 Task: Check the percentage active listings of 3 bathrooms in the last 1 year.
Action: Mouse moved to (1045, 236)
Screenshot: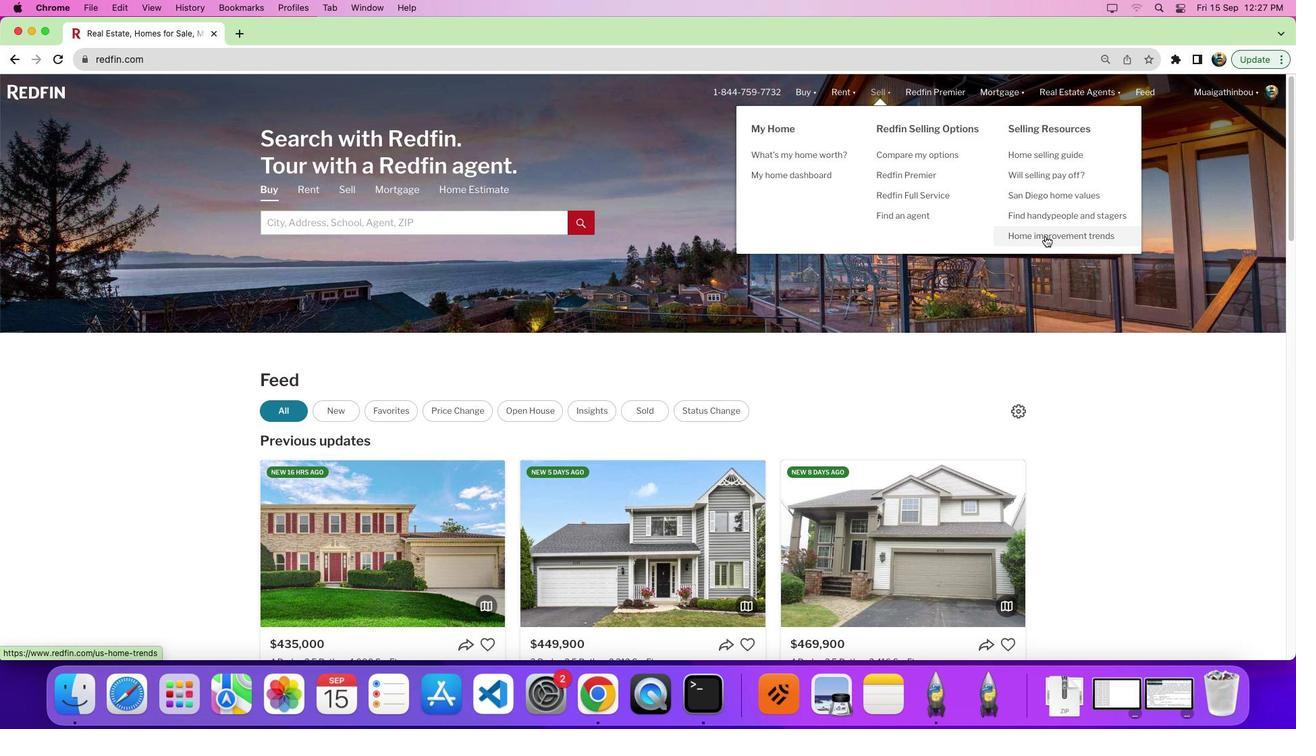 
Action: Mouse pressed left at (1045, 236)
Screenshot: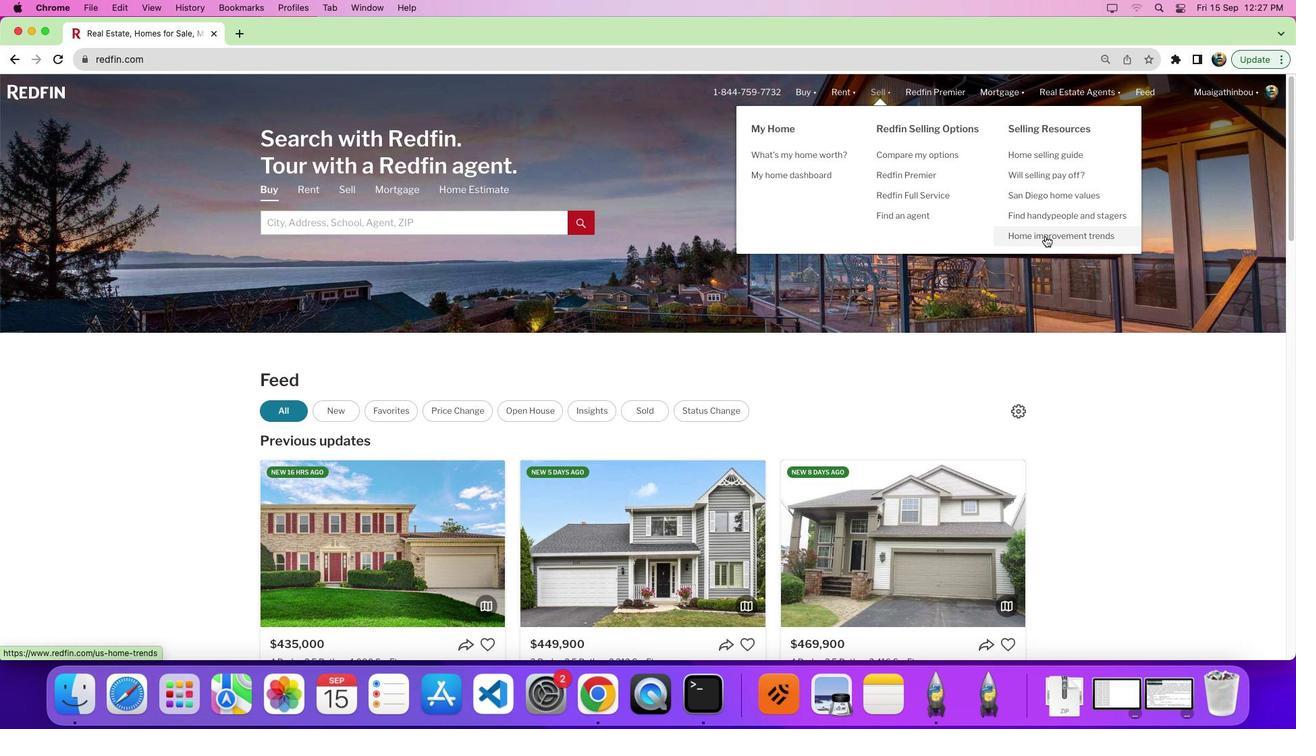 
Action: Mouse moved to (366, 252)
Screenshot: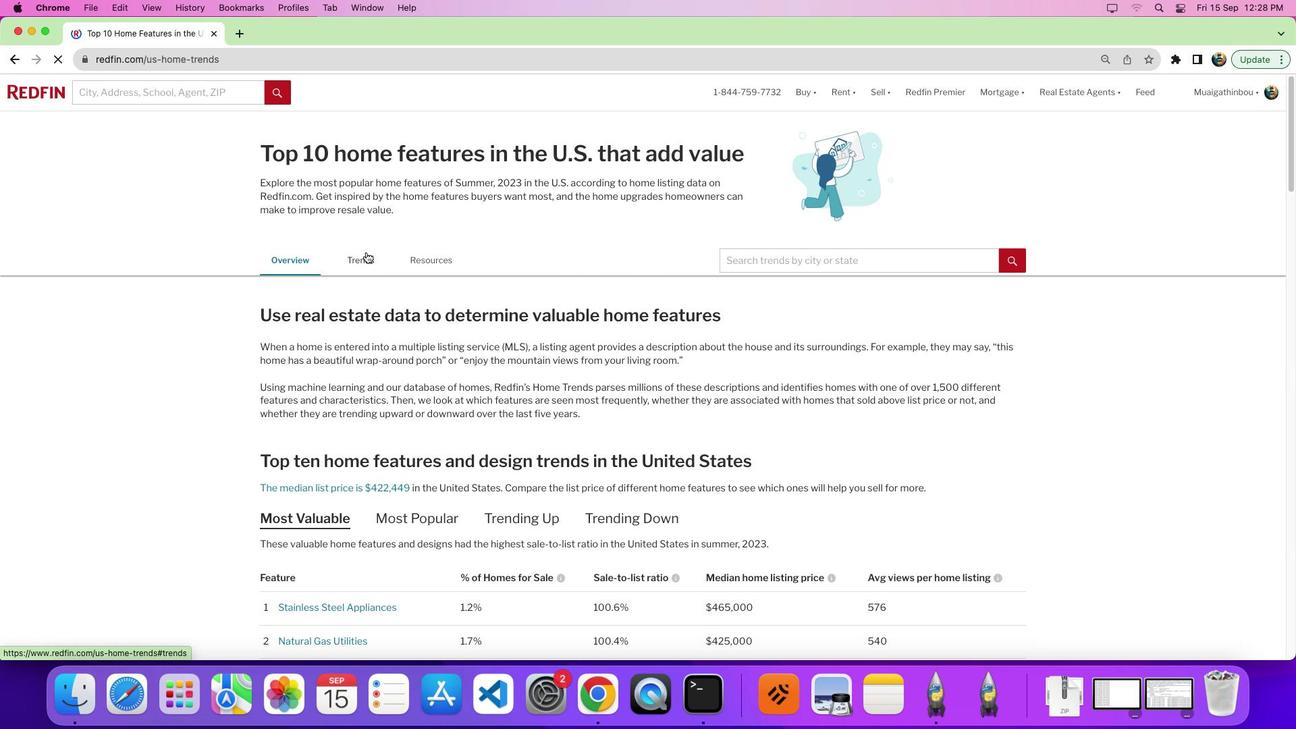 
Action: Mouse pressed left at (366, 252)
Screenshot: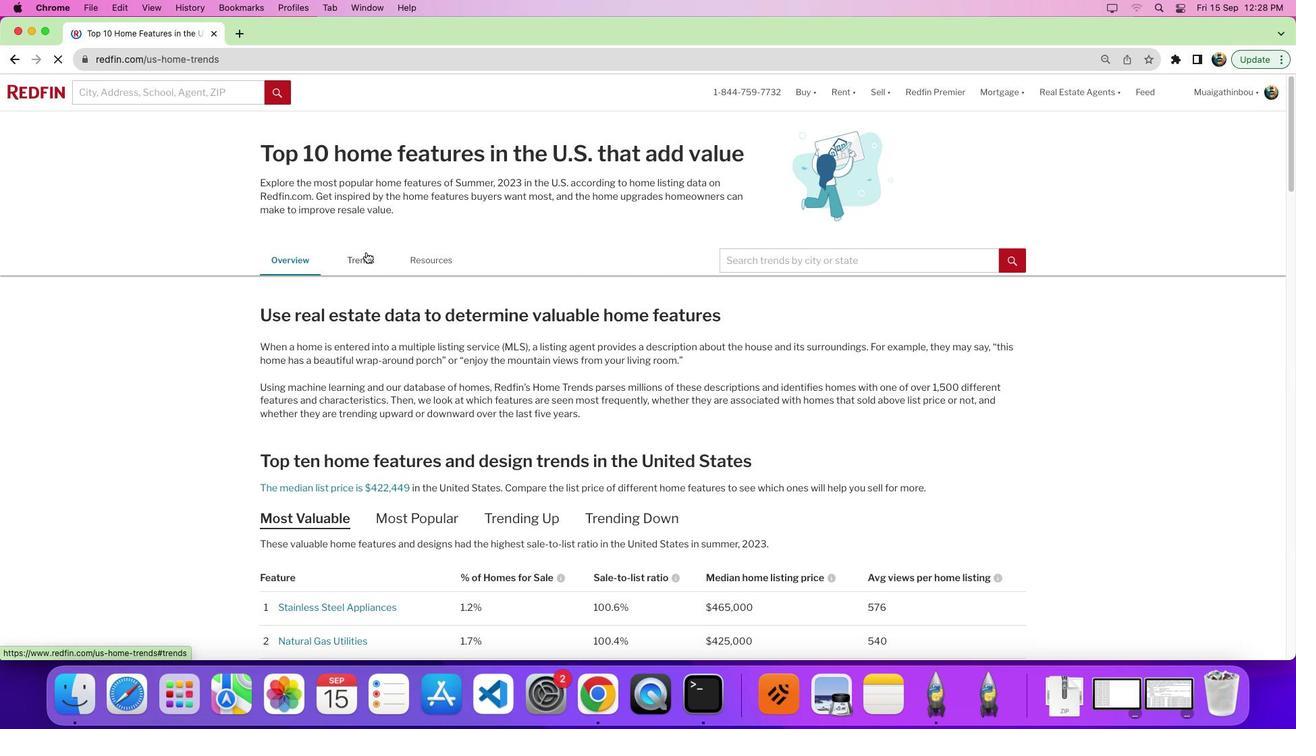 
Action: Mouse moved to (365, 252)
Screenshot: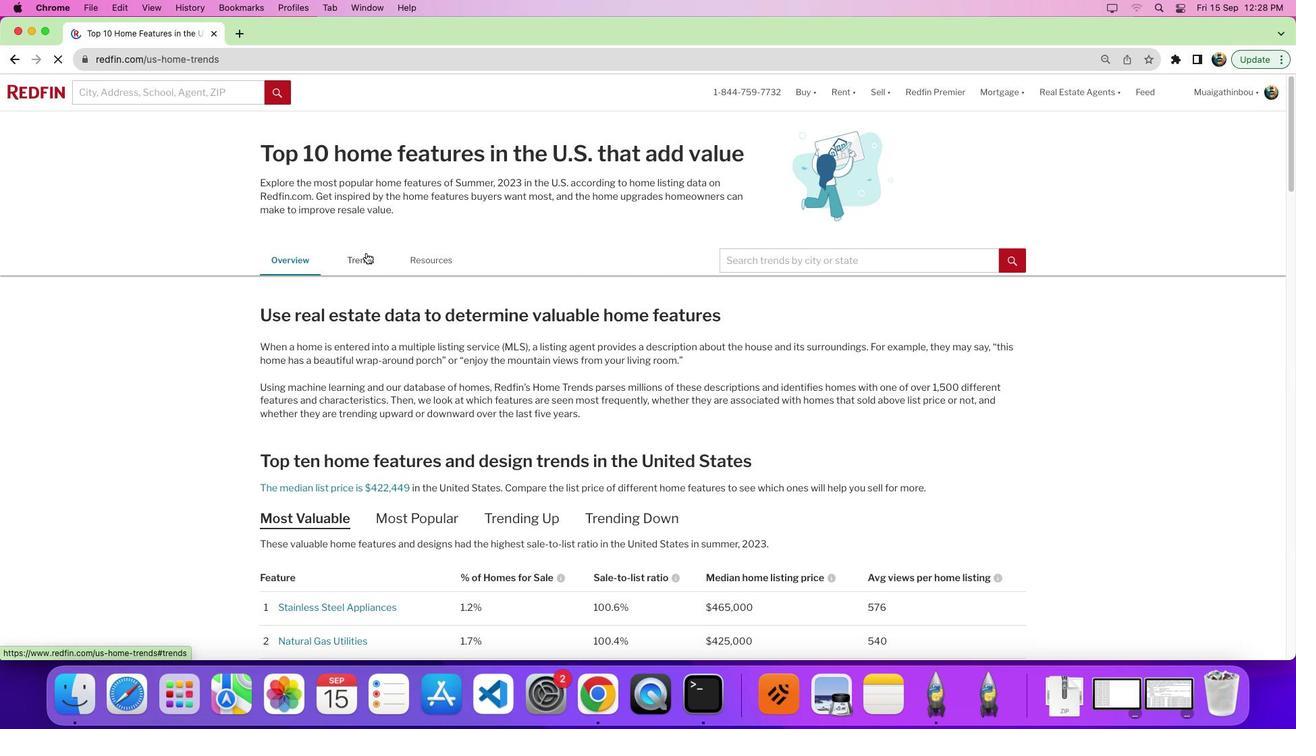 
Action: Mouse pressed left at (365, 252)
Screenshot: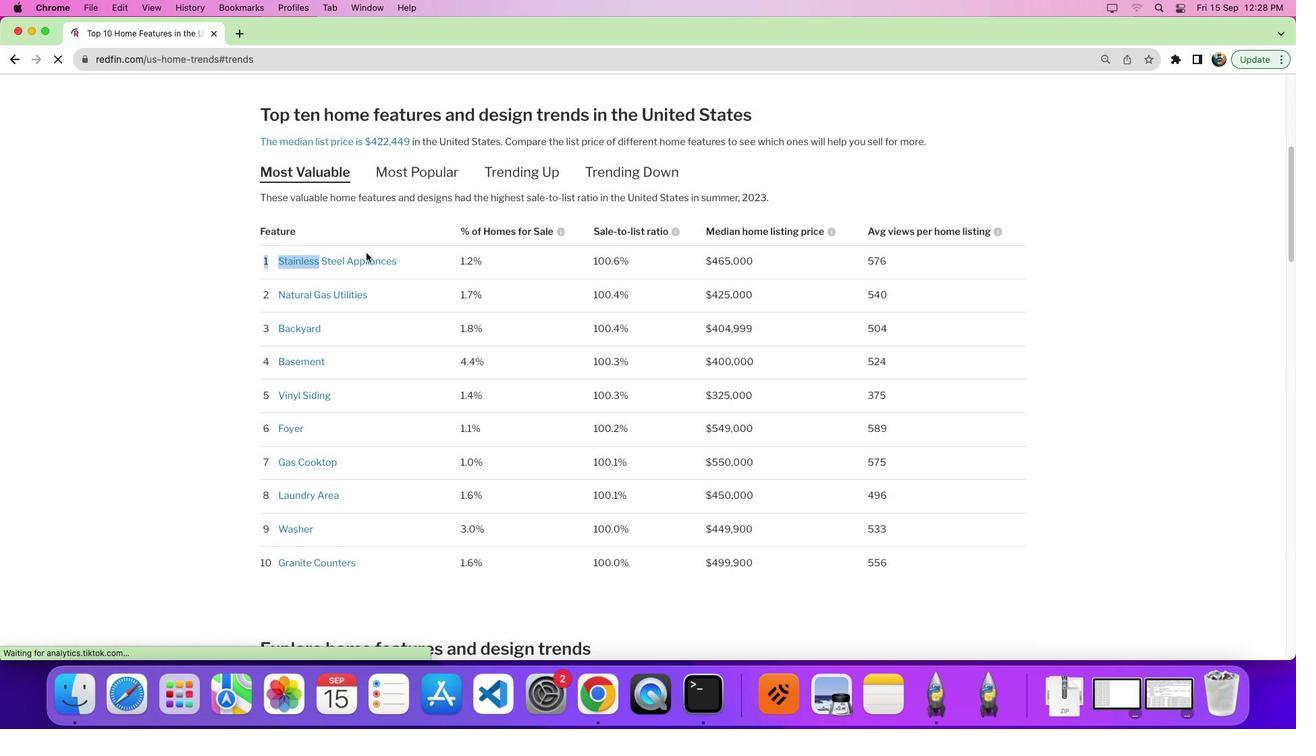 
Action: Mouse moved to (423, 214)
Screenshot: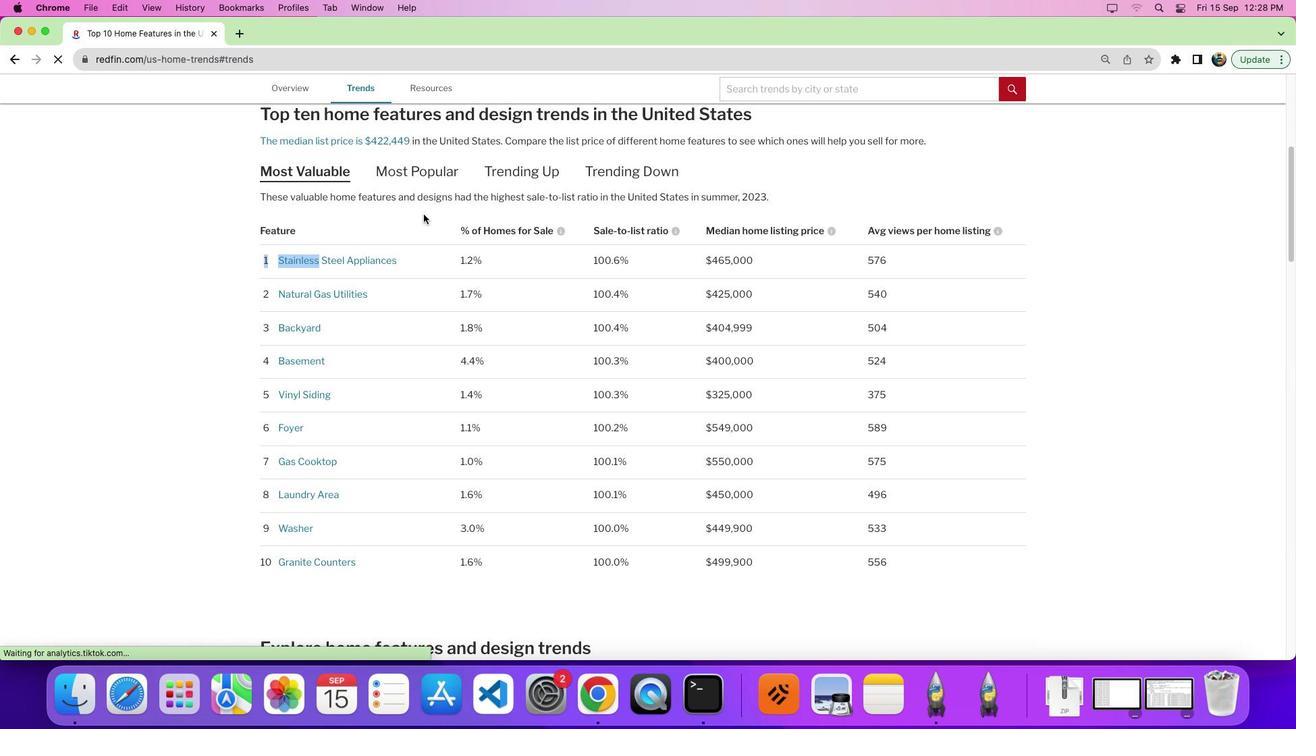 
Action: Mouse scrolled (423, 214) with delta (0, 0)
Screenshot: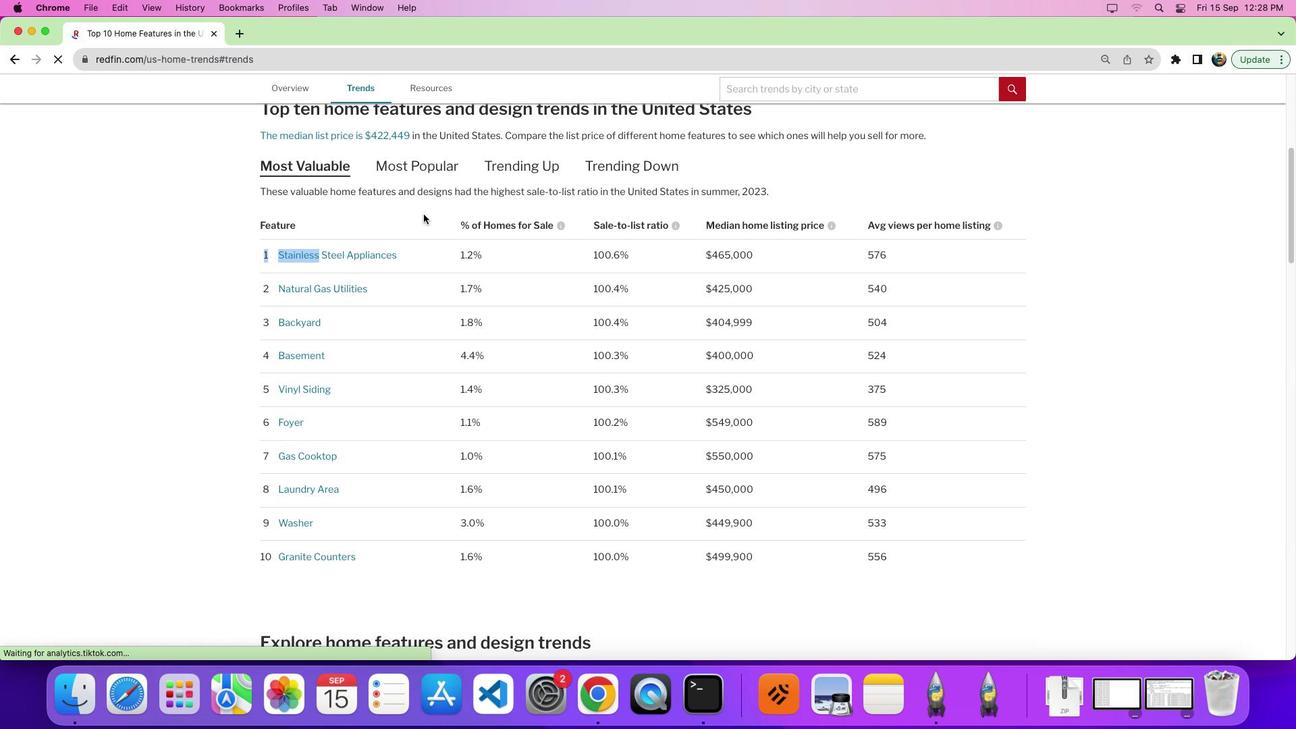 
Action: Mouse scrolled (423, 214) with delta (0, -1)
Screenshot: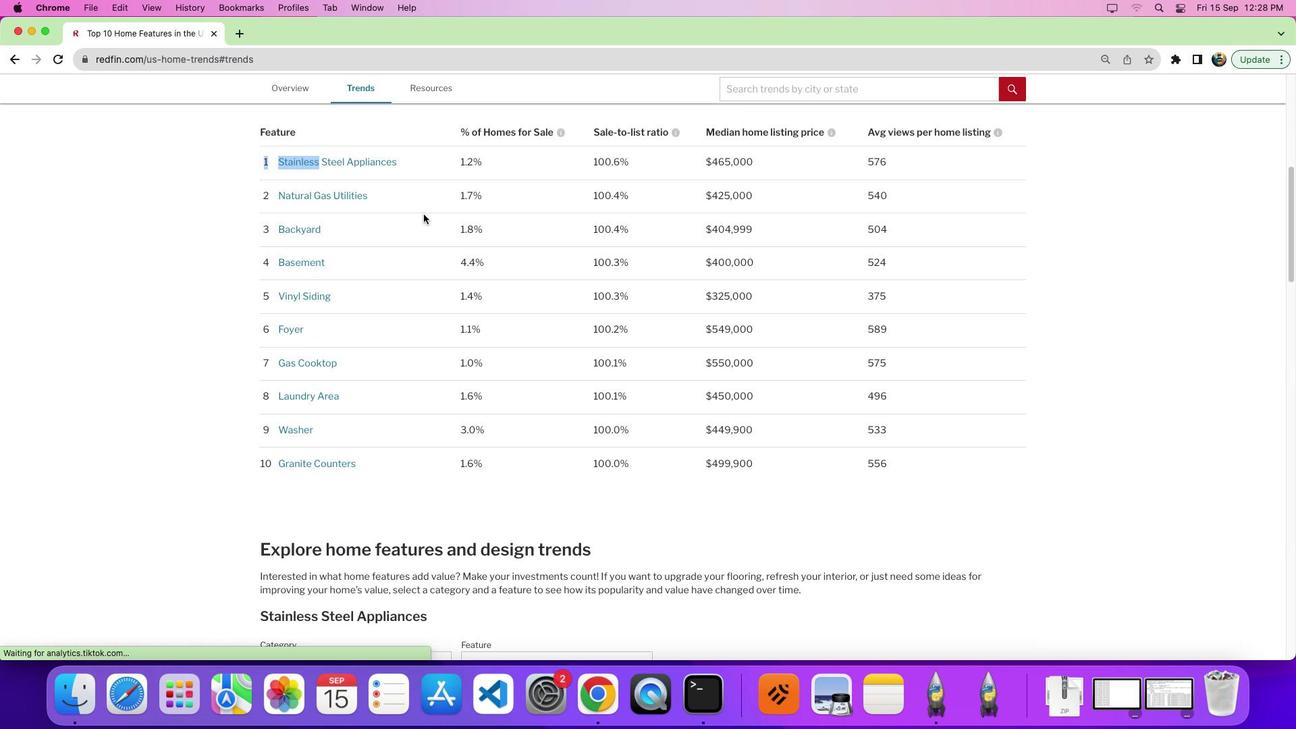 
Action: Mouse scrolled (423, 214) with delta (0, -5)
Screenshot: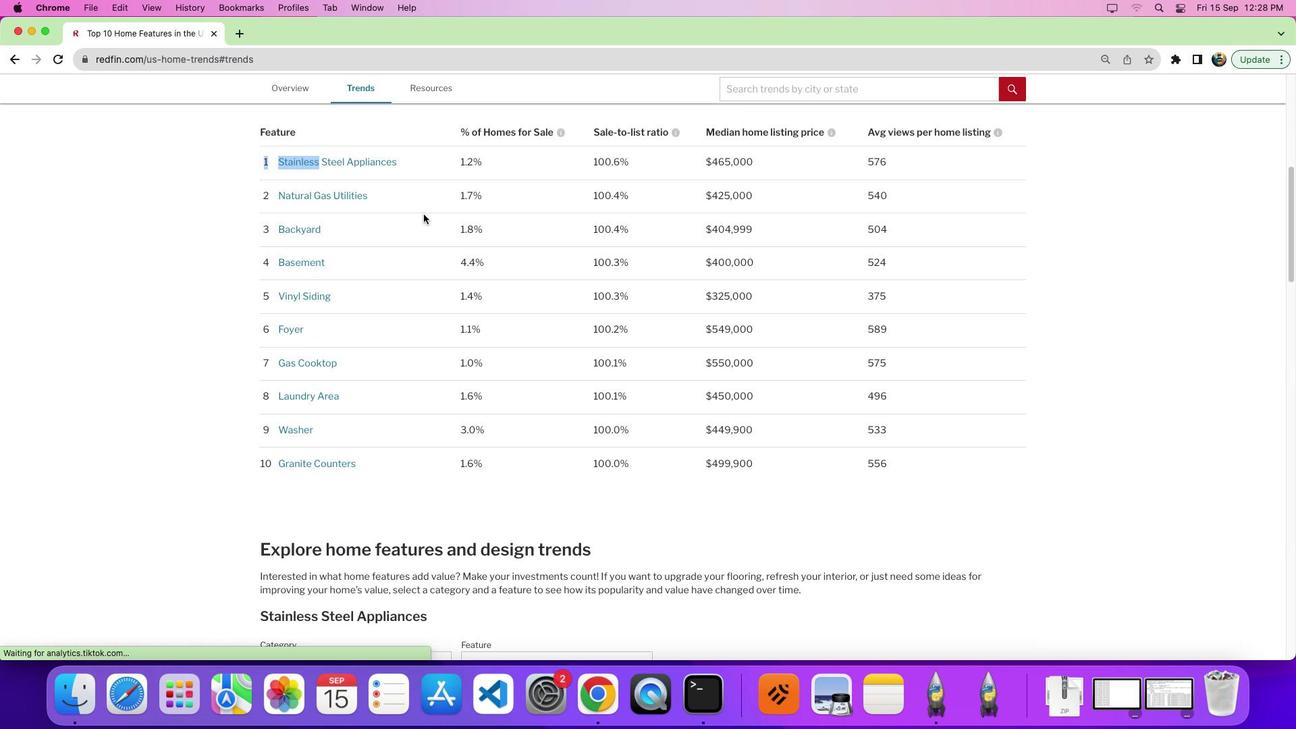 
Action: Mouse moved to (436, 218)
Screenshot: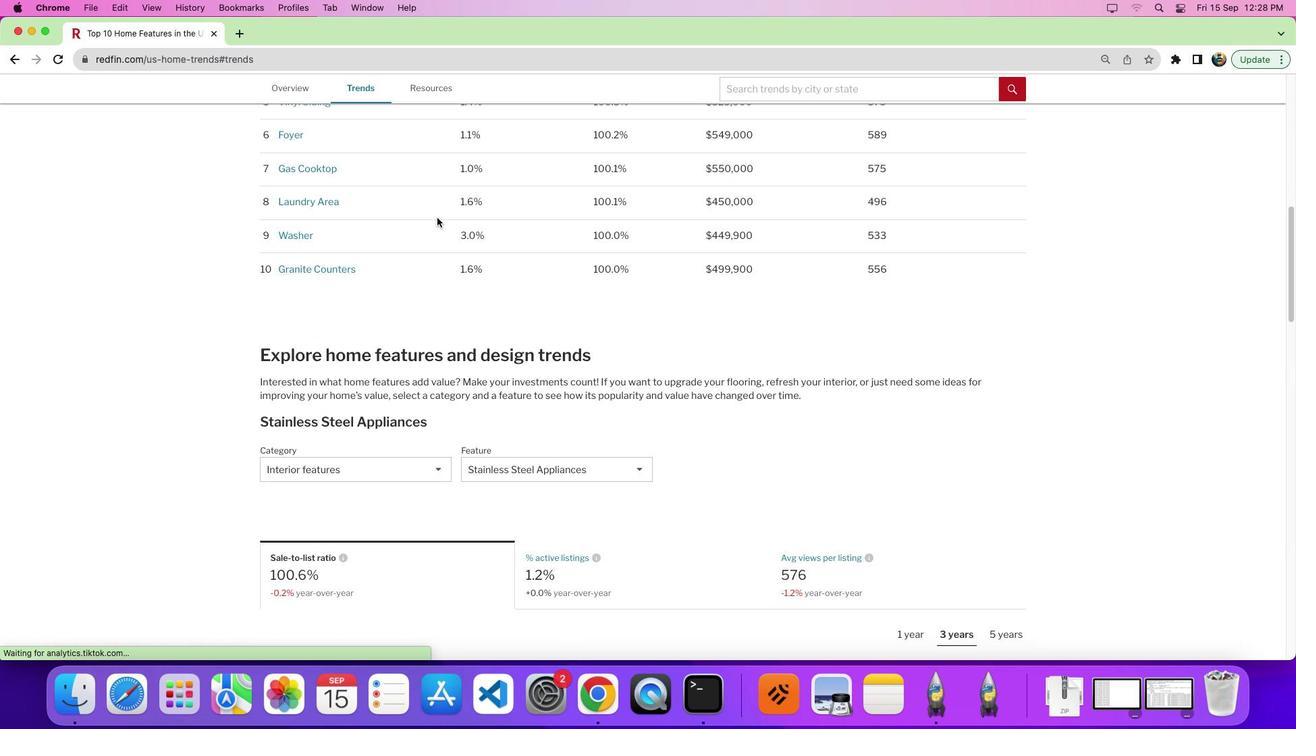 
Action: Mouse scrolled (436, 218) with delta (0, 0)
Screenshot: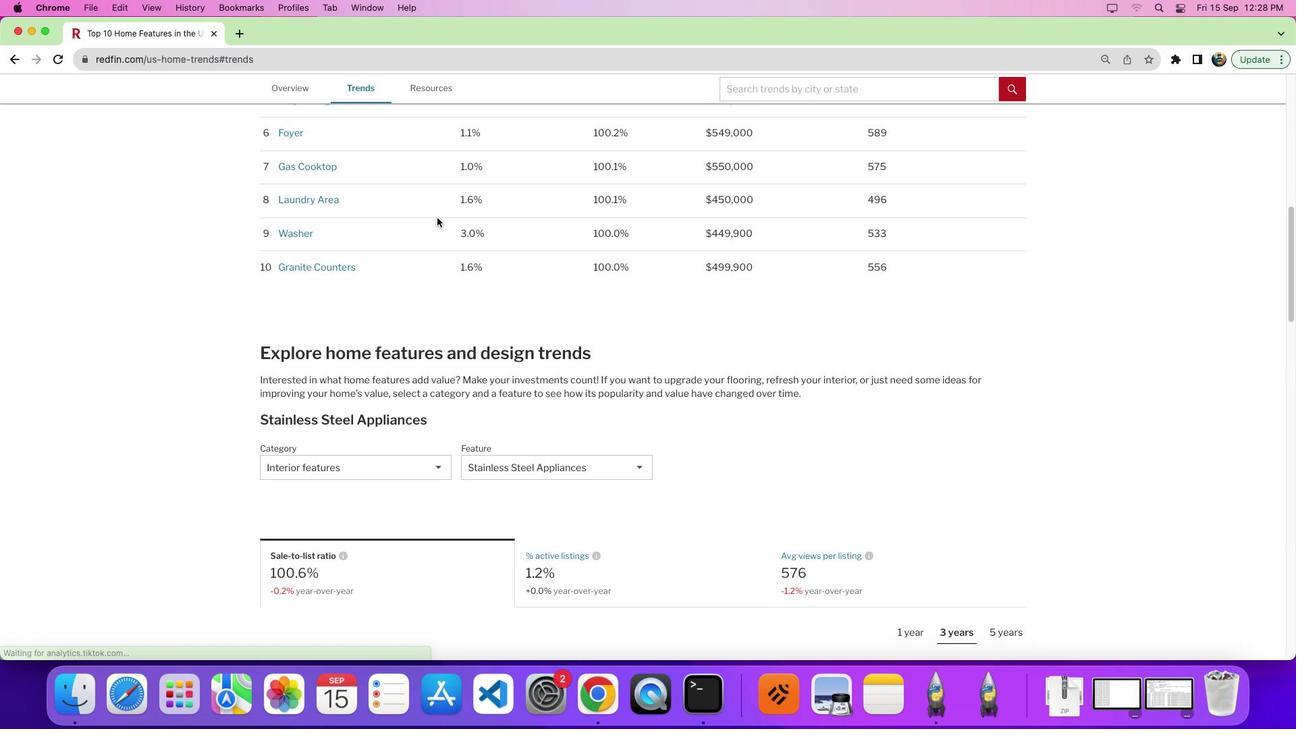 
Action: Mouse scrolled (436, 218) with delta (0, 0)
Screenshot: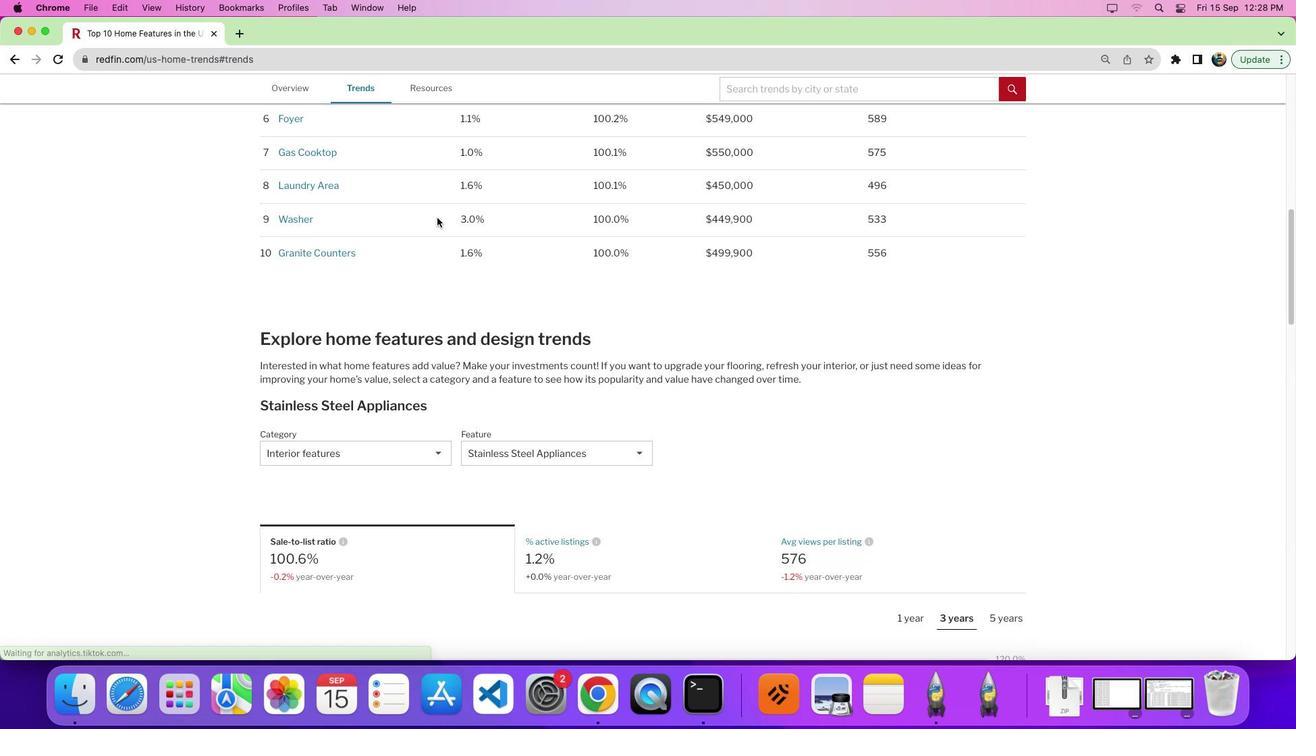 
Action: Mouse scrolled (436, 218) with delta (0, -4)
Screenshot: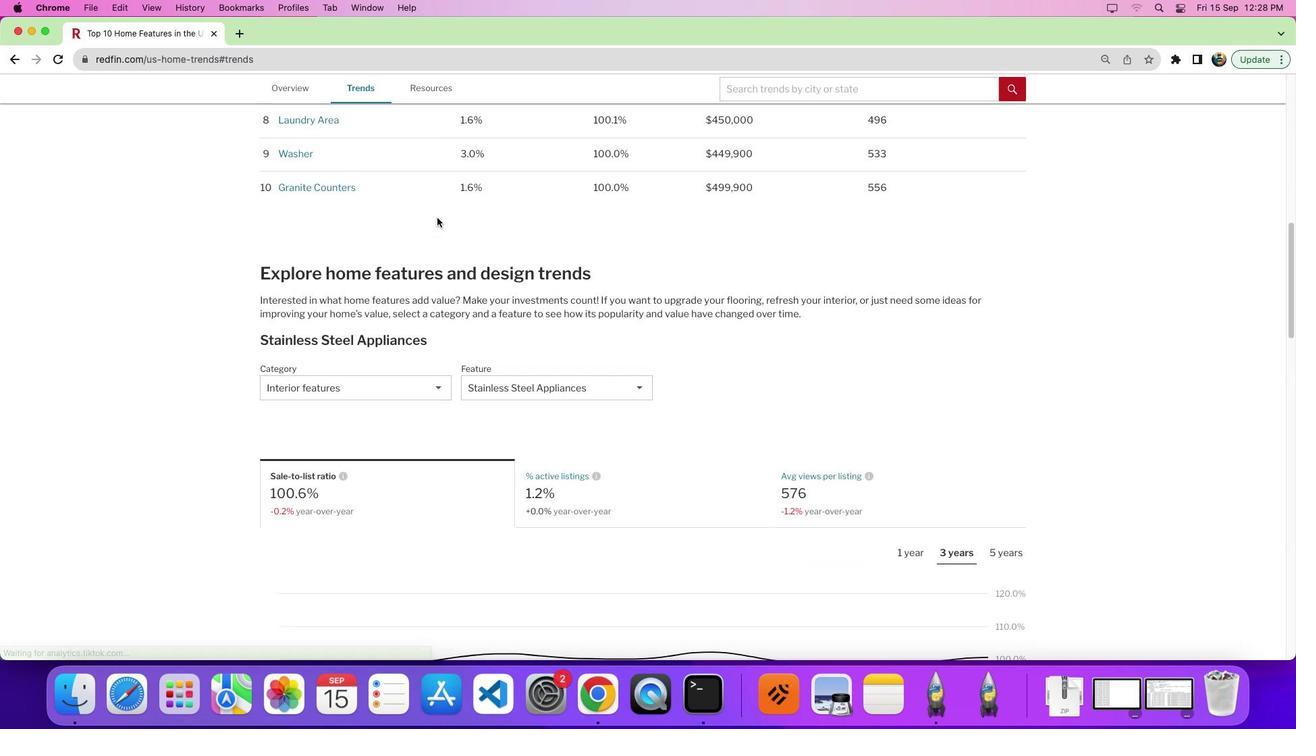 
Action: Mouse moved to (396, 226)
Screenshot: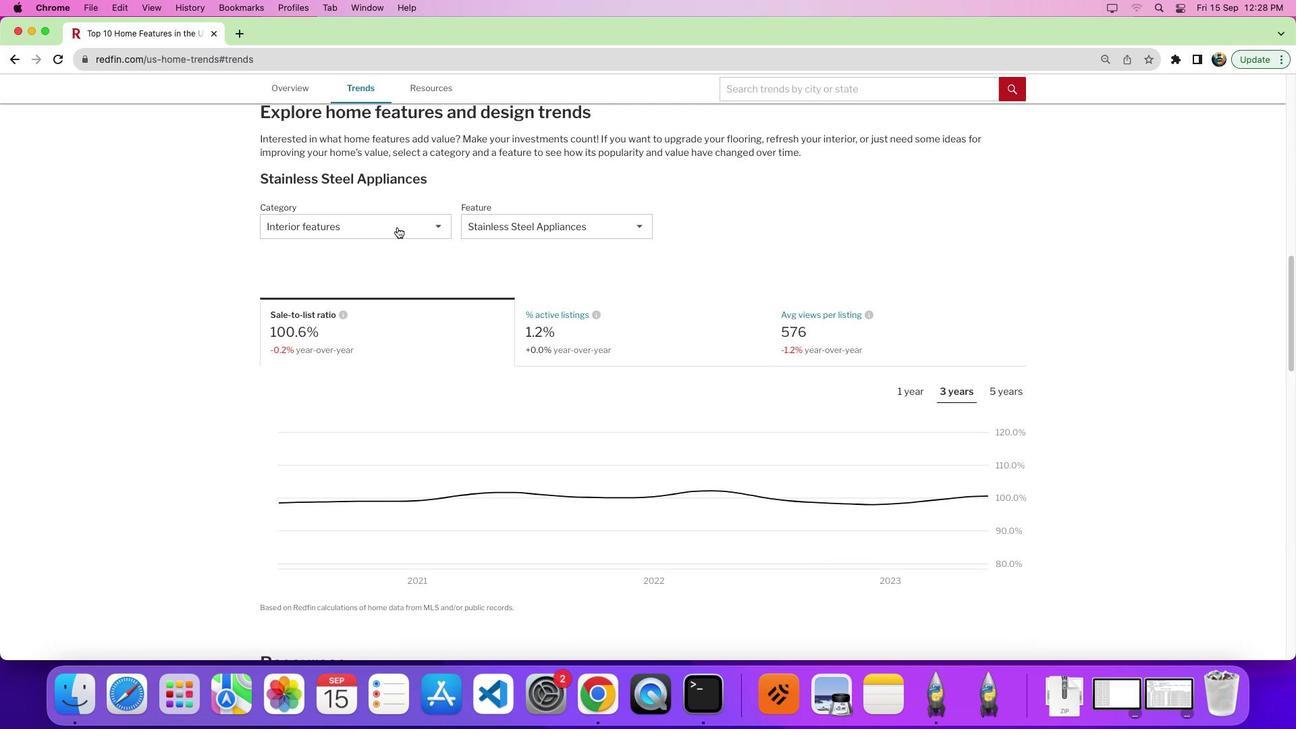
Action: Mouse pressed left at (396, 226)
Screenshot: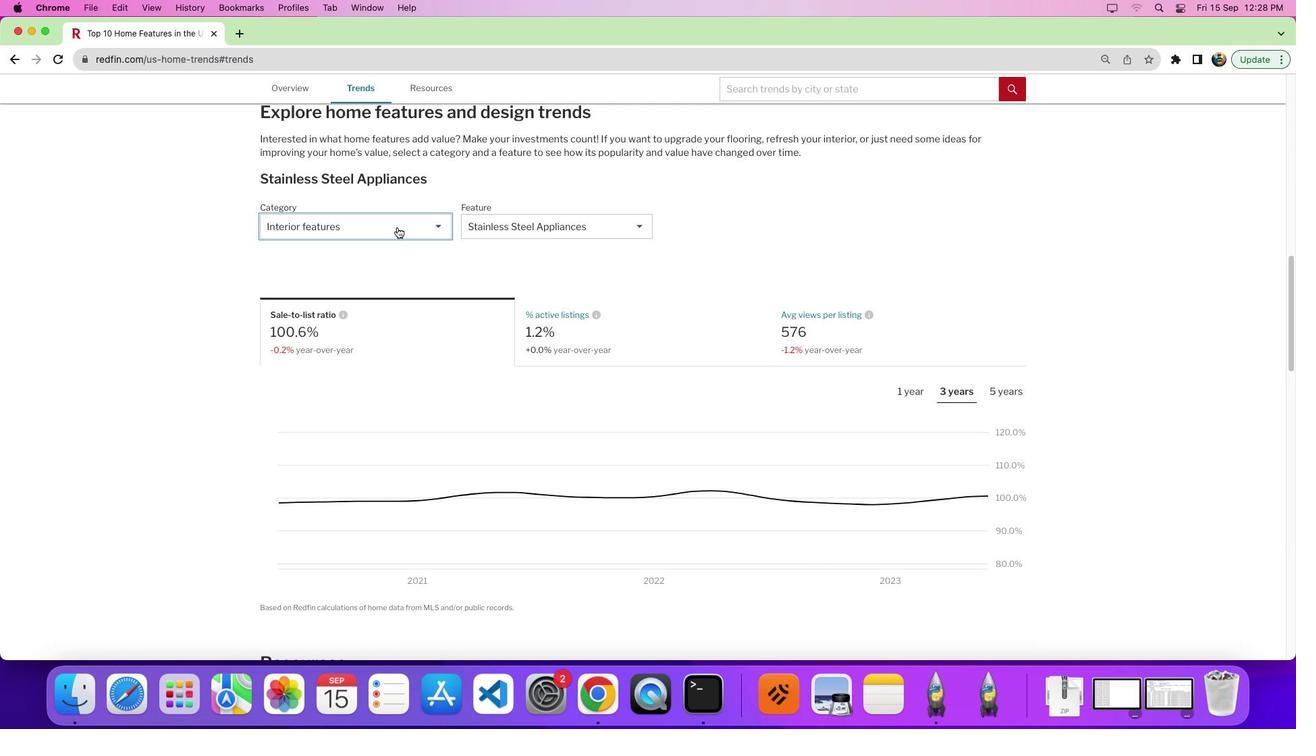 
Action: Mouse moved to (383, 276)
Screenshot: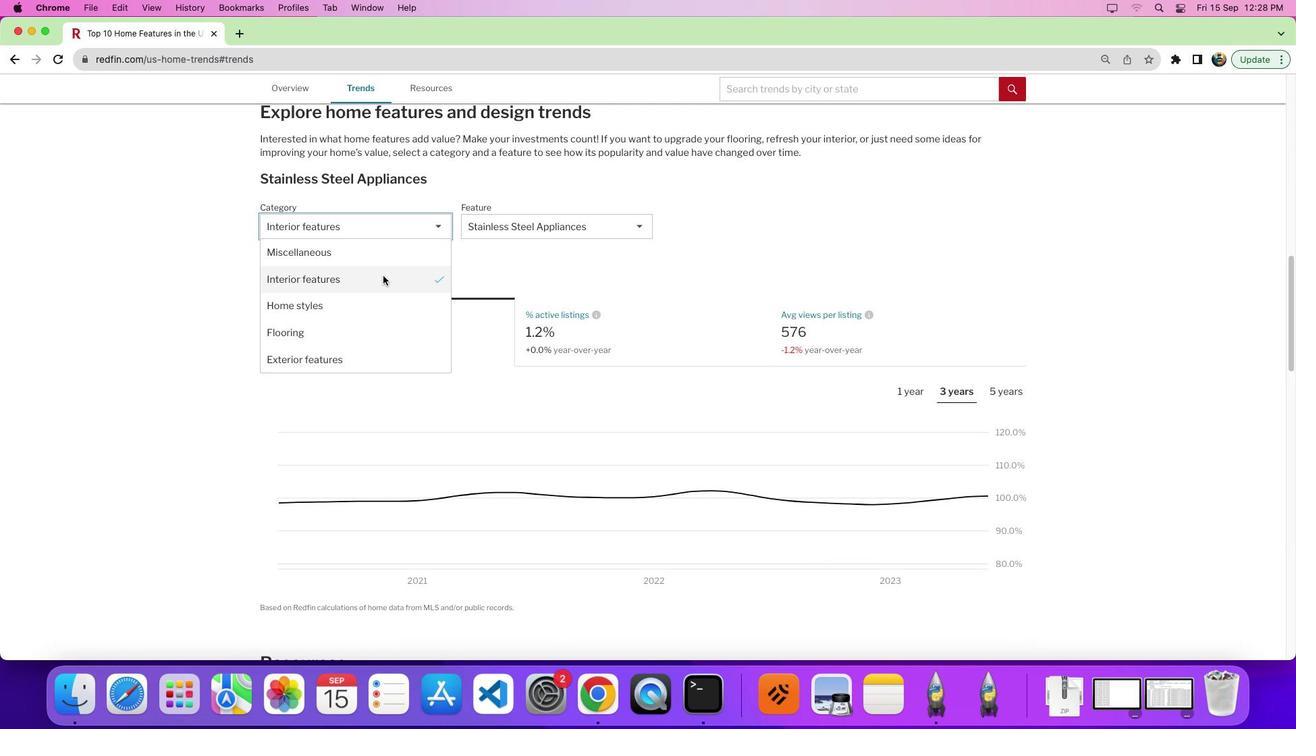 
Action: Mouse pressed left at (383, 276)
Screenshot: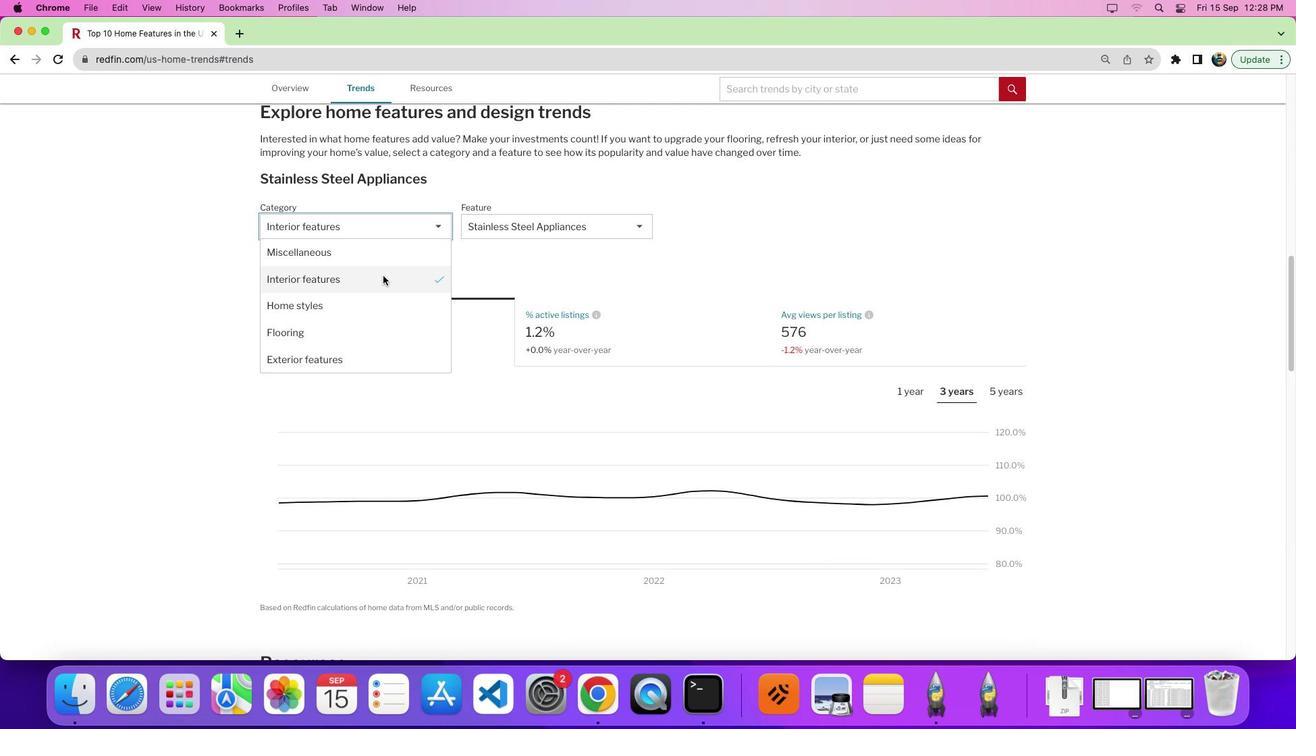
Action: Mouse moved to (531, 235)
Screenshot: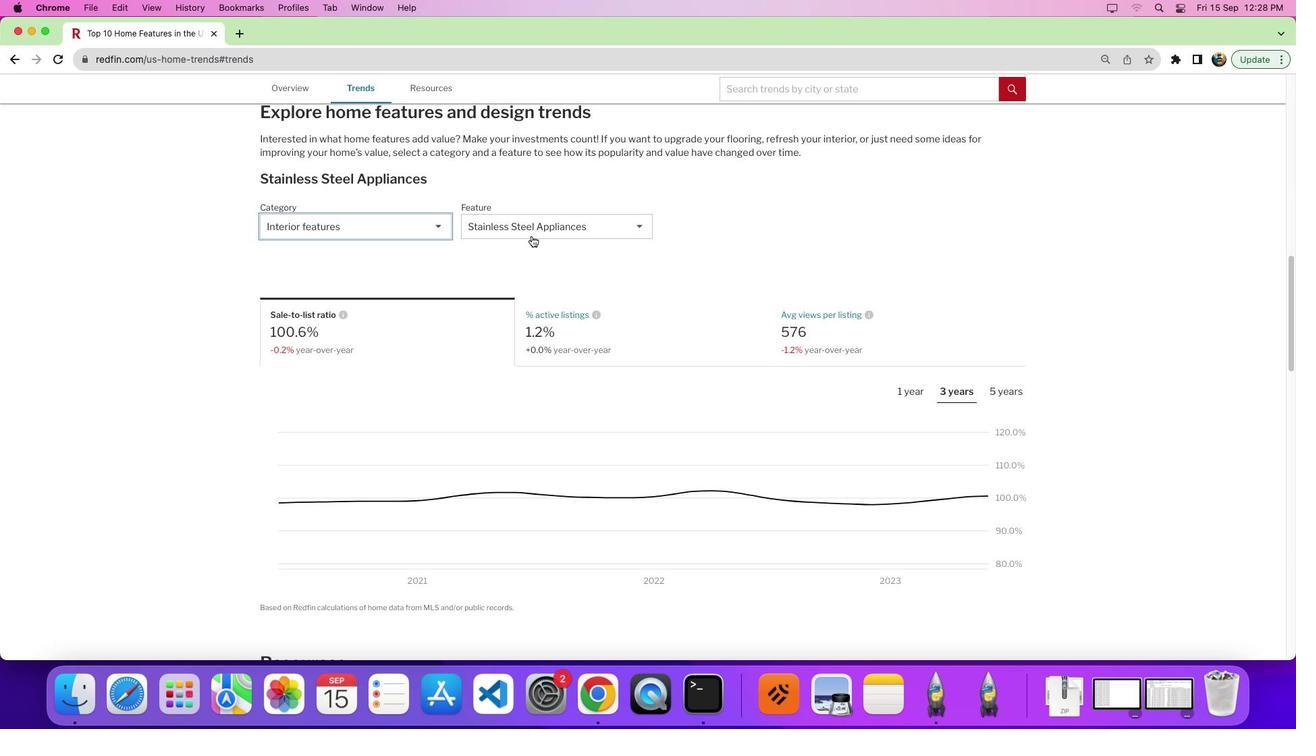
Action: Mouse pressed left at (531, 235)
Screenshot: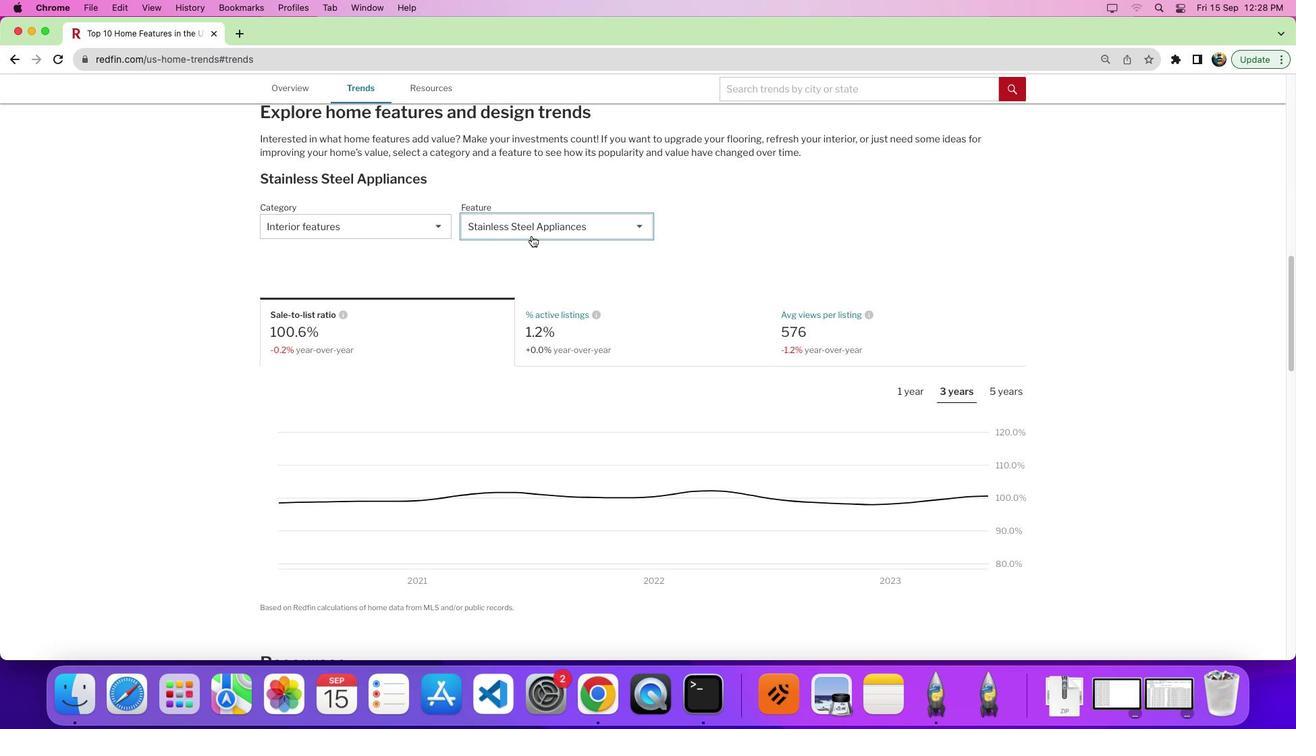 
Action: Mouse moved to (538, 297)
Screenshot: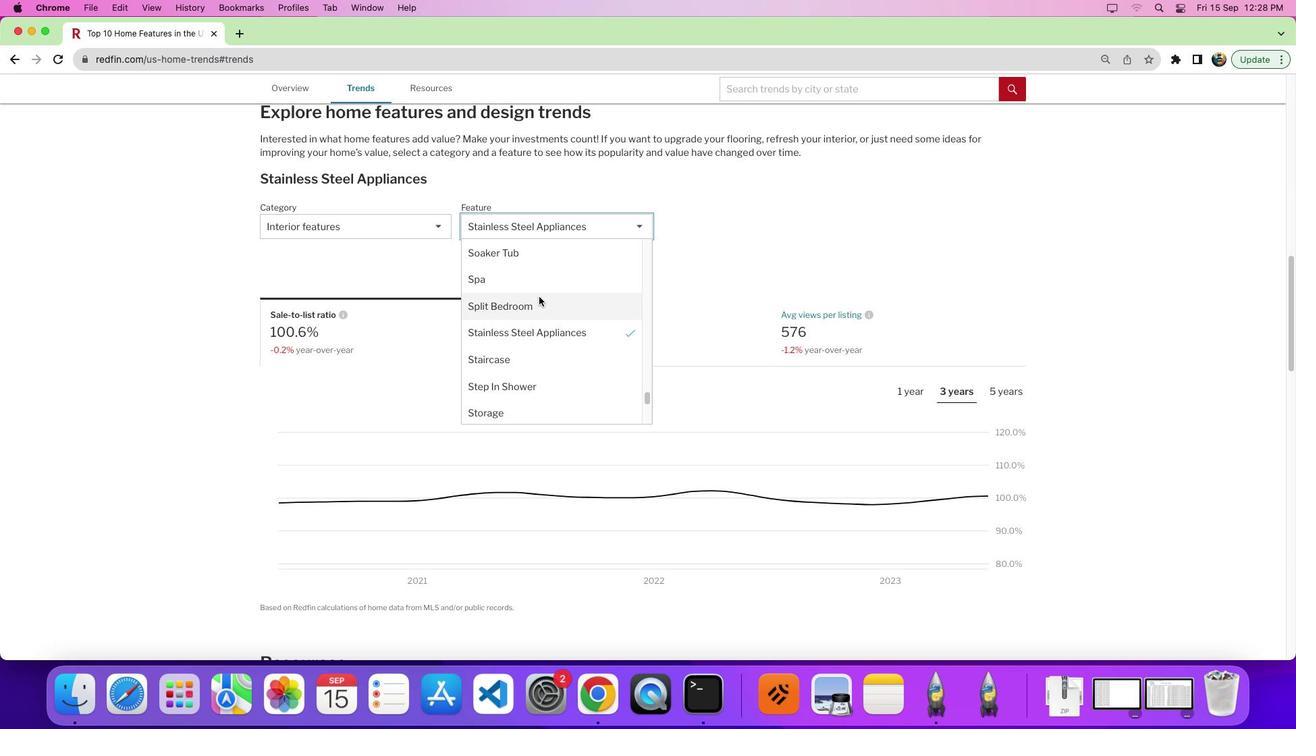 
Action: Mouse scrolled (538, 297) with delta (0, 0)
Screenshot: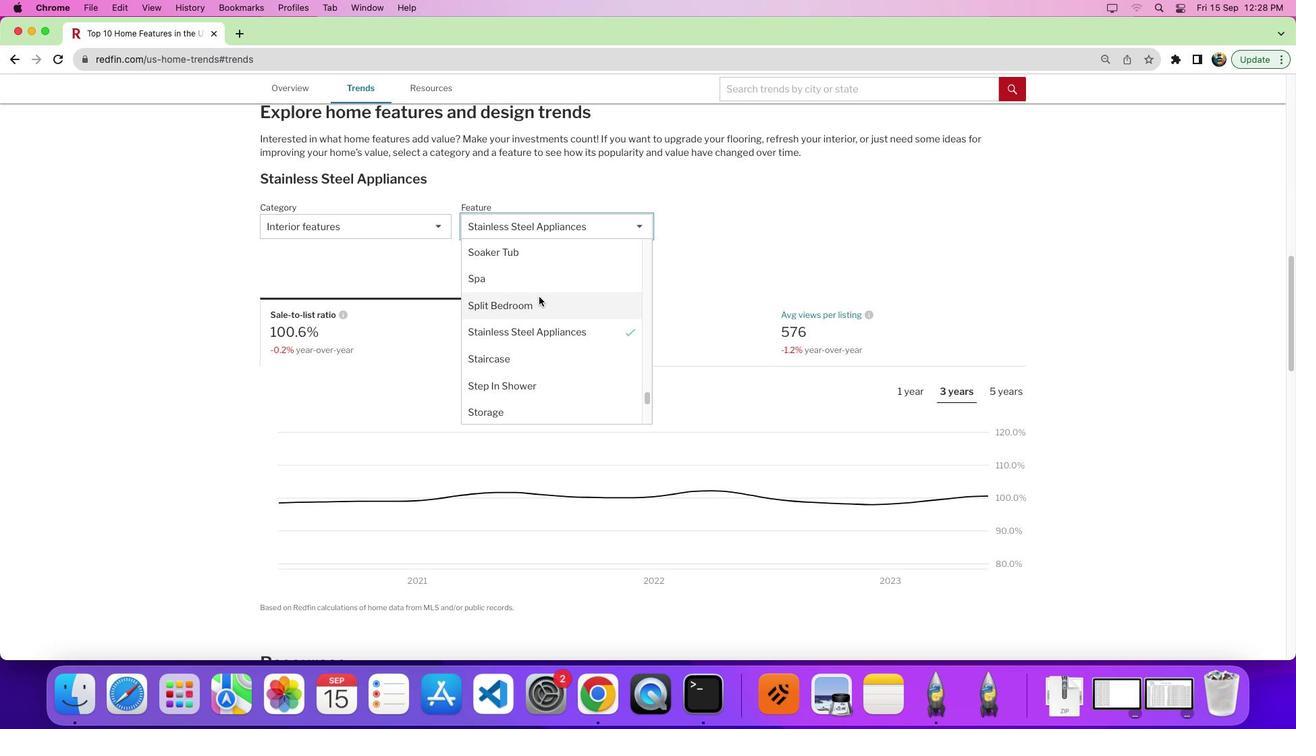 
Action: Mouse moved to (539, 297)
Screenshot: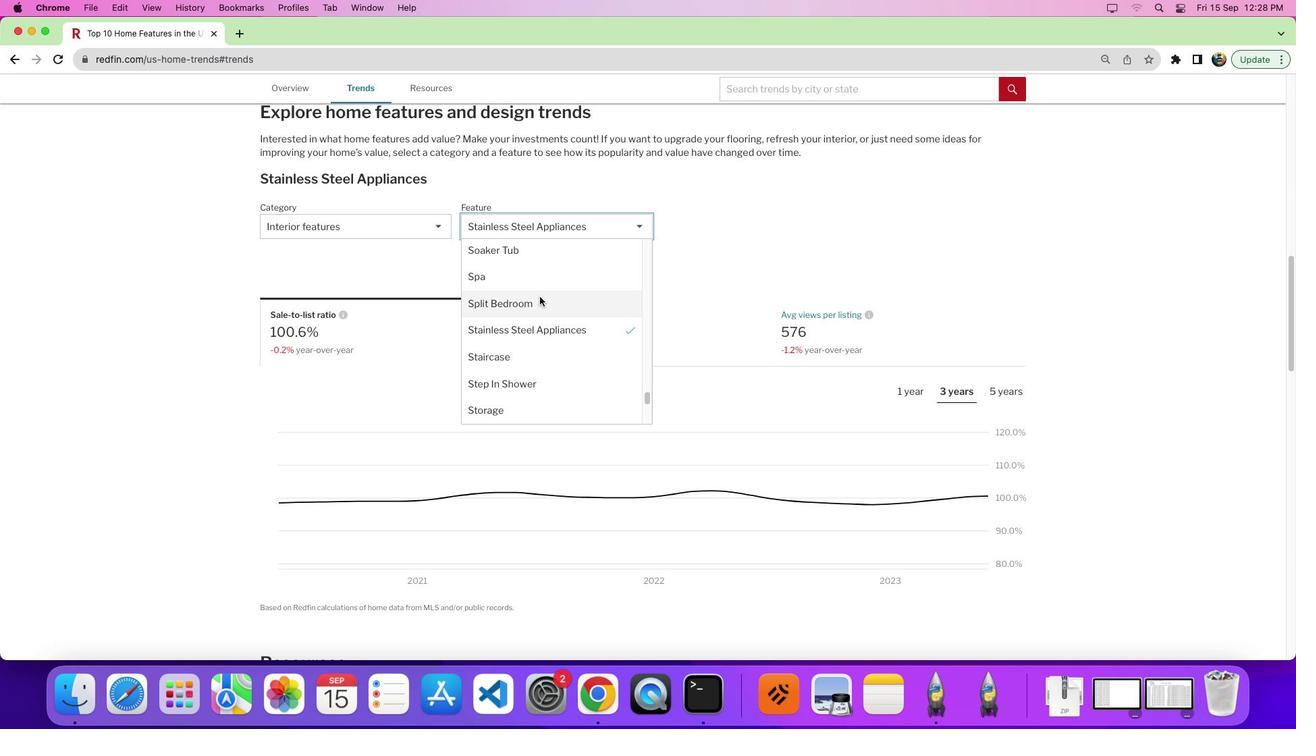 
Action: Mouse scrolled (539, 297) with delta (0, 0)
Screenshot: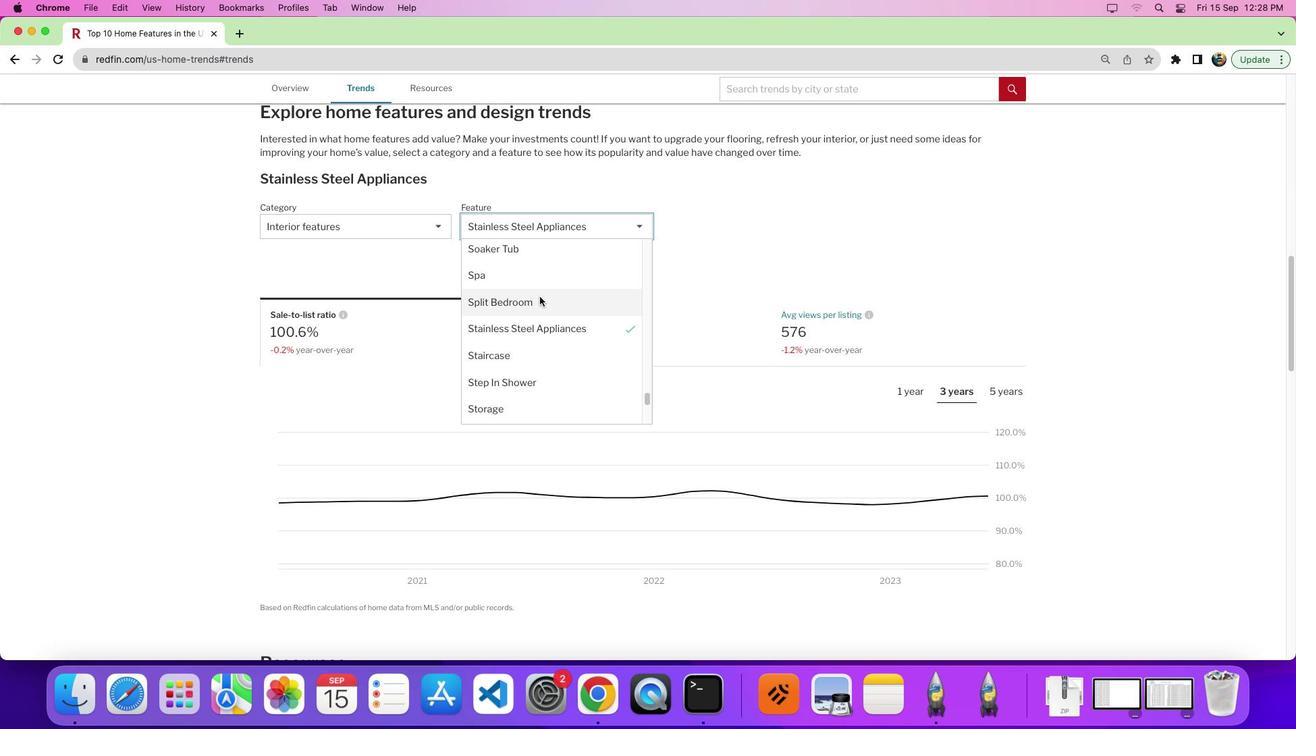 
Action: Mouse scrolled (539, 297) with delta (0, 0)
Screenshot: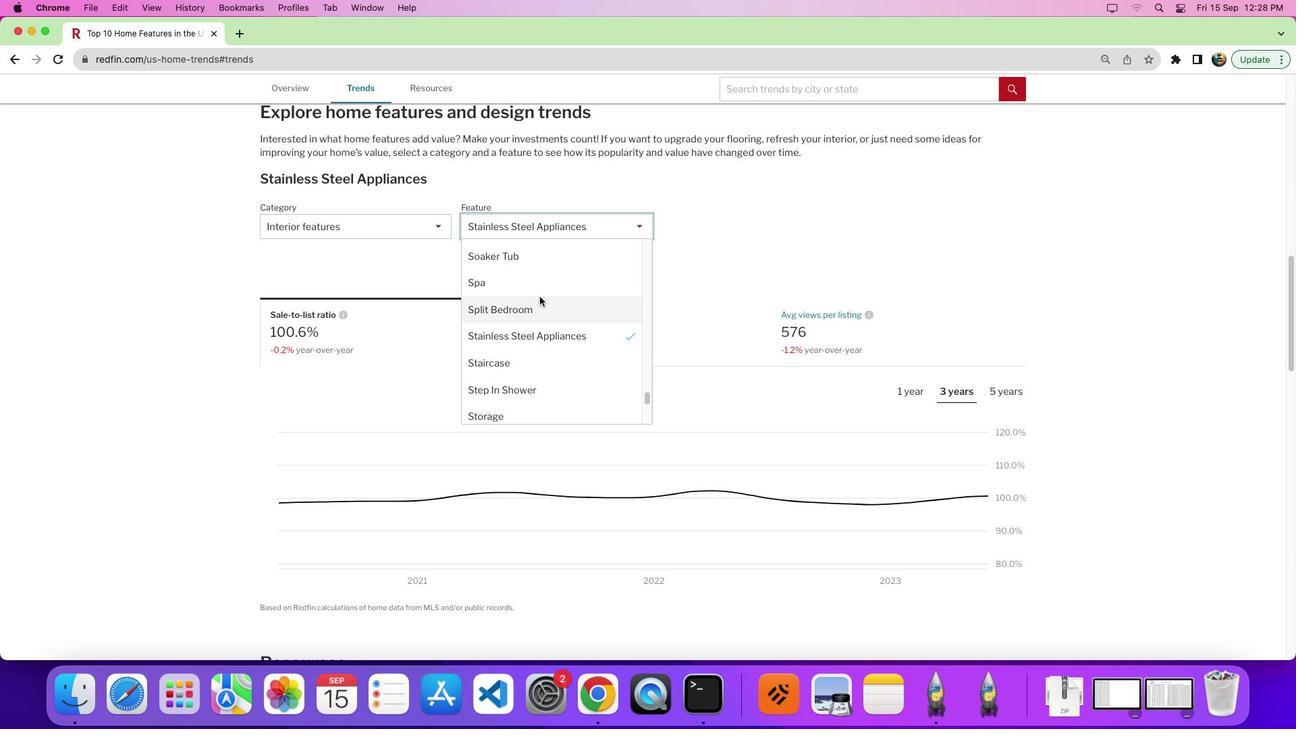 
Action: Mouse scrolled (539, 297) with delta (0, 0)
Screenshot: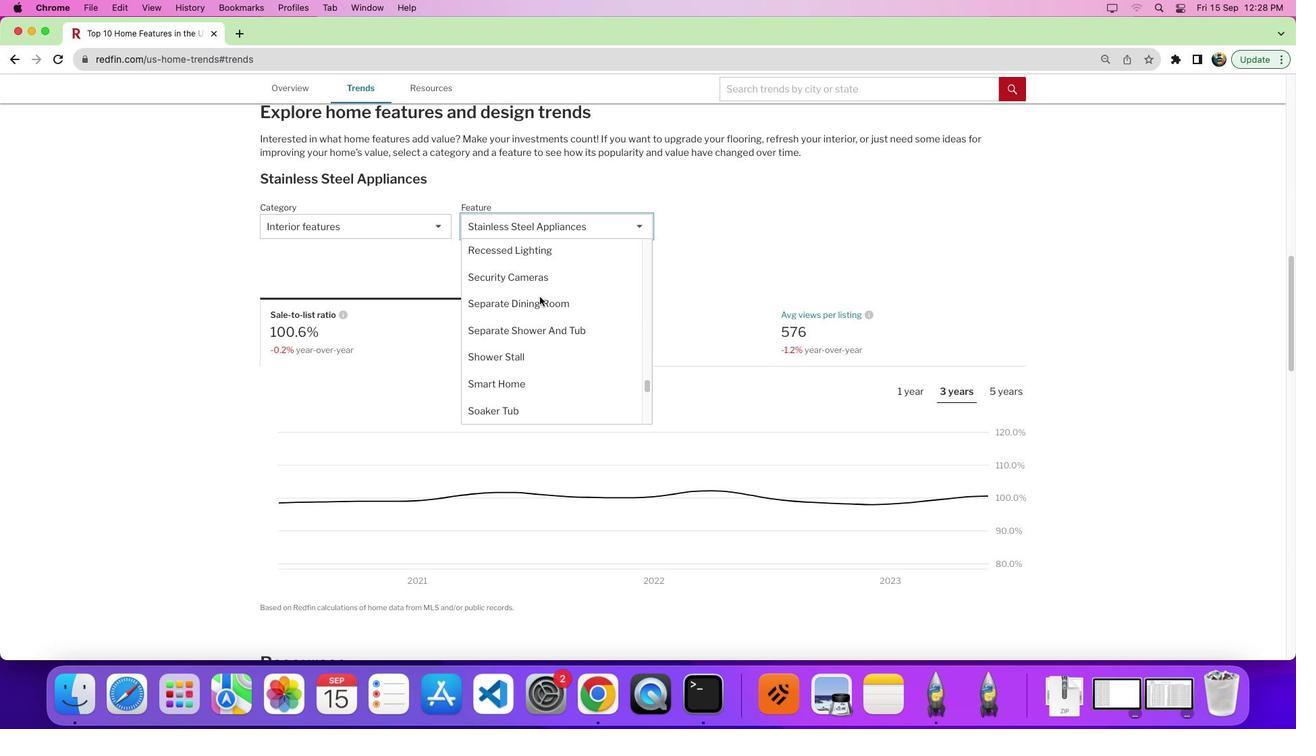 
Action: Mouse scrolled (539, 297) with delta (0, 5)
Screenshot: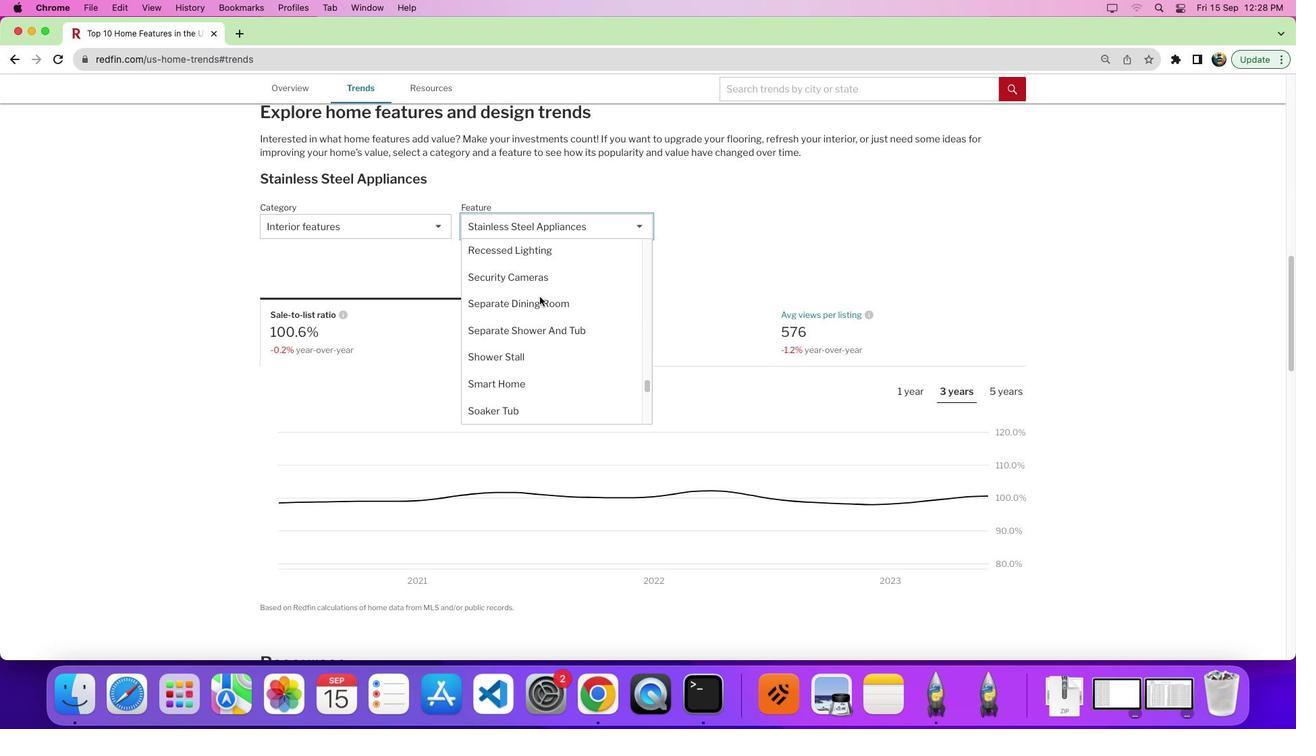 
Action: Mouse scrolled (539, 297) with delta (0, 0)
Screenshot: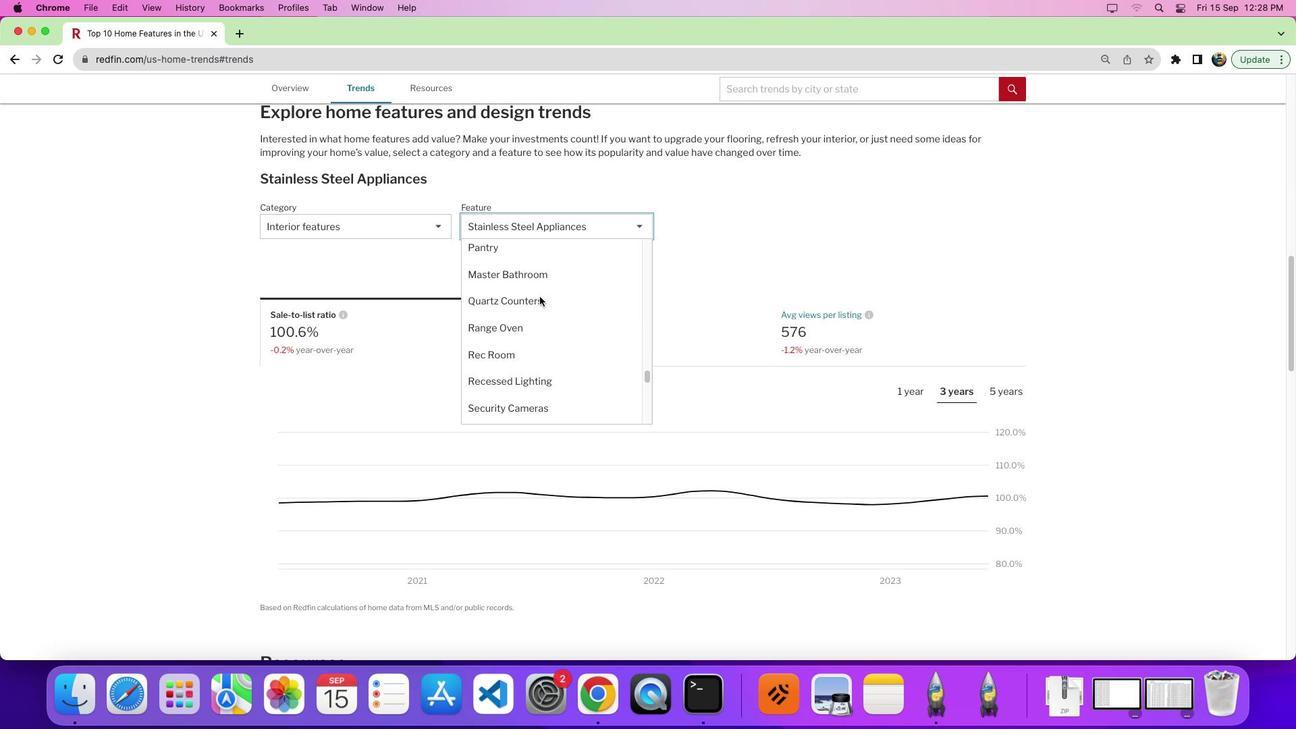 
Action: Mouse scrolled (539, 297) with delta (0, 0)
Screenshot: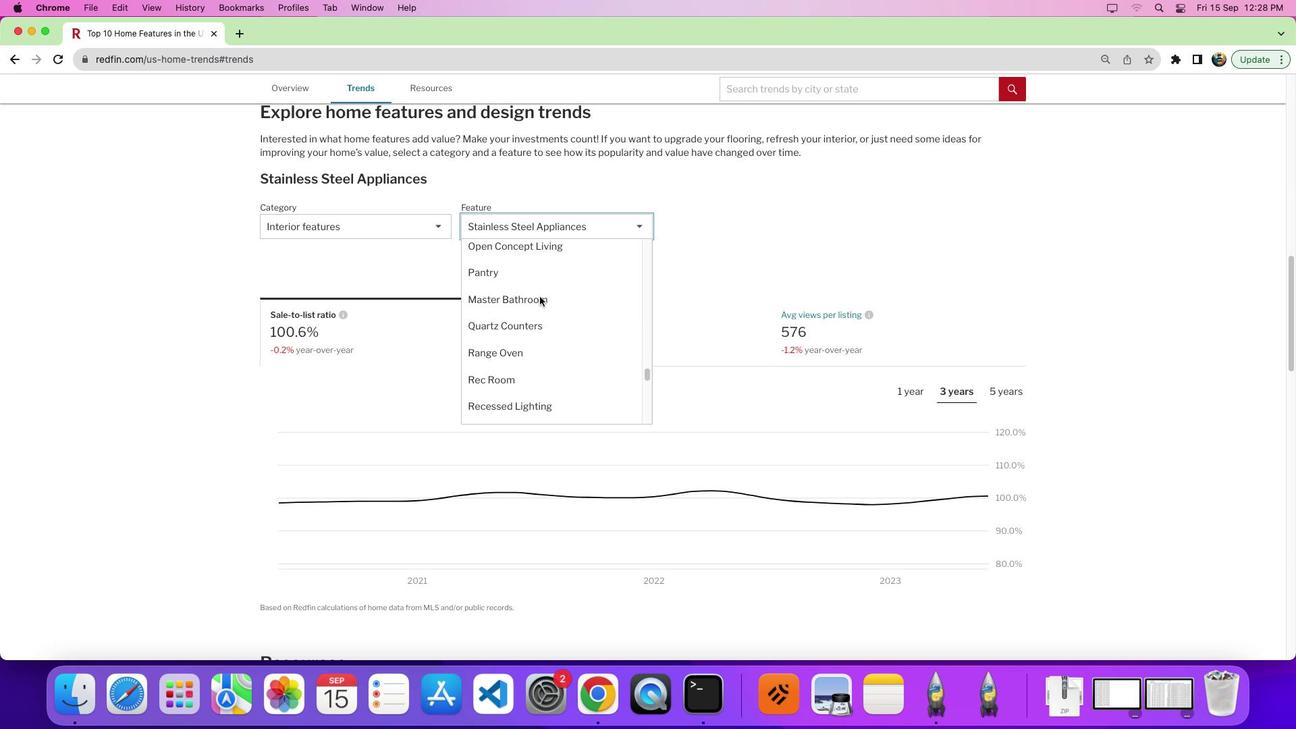 
Action: Mouse scrolled (539, 297) with delta (0, 5)
Screenshot: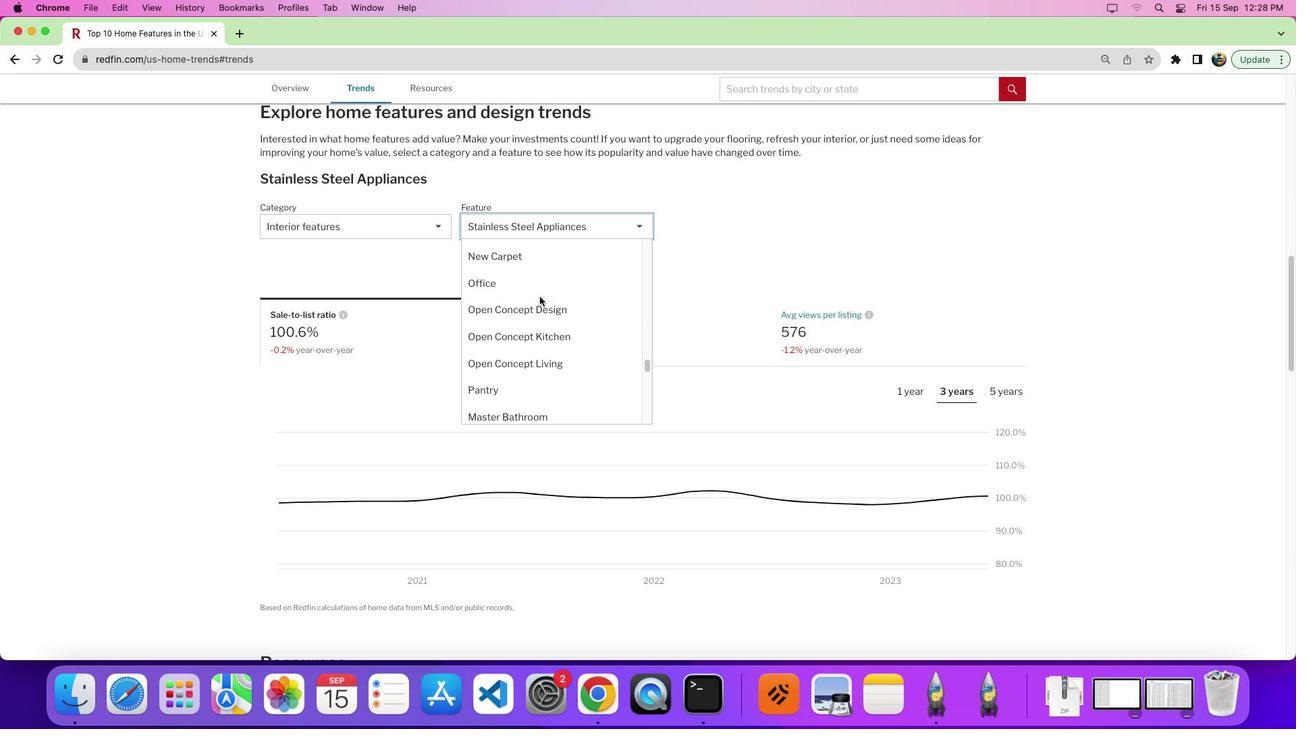 
Action: Mouse moved to (544, 292)
Screenshot: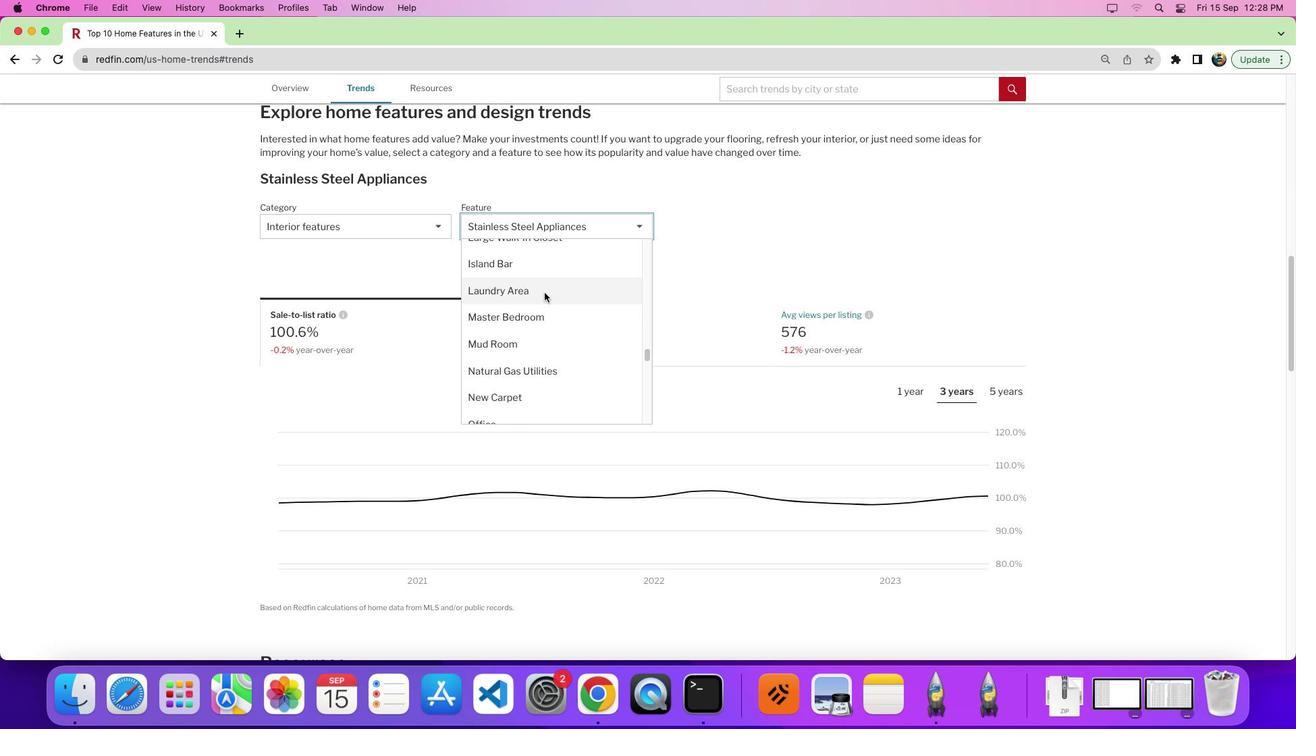 
Action: Mouse scrolled (544, 292) with delta (0, 0)
Screenshot: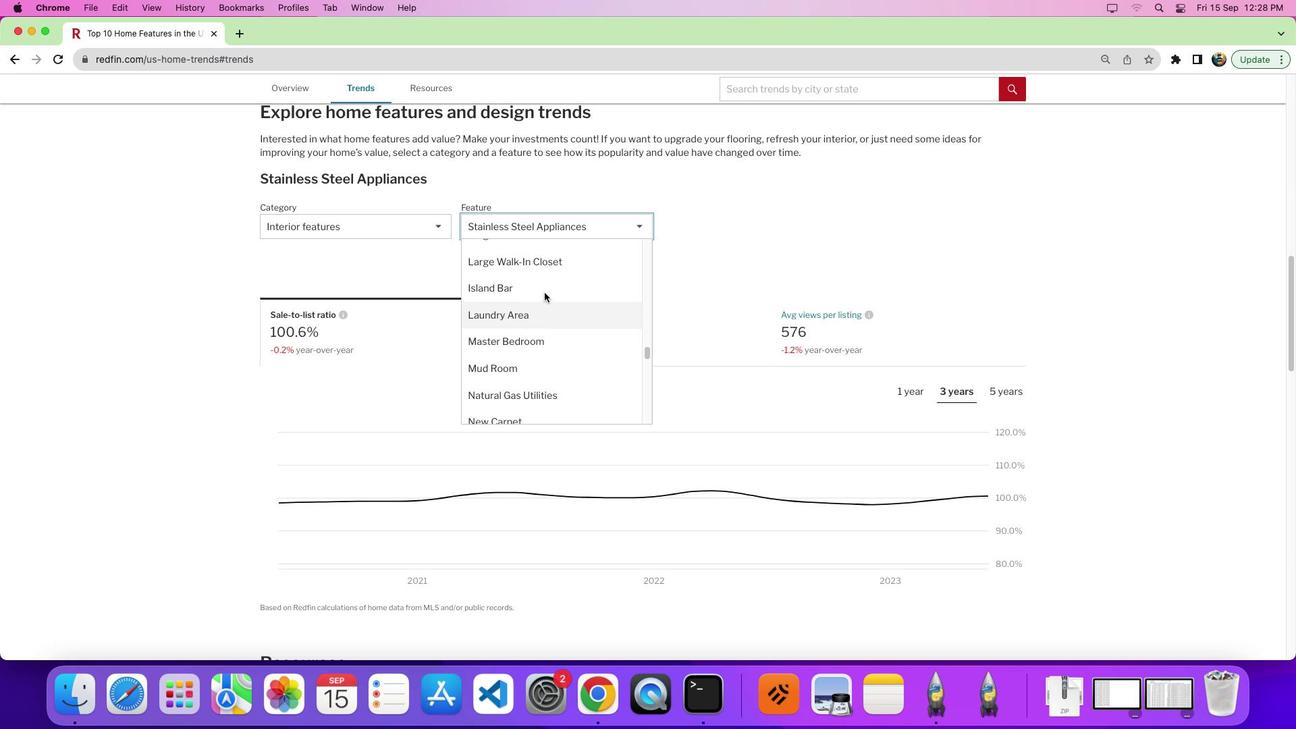 
Action: Mouse scrolled (544, 292) with delta (0, 0)
Screenshot: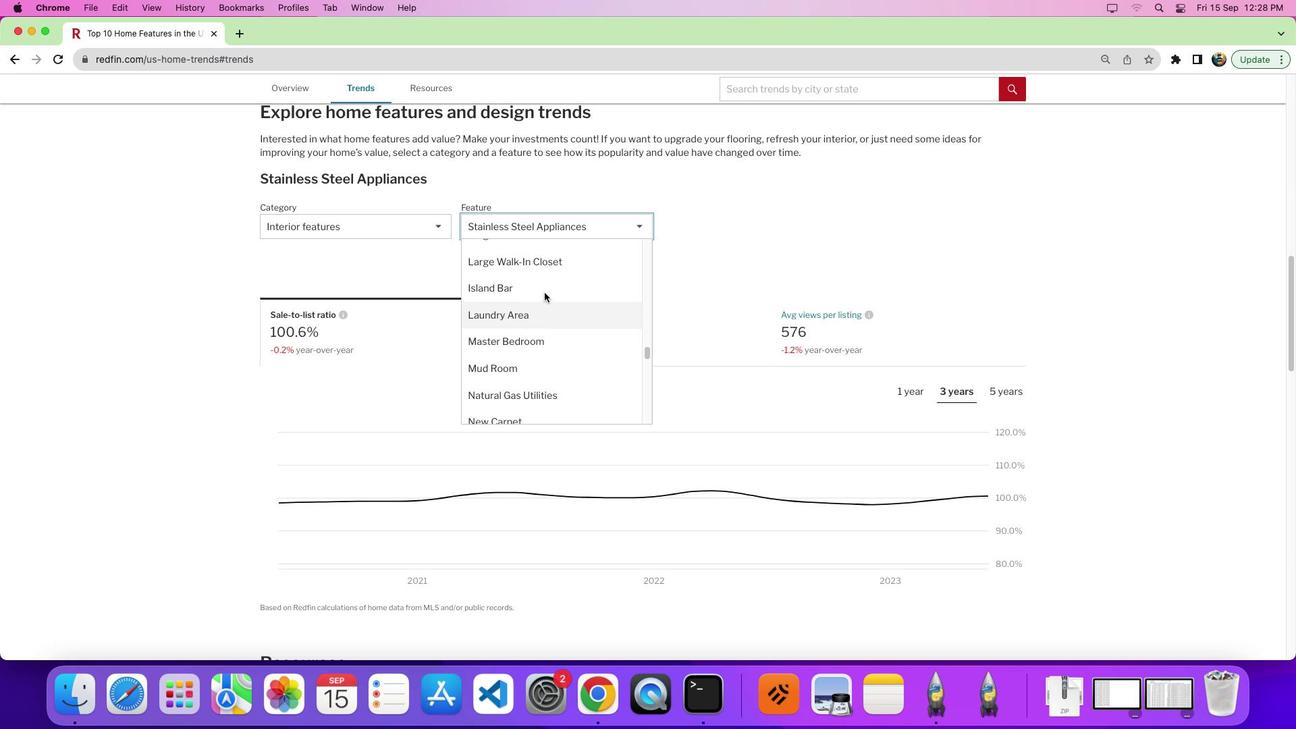 
Action: Mouse scrolled (544, 292) with delta (0, 5)
Screenshot: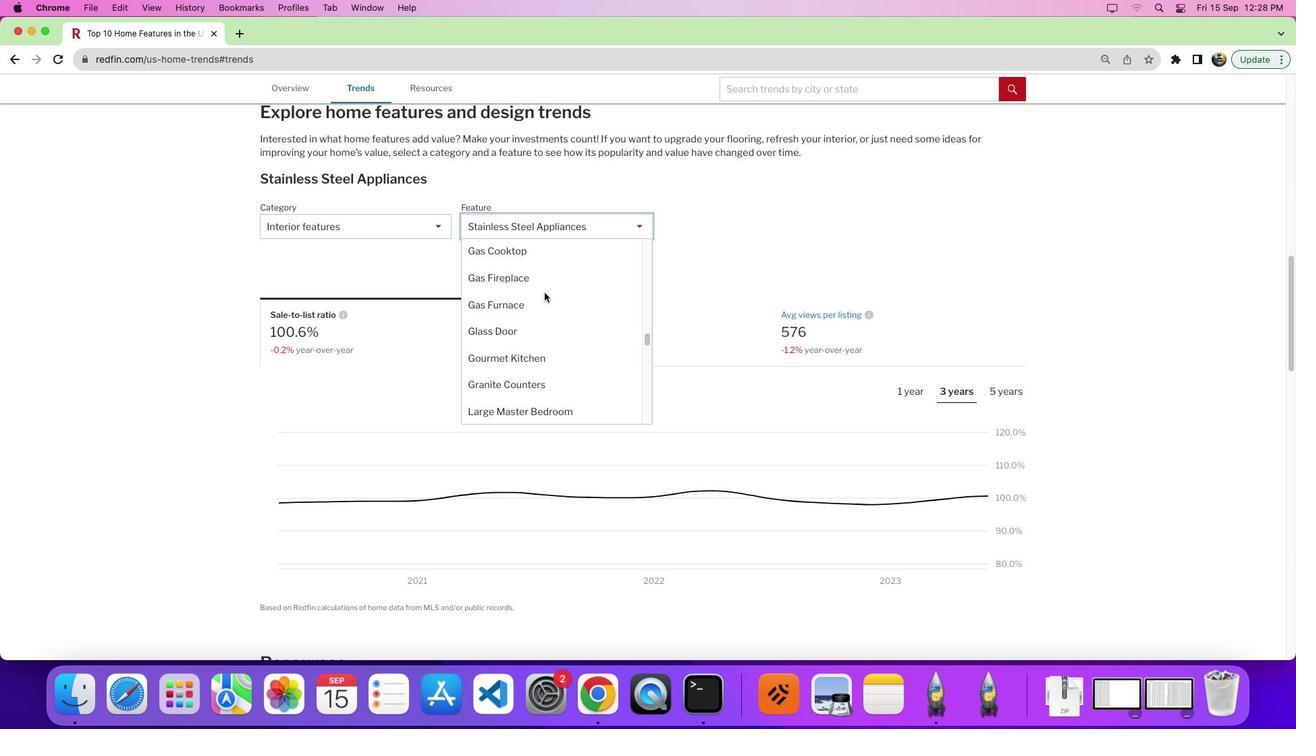 
Action: Mouse scrolled (544, 292) with delta (0, 8)
Screenshot: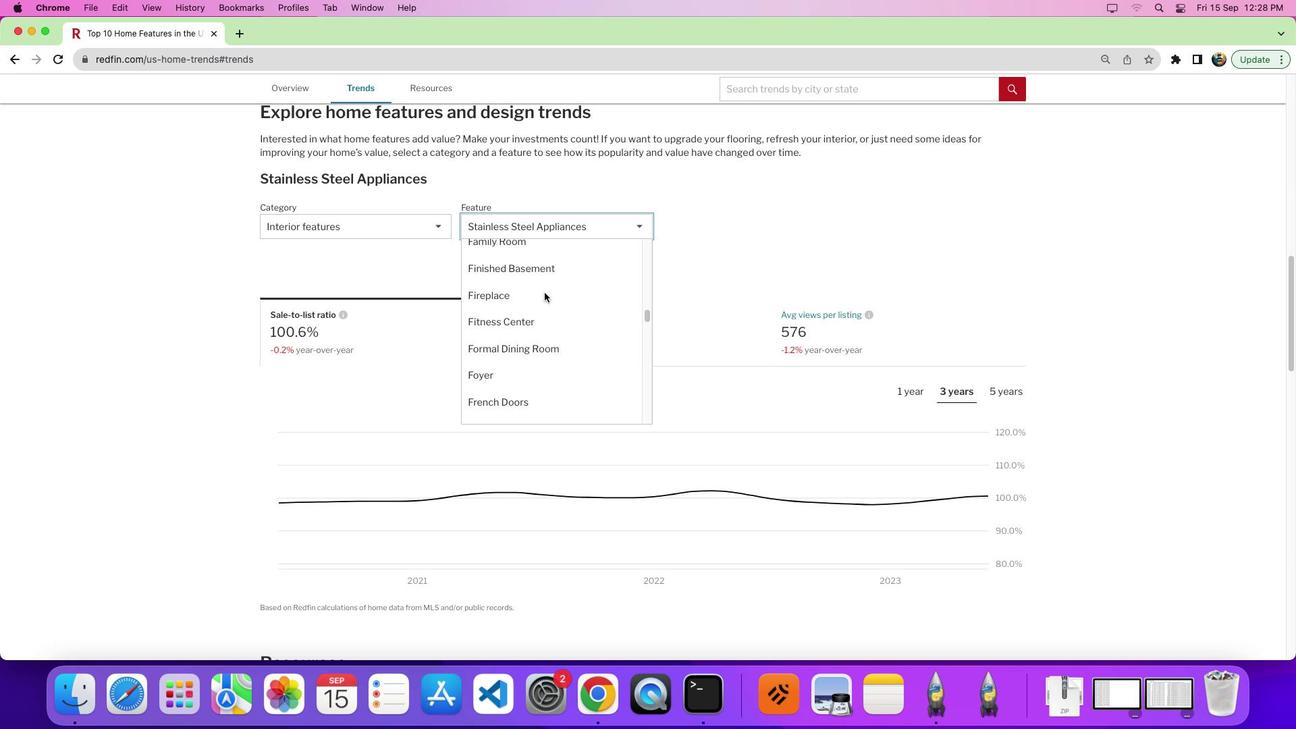 
Action: Mouse moved to (544, 292)
Screenshot: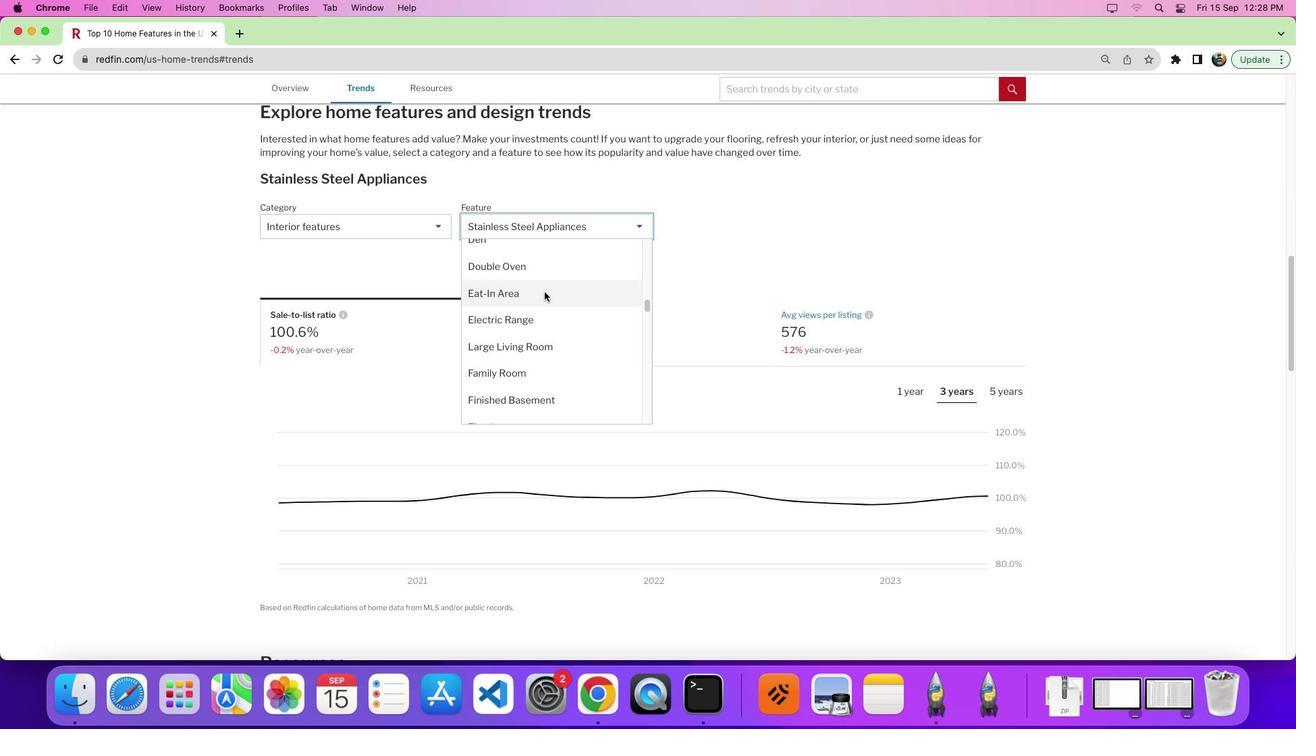 
Action: Mouse scrolled (544, 292) with delta (0, 0)
Screenshot: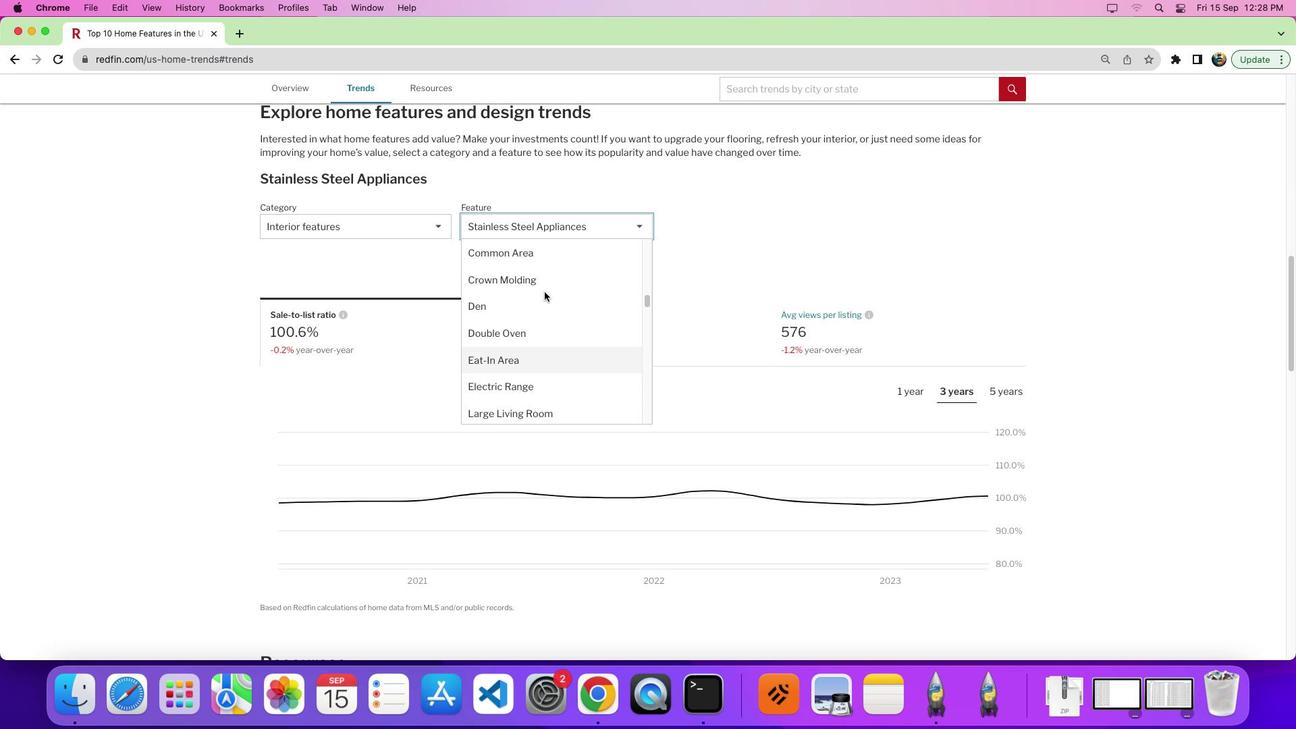 
Action: Mouse scrolled (544, 292) with delta (0, 1)
Screenshot: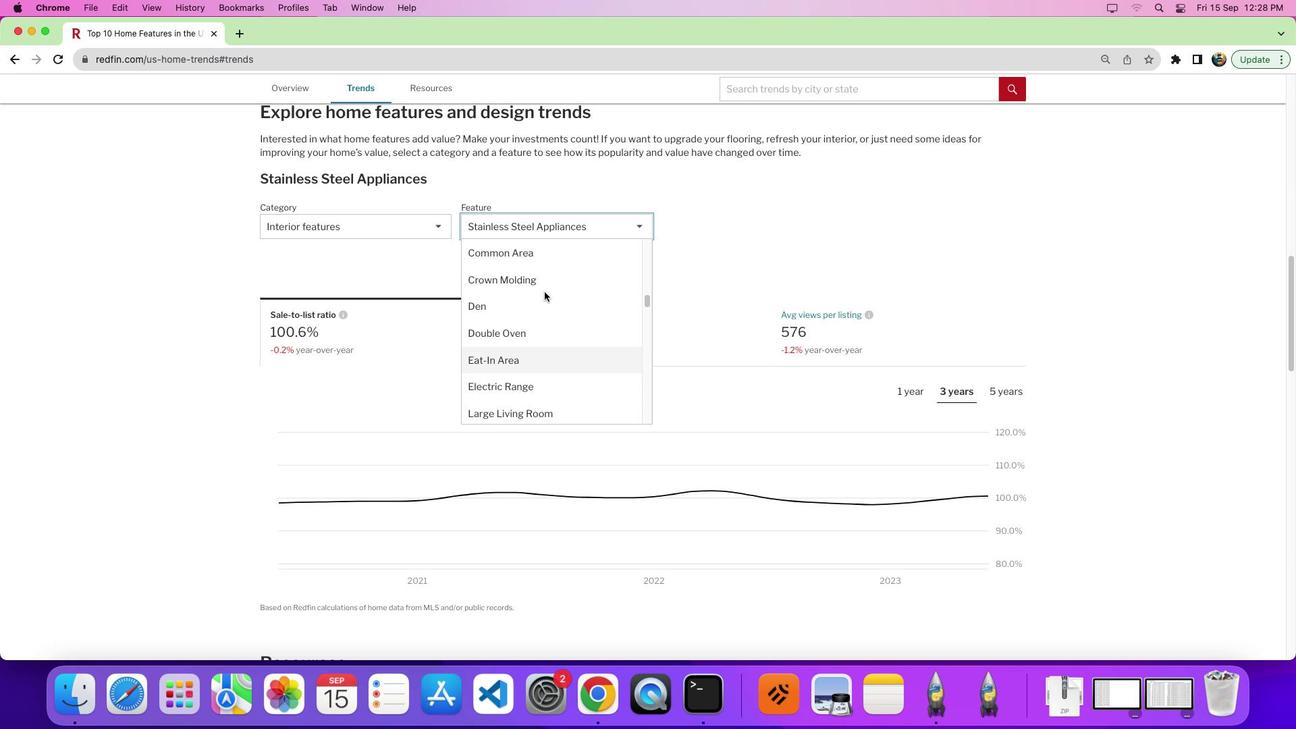 
Action: Mouse scrolled (544, 292) with delta (0, 5)
Screenshot: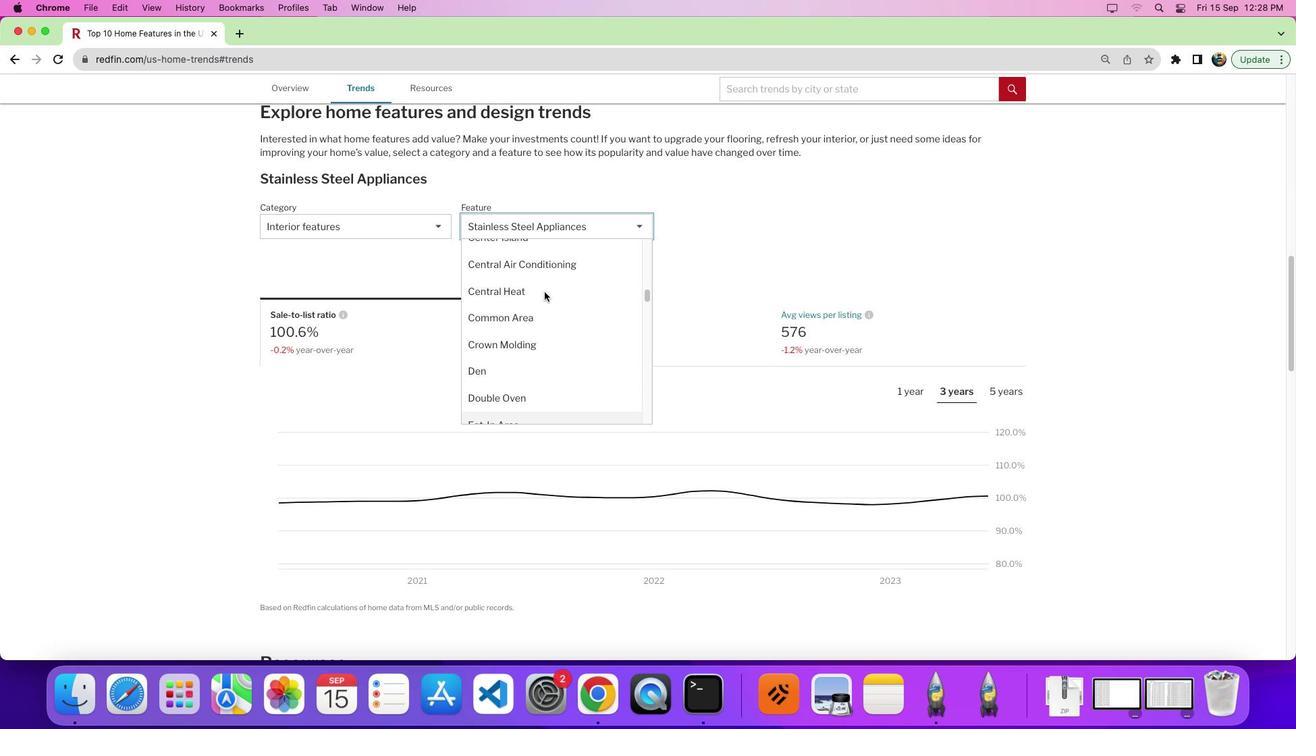 
Action: Mouse scrolled (544, 292) with delta (0, 0)
Screenshot: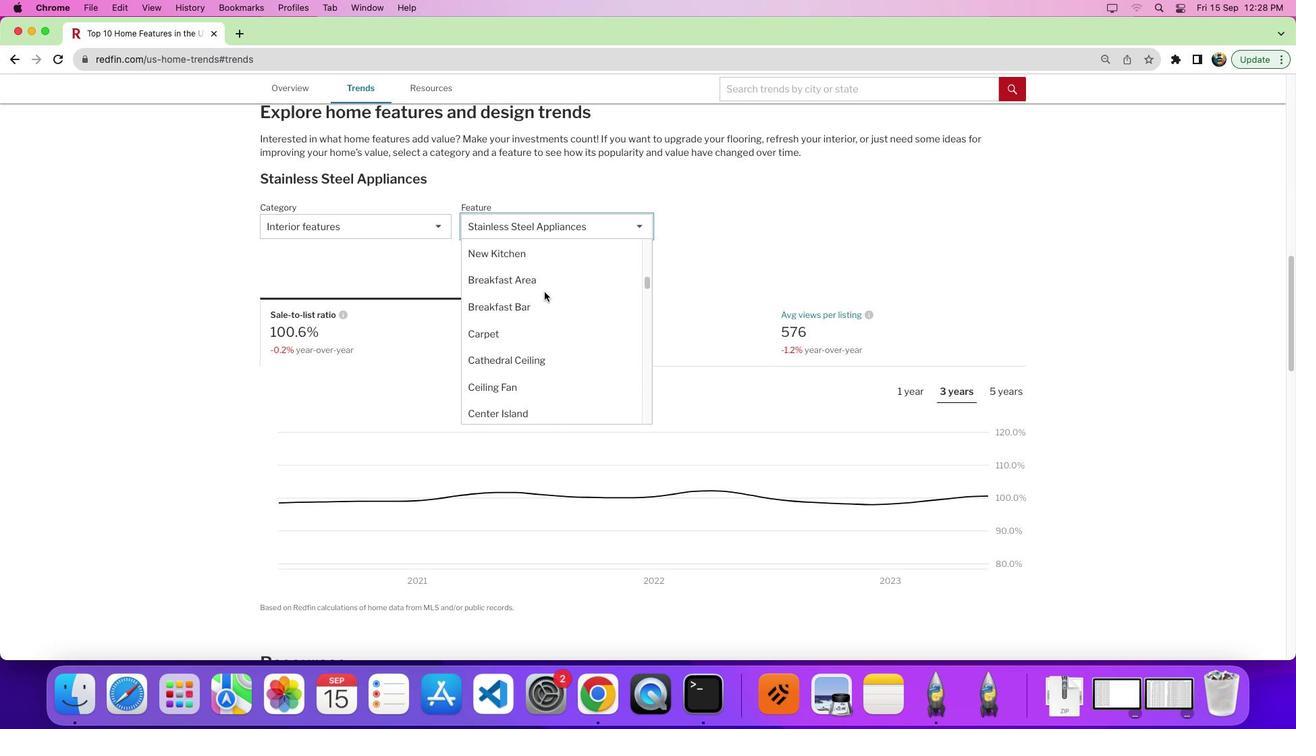 
Action: Mouse scrolled (544, 292) with delta (0, 0)
Screenshot: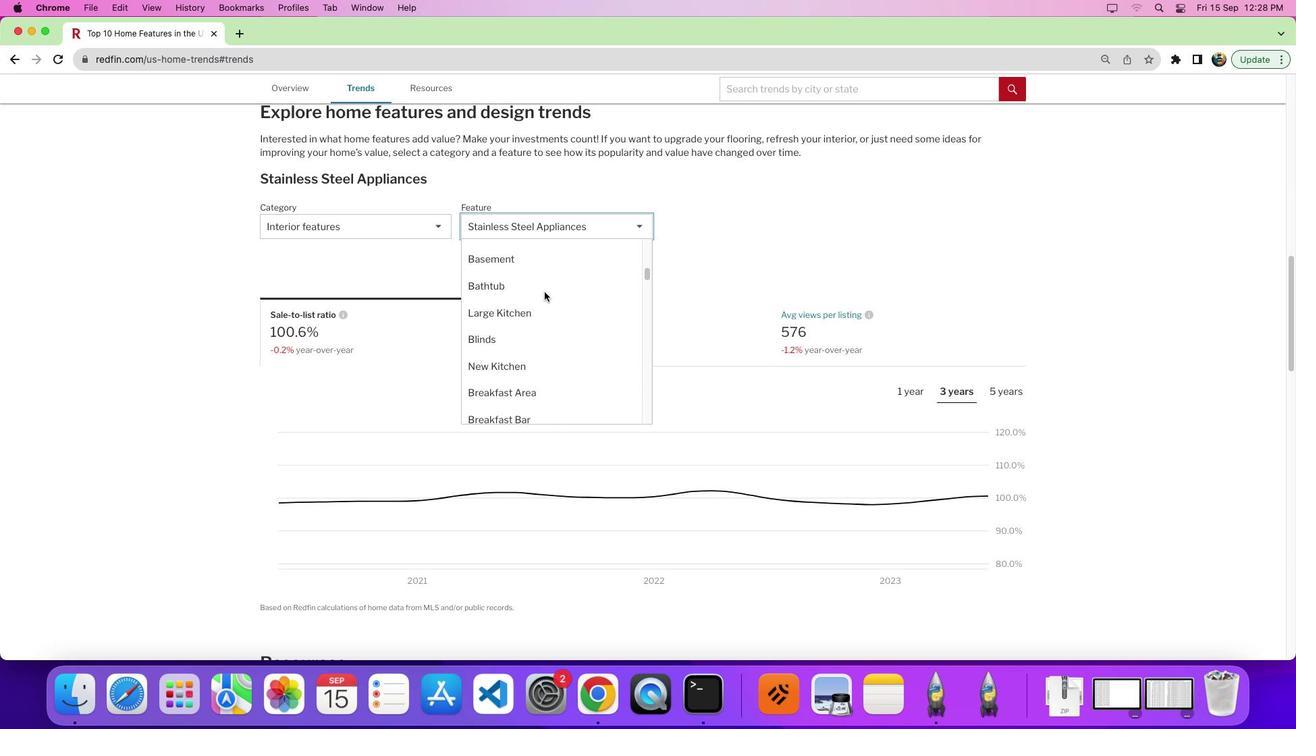 
Action: Mouse scrolled (544, 292) with delta (0, 6)
Screenshot: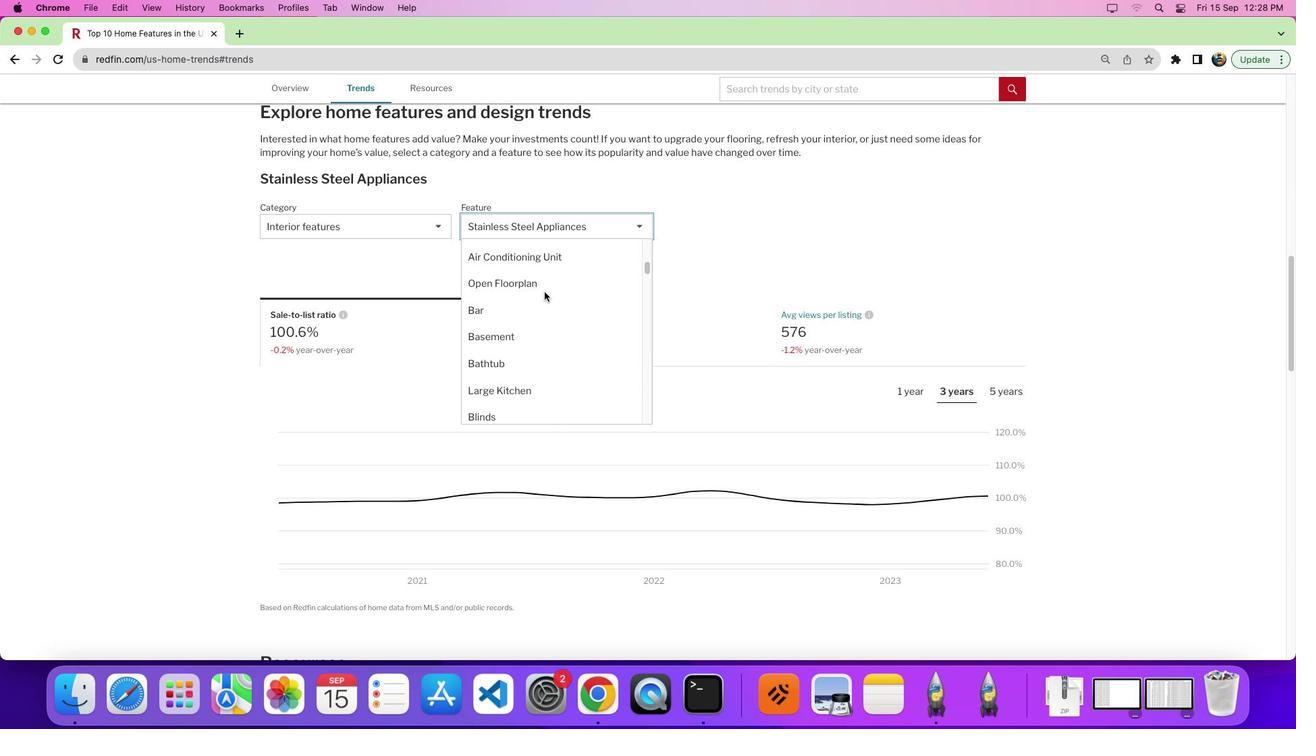 
Action: Mouse scrolled (544, 292) with delta (0, 0)
Screenshot: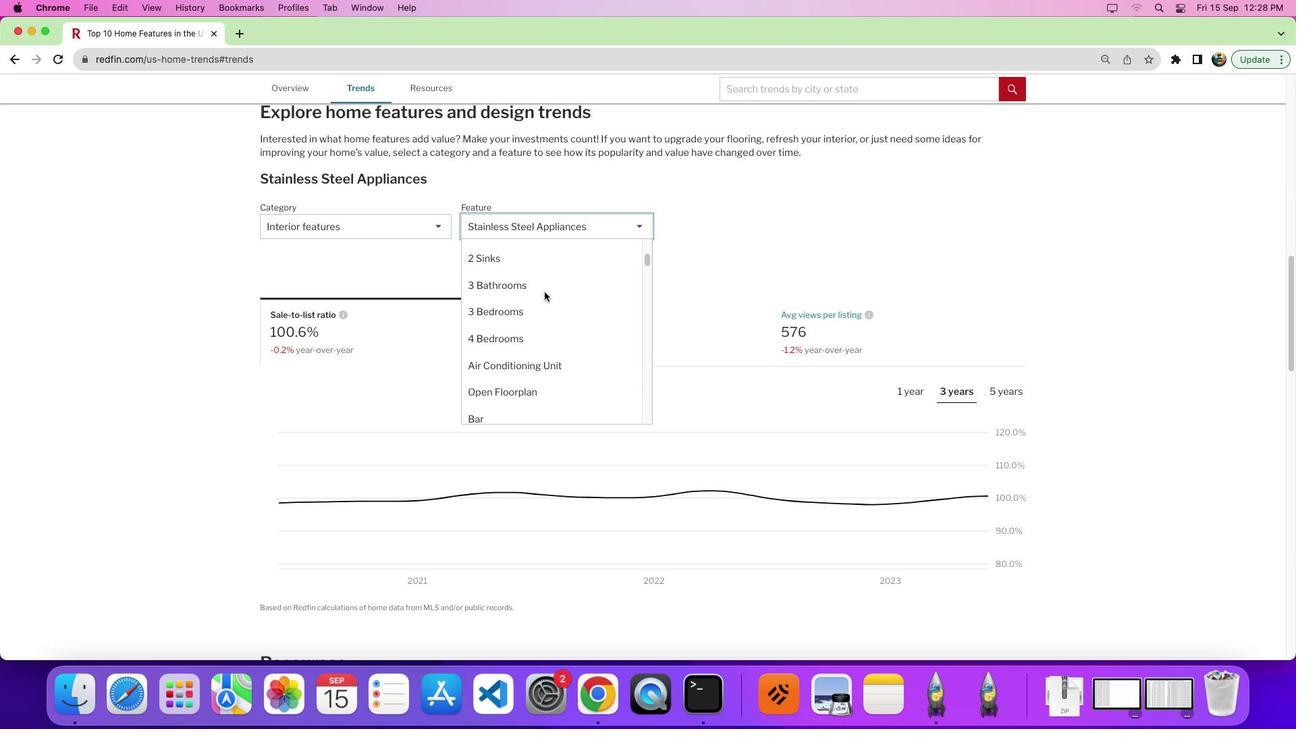 
Action: Mouse scrolled (544, 292) with delta (0, 0)
Screenshot: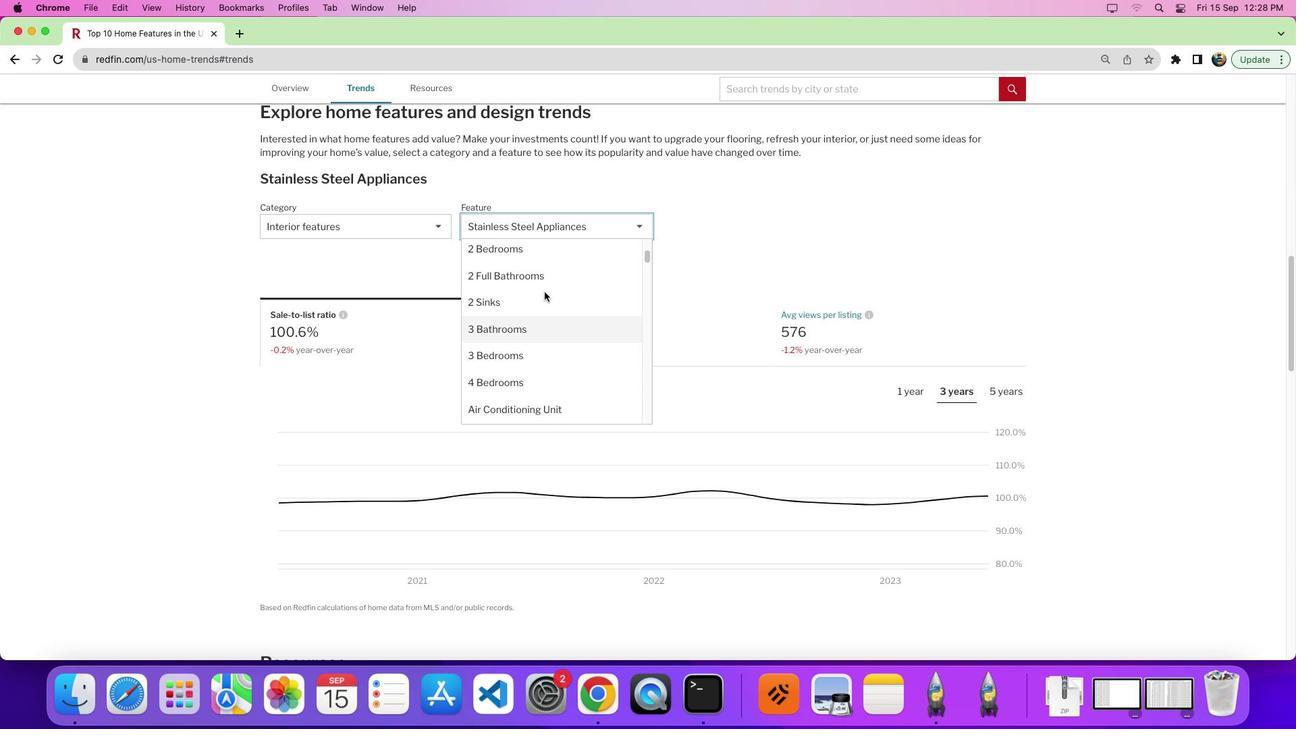 
Action: Mouse scrolled (544, 292) with delta (0, 6)
Screenshot: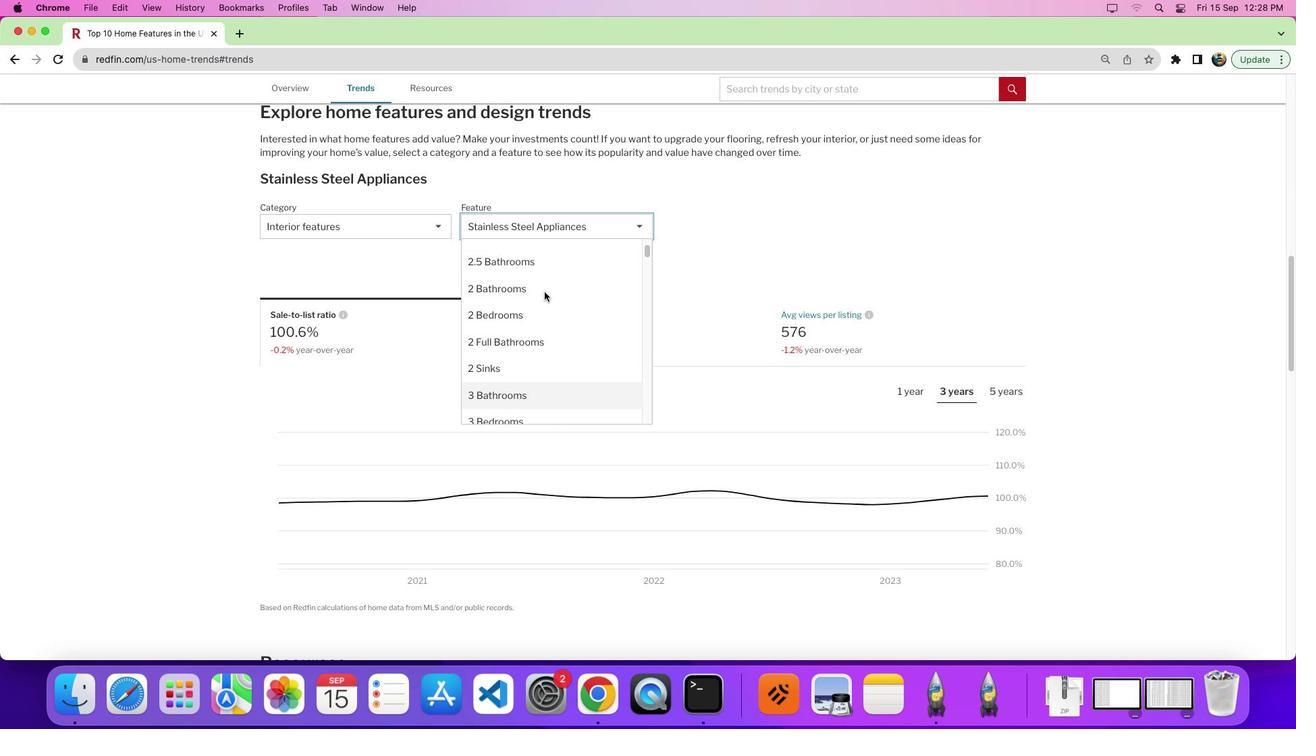 
Action: Mouse moved to (544, 291)
Screenshot: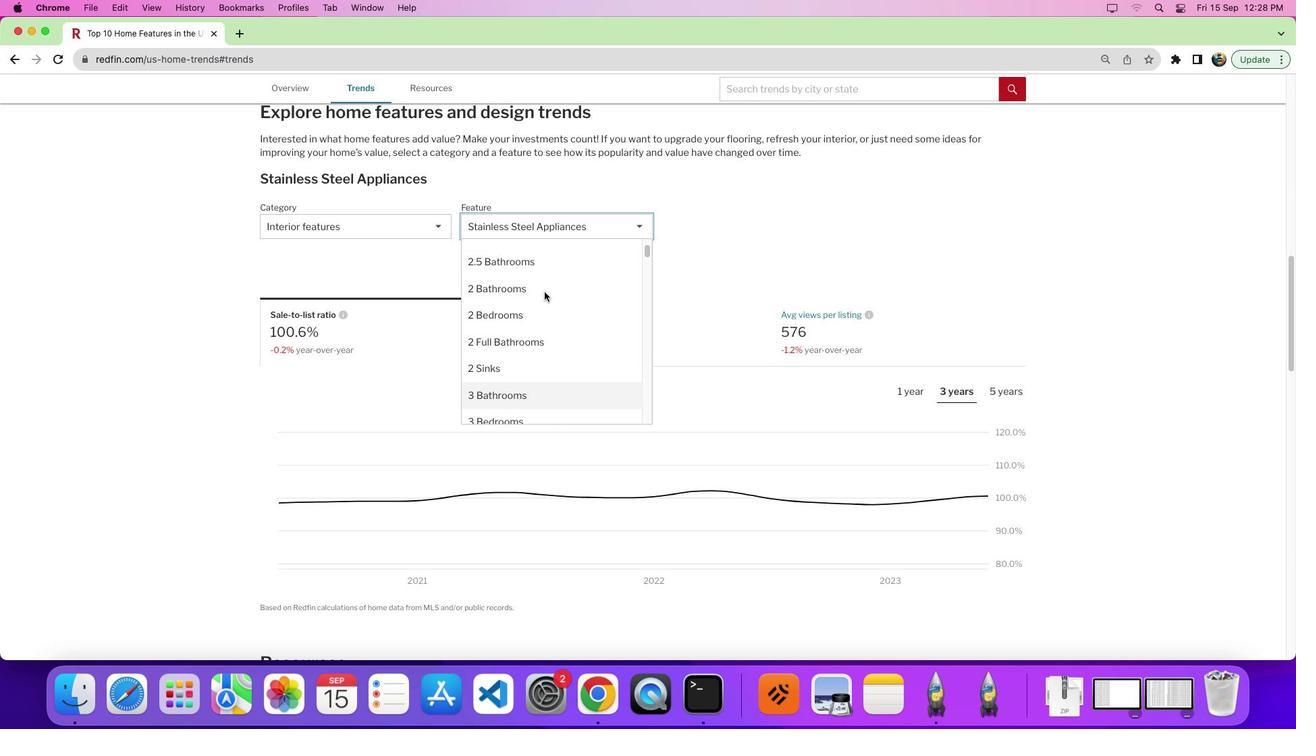 
Action: Mouse scrolled (544, 291) with delta (0, 8)
Screenshot: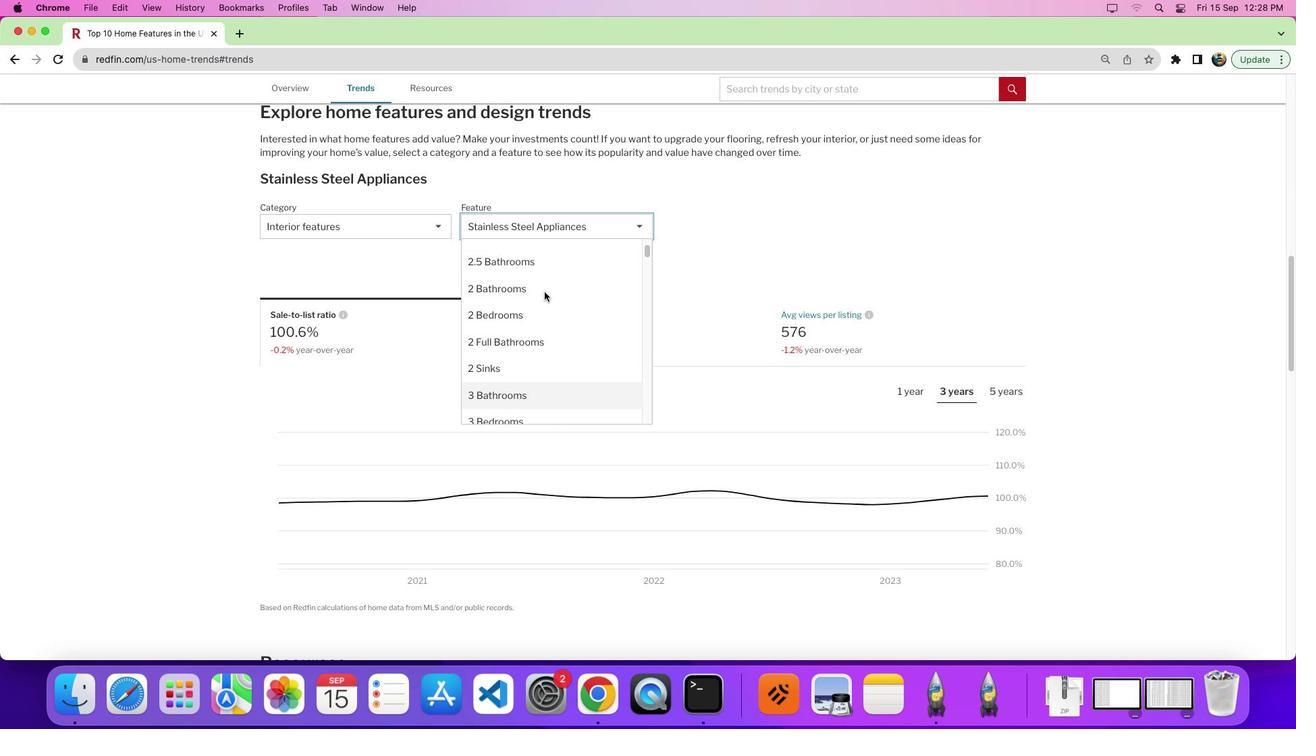 
Action: Mouse scrolled (544, 291) with delta (0, 0)
Screenshot: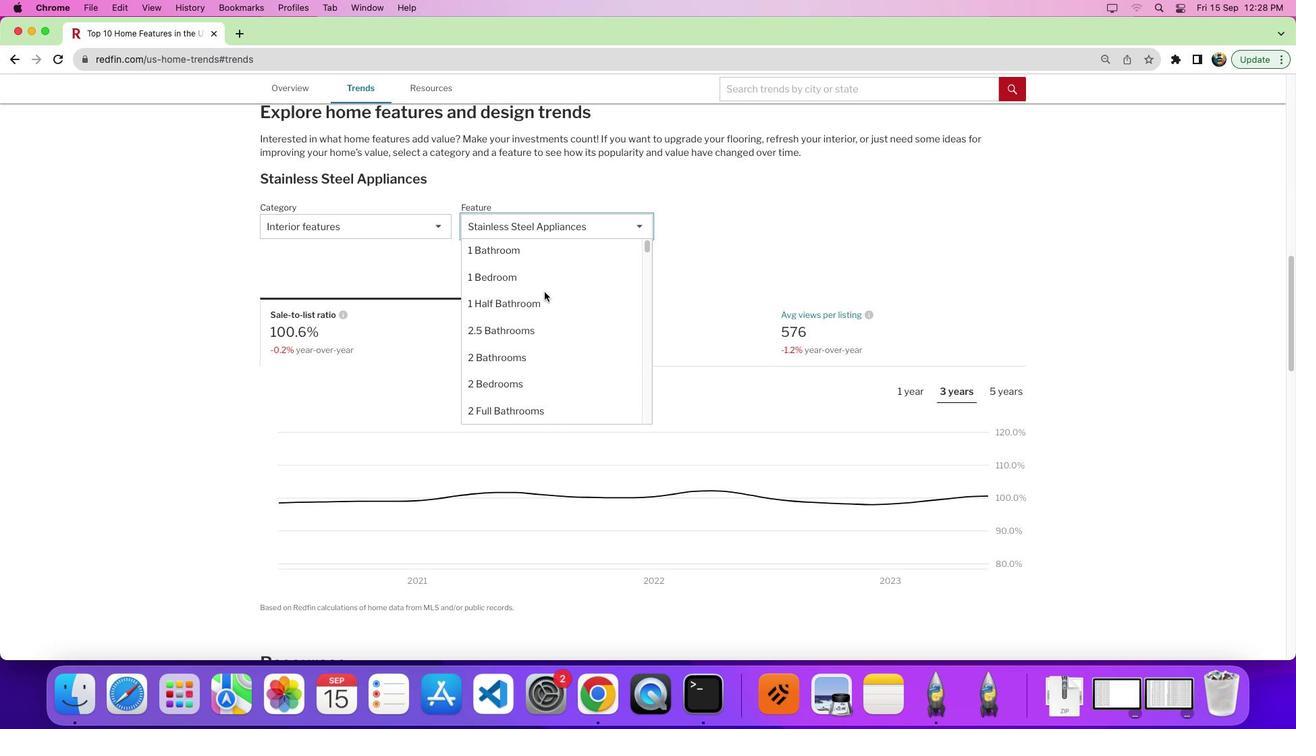 
Action: Mouse scrolled (544, 291) with delta (0, 0)
Screenshot: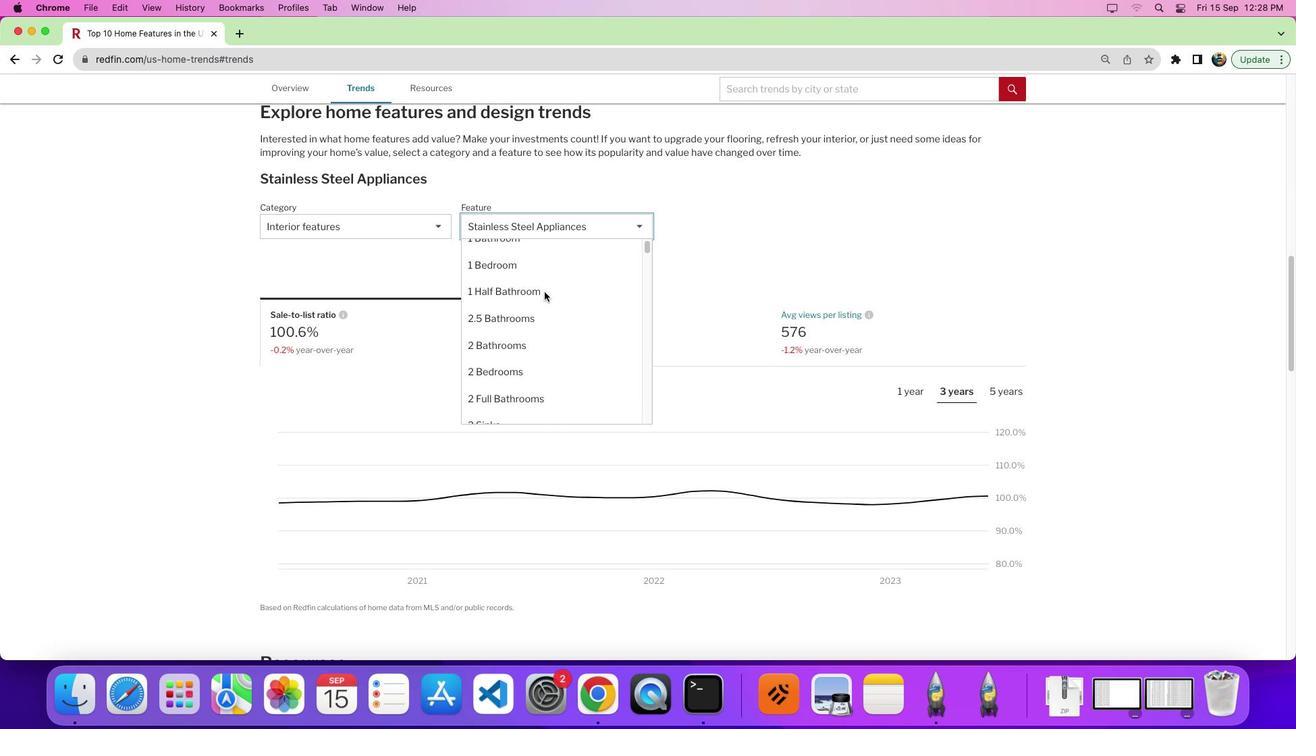 
Action: Mouse scrolled (544, 291) with delta (0, 0)
Screenshot: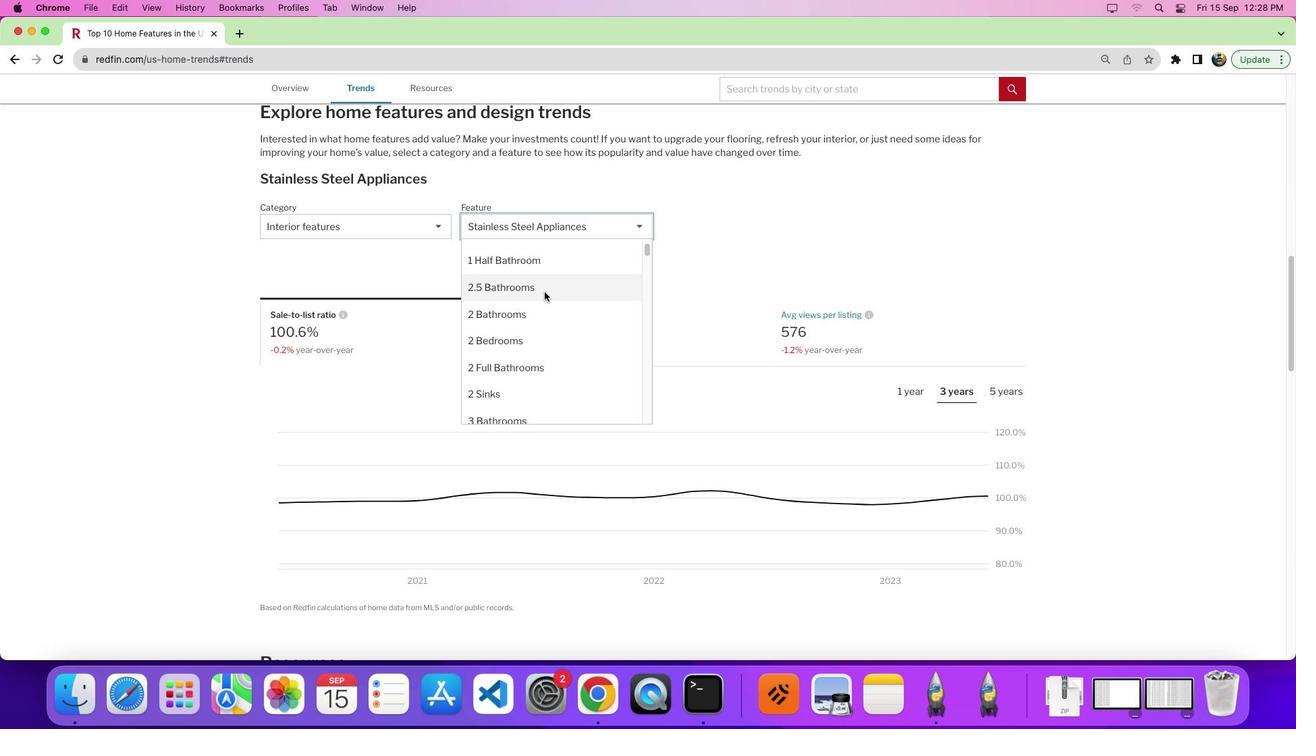 
Action: Mouse moved to (511, 395)
Screenshot: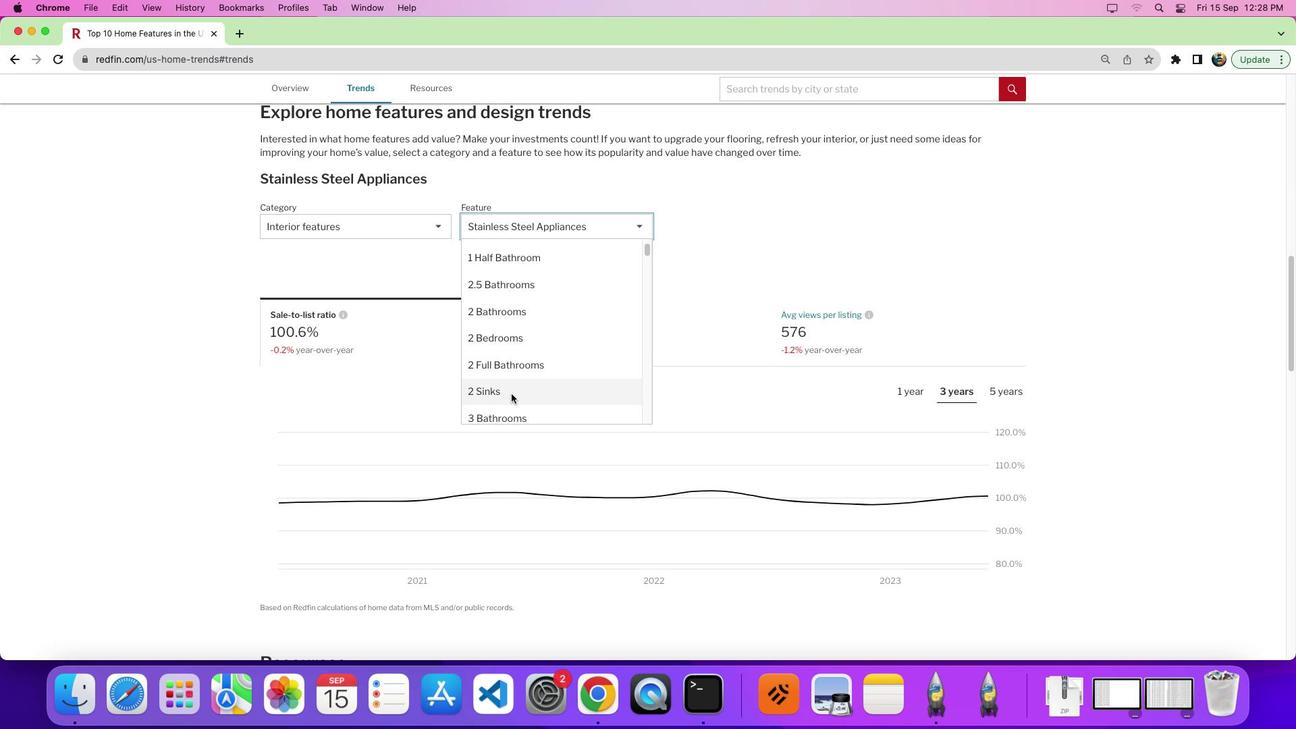 
Action: Mouse scrolled (511, 395) with delta (0, 0)
Screenshot: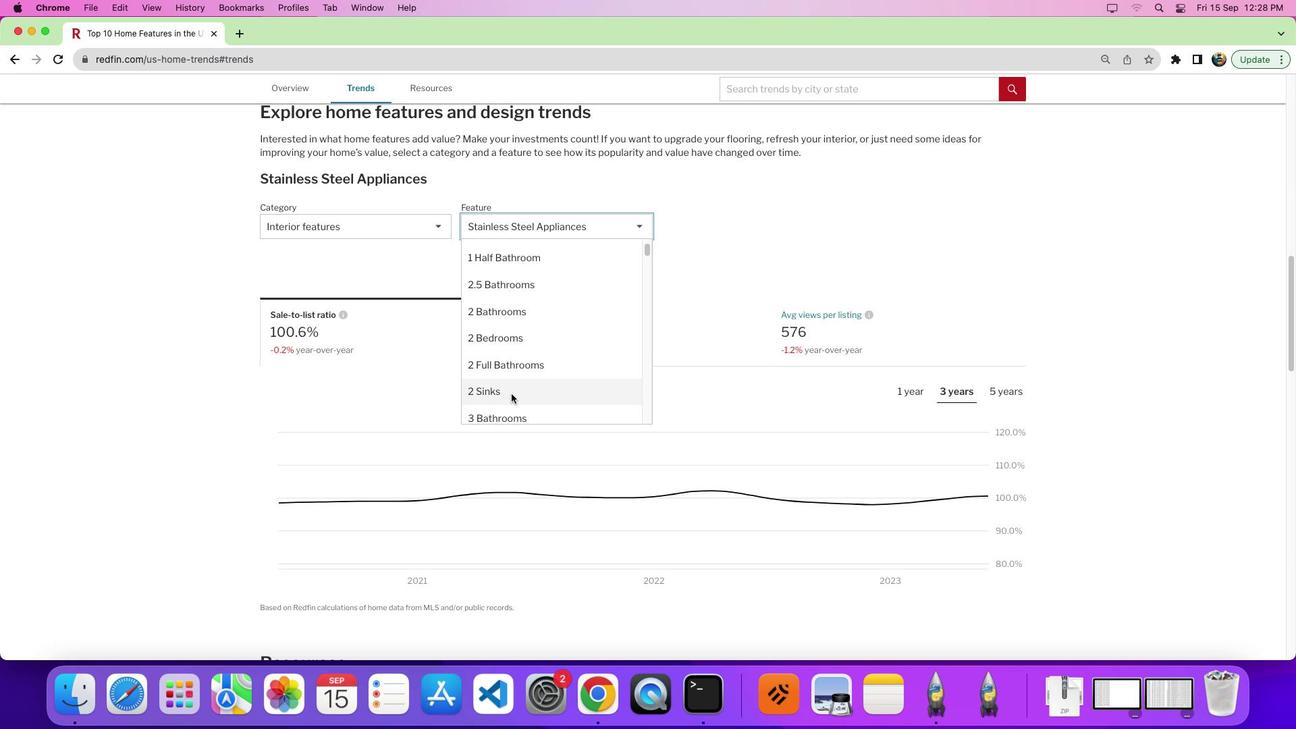 
Action: Mouse moved to (511, 393)
Screenshot: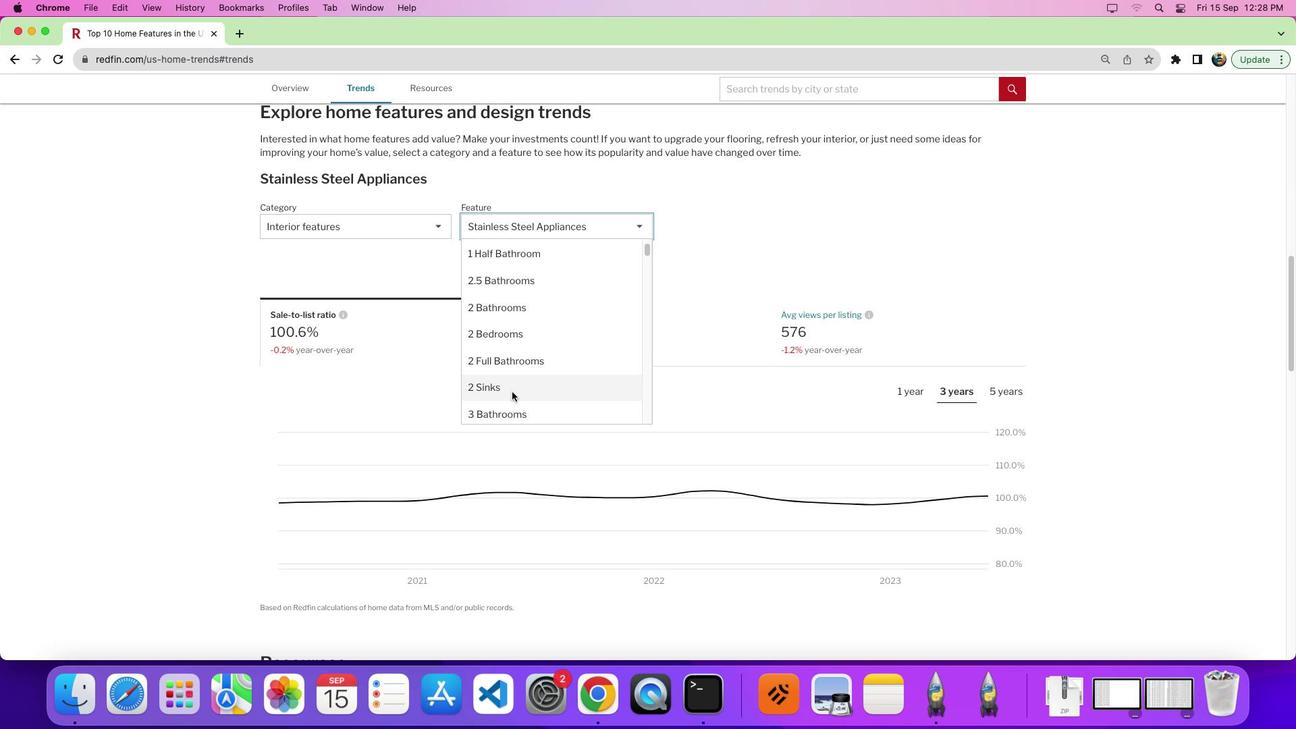 
Action: Mouse scrolled (511, 393) with delta (0, 0)
Screenshot: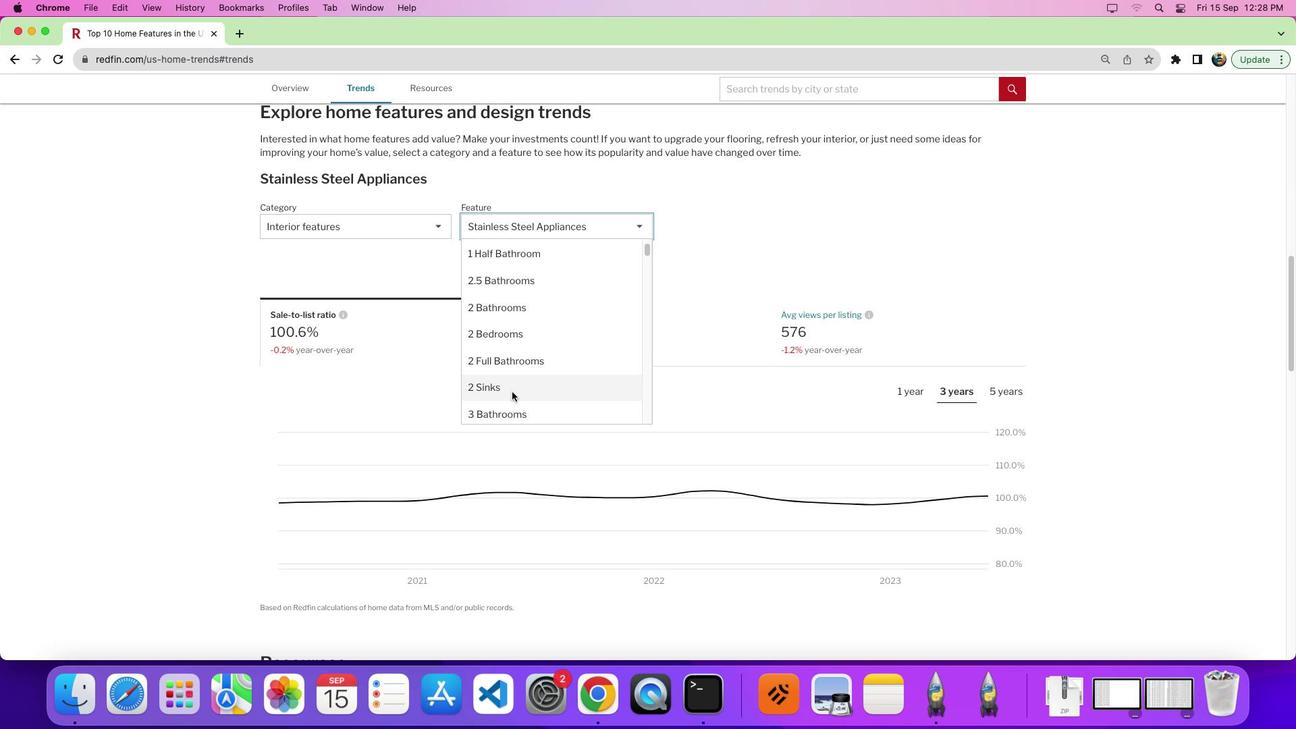 
Action: Mouse moved to (512, 396)
Screenshot: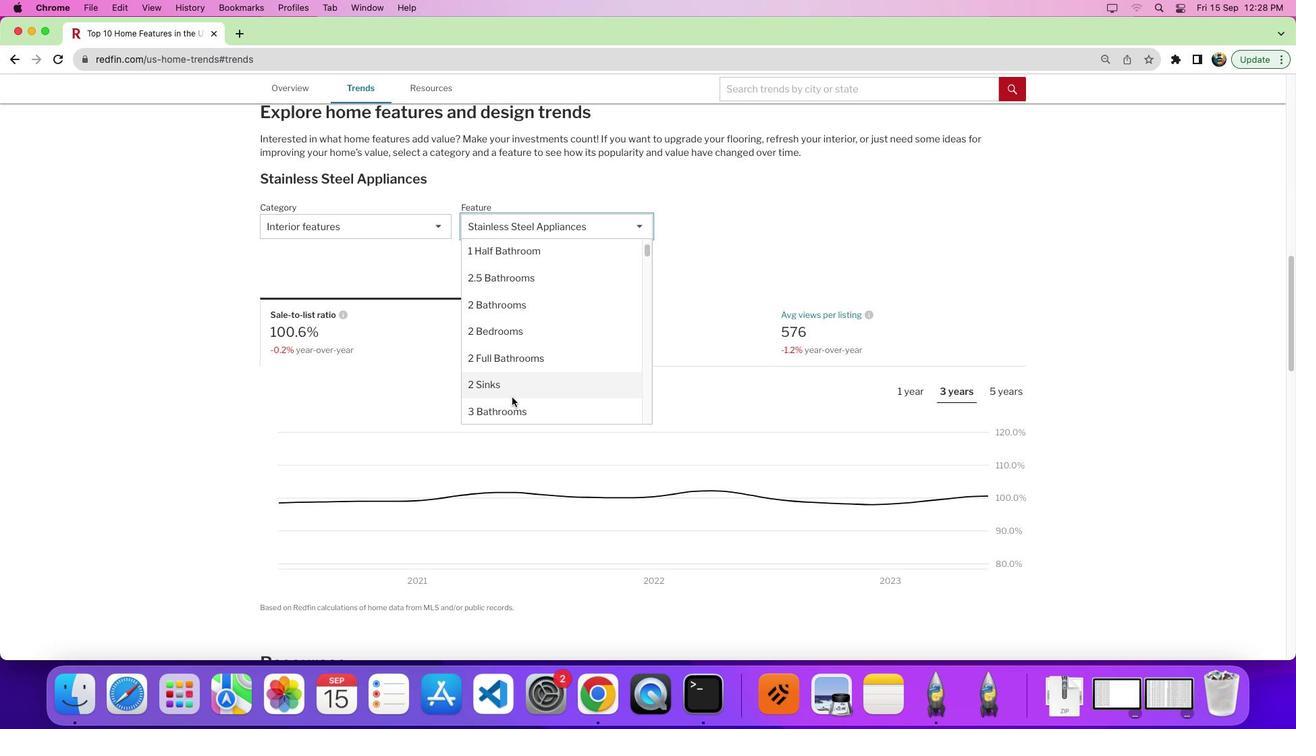 
Action: Mouse scrolled (512, 396) with delta (0, 0)
Screenshot: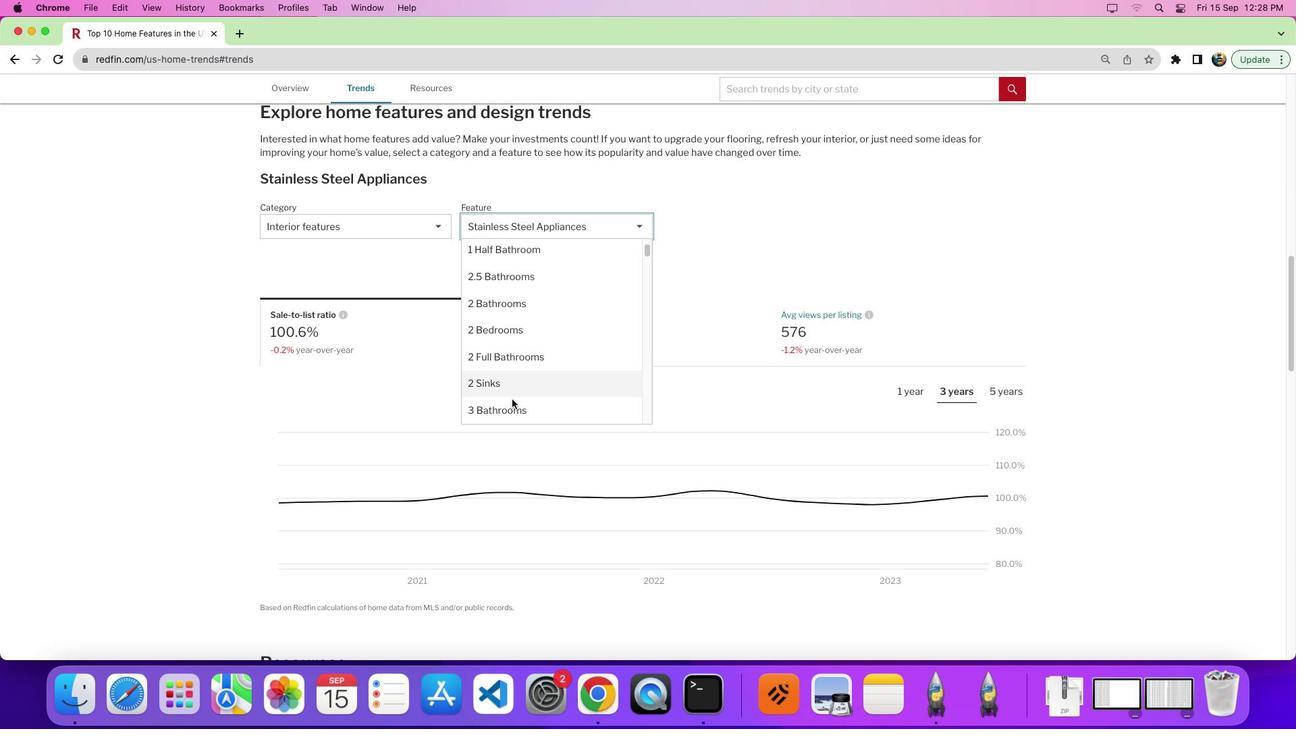 
Action: Mouse moved to (513, 407)
Screenshot: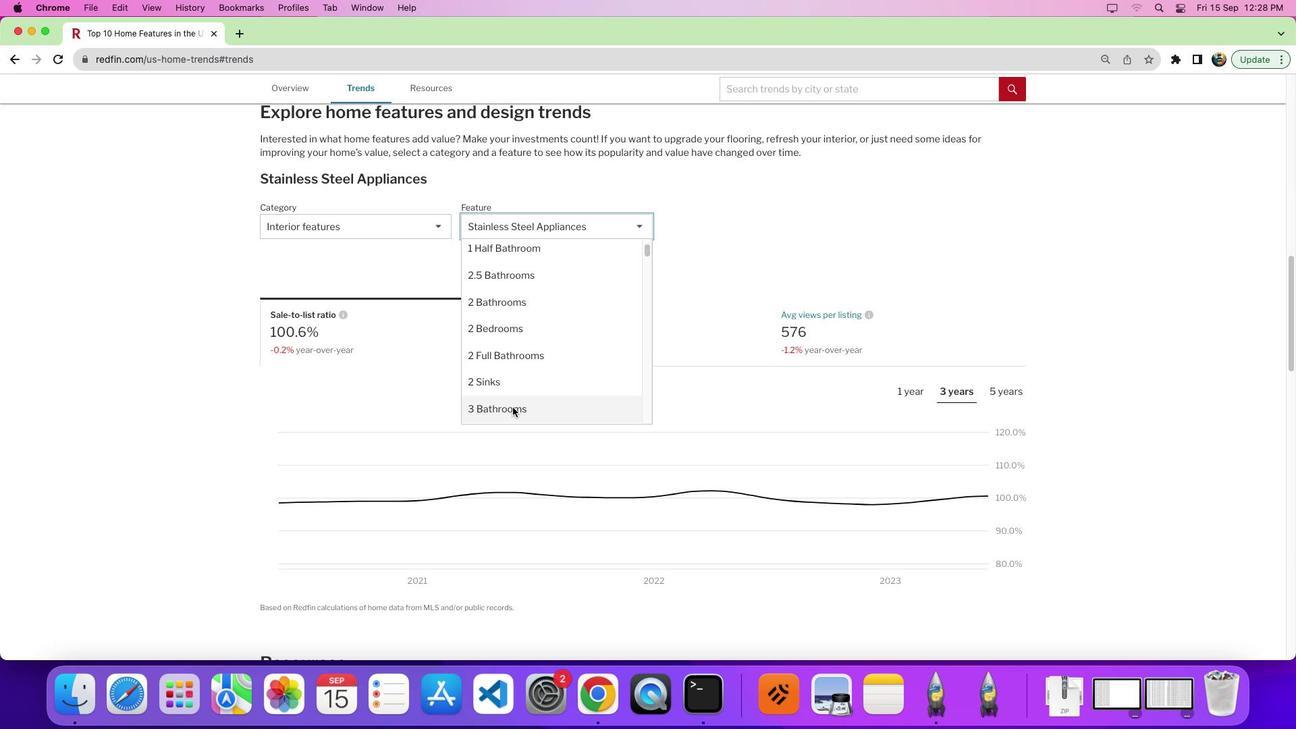 
Action: Mouse pressed left at (513, 407)
Screenshot: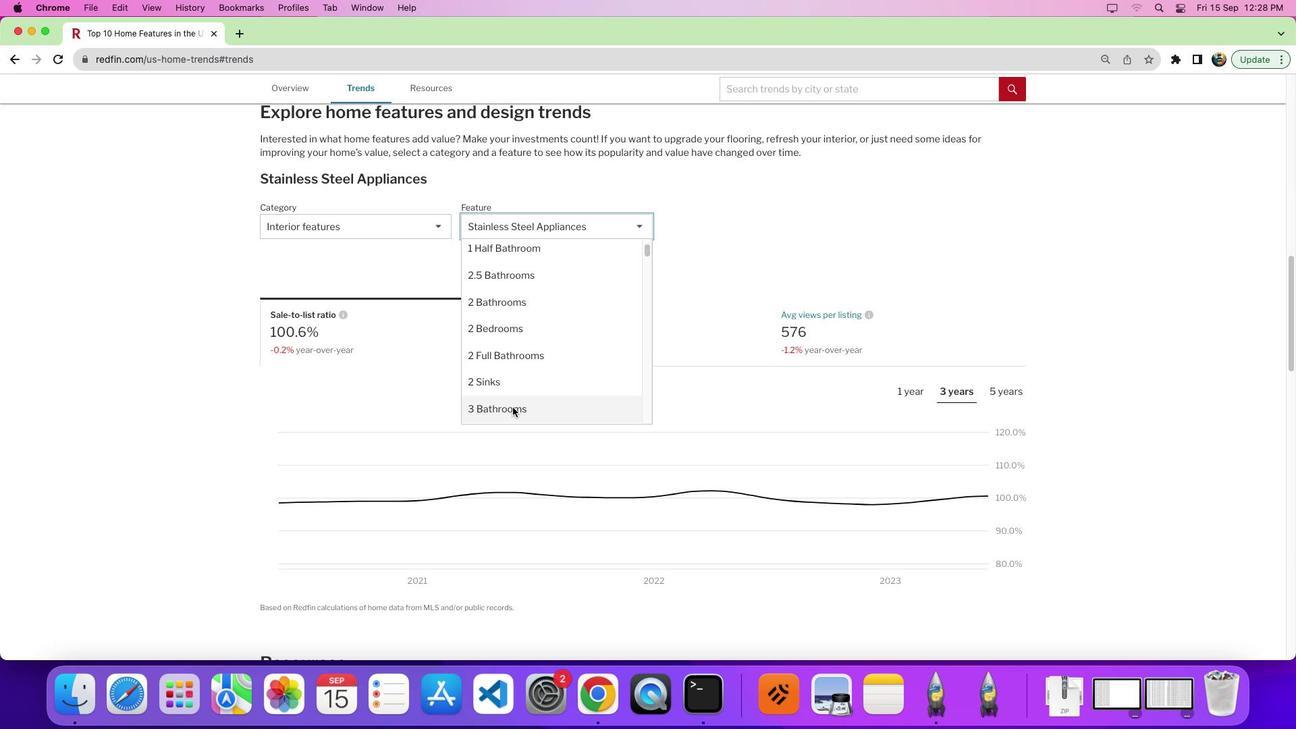 
Action: Mouse moved to (705, 340)
Screenshot: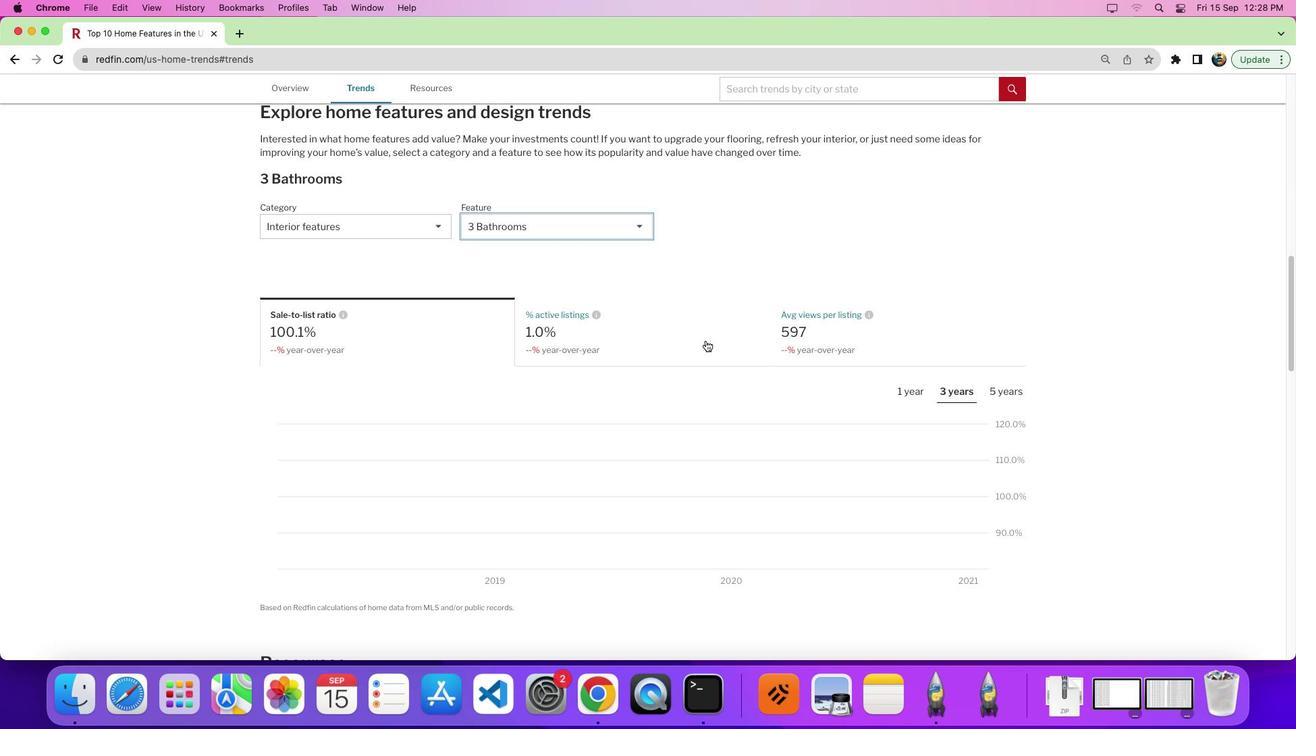 
Action: Mouse scrolled (705, 340) with delta (0, 0)
Screenshot: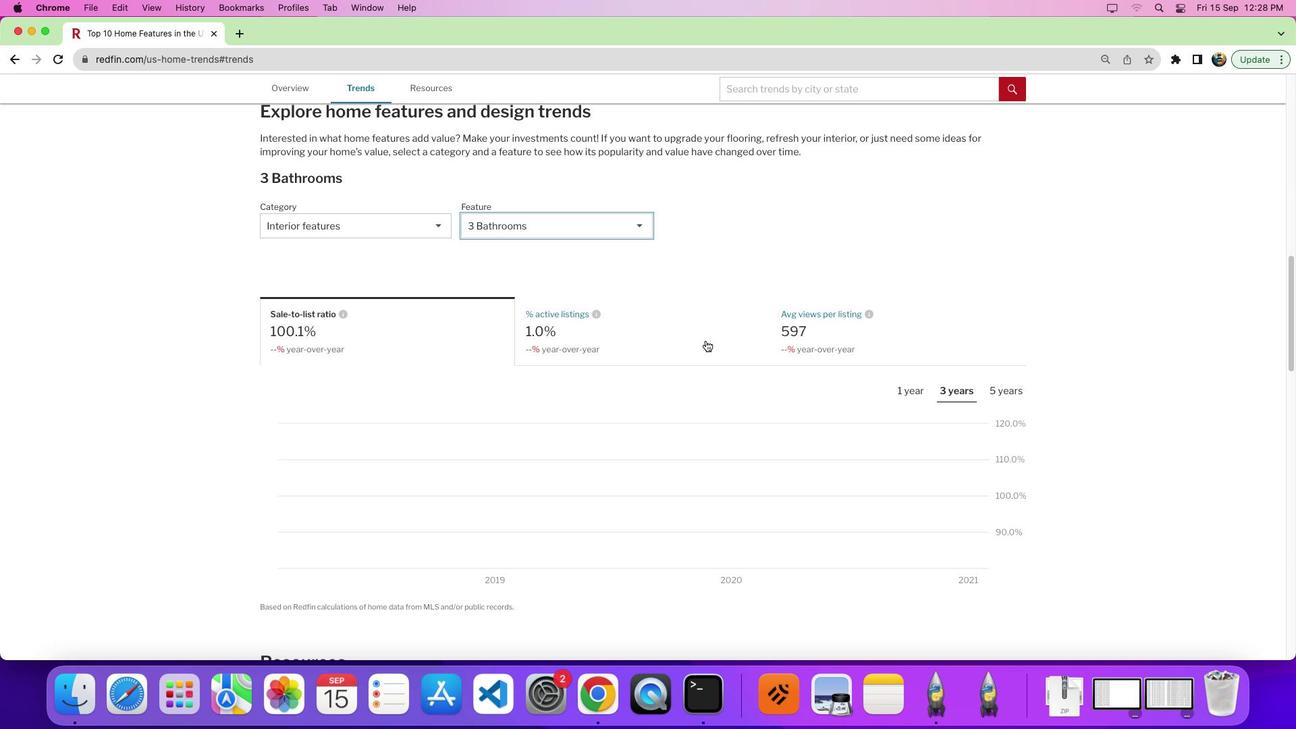 
Action: Mouse scrolled (705, 340) with delta (0, 0)
Screenshot: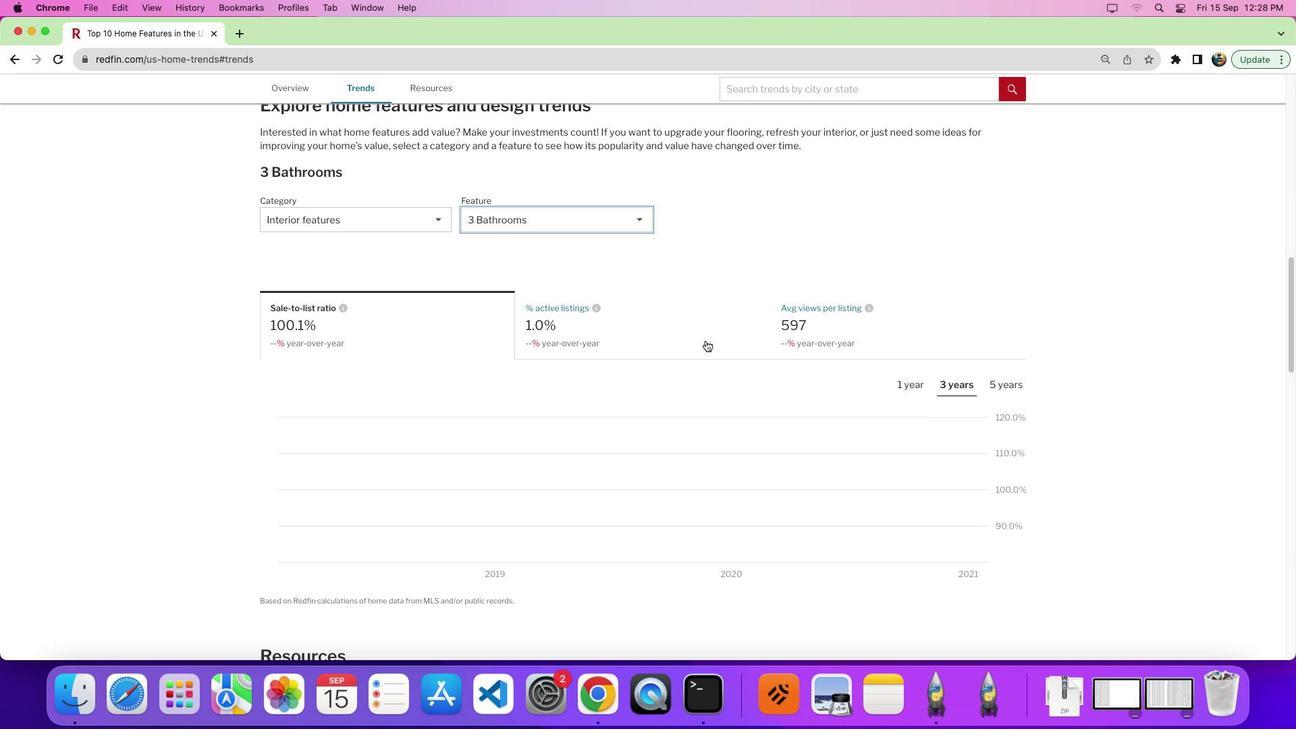 
Action: Mouse scrolled (705, 340) with delta (0, 0)
Screenshot: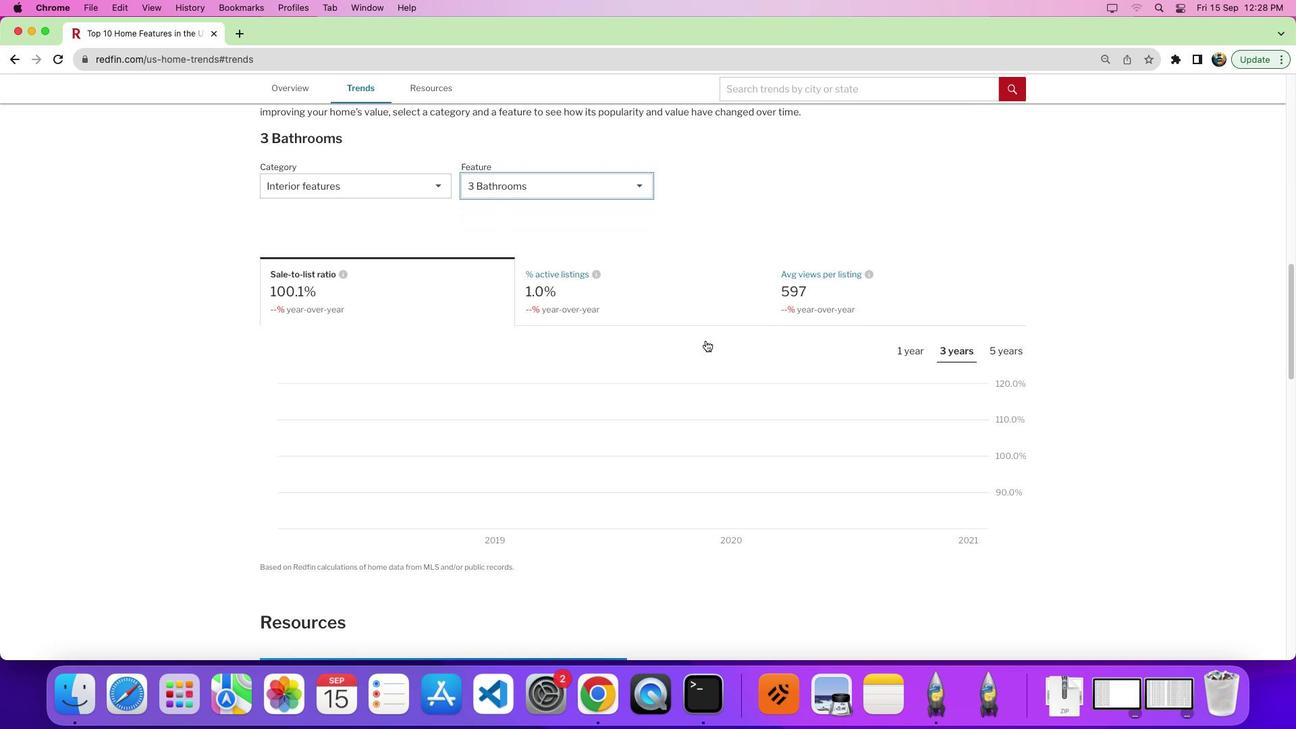 
Action: Mouse moved to (554, 268)
Screenshot: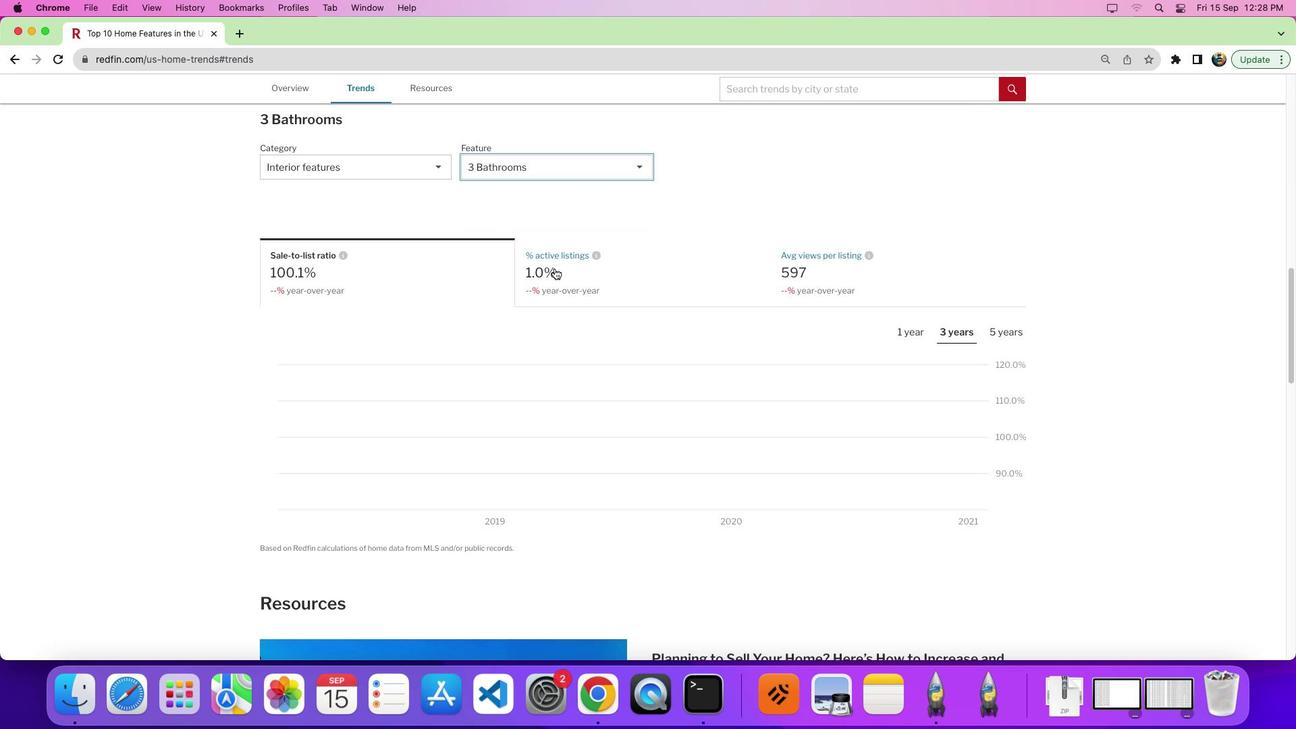 
Action: Mouse pressed left at (554, 268)
Screenshot: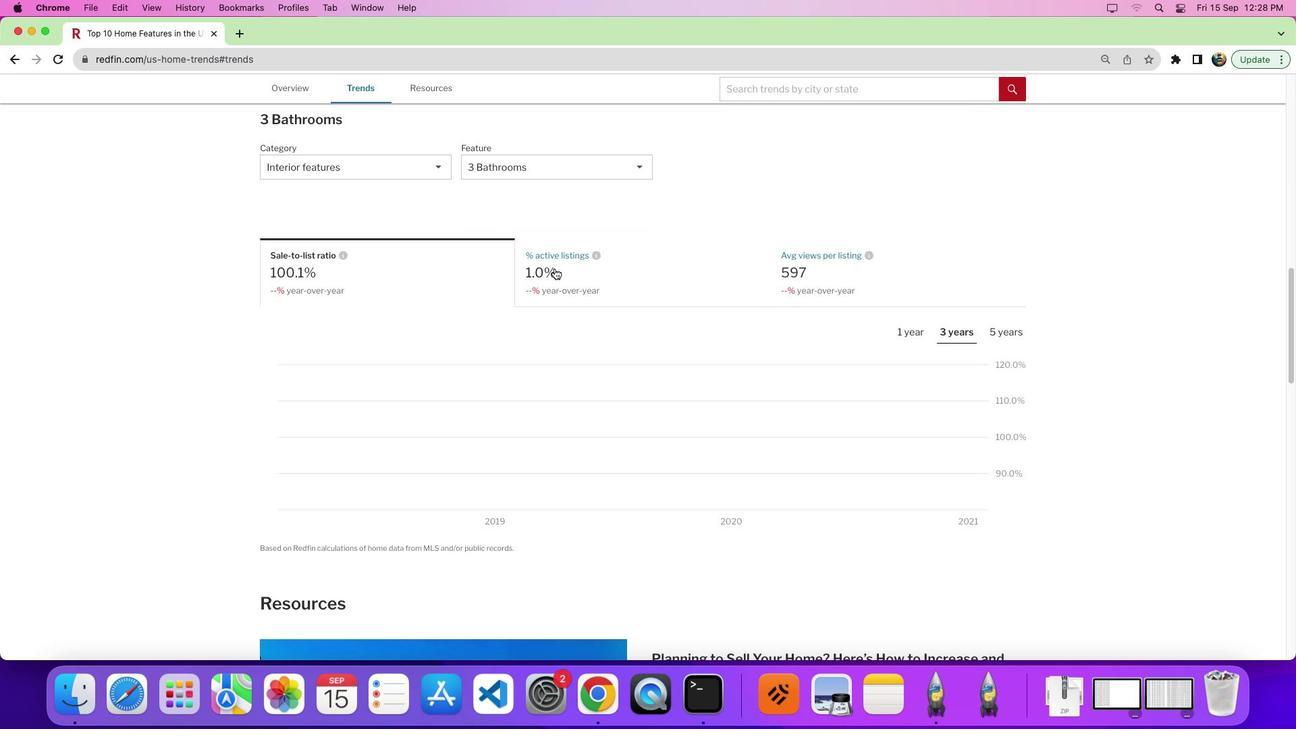 
Action: Mouse moved to (896, 333)
Screenshot: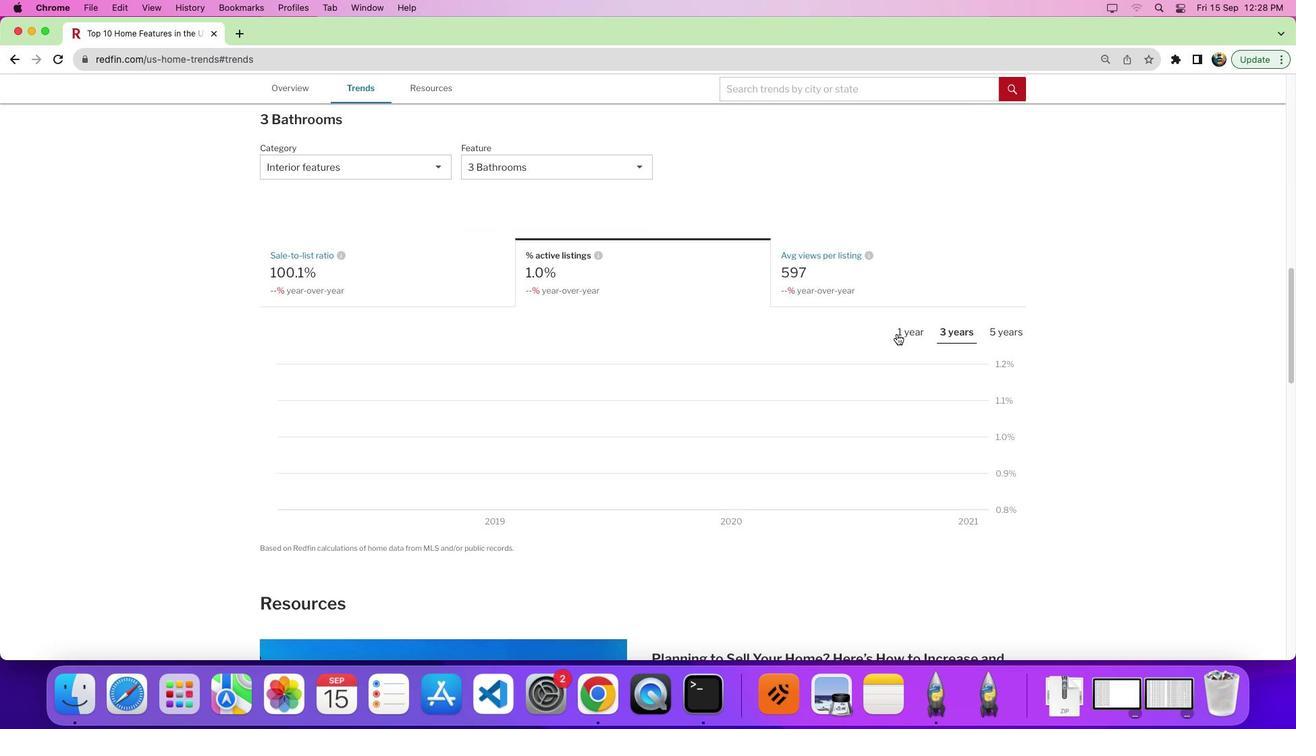 
Action: Mouse pressed left at (896, 333)
Screenshot: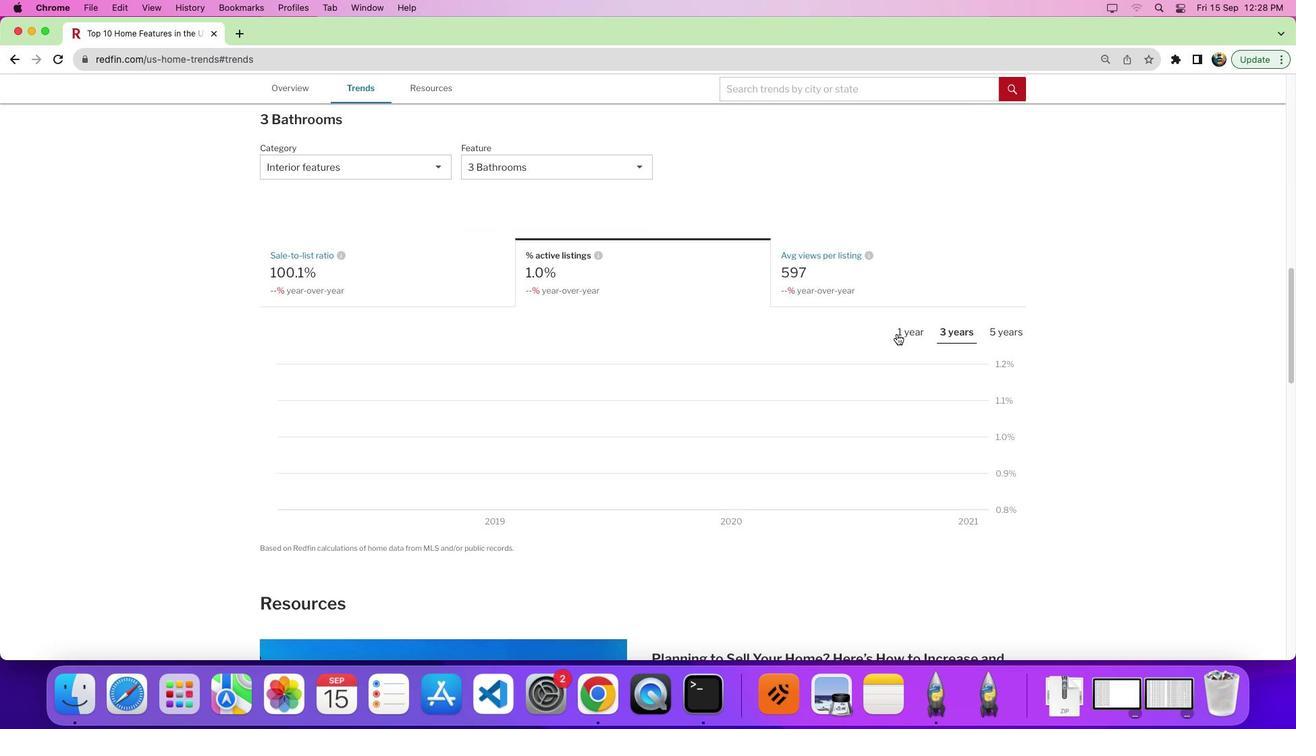 
Action: Mouse moved to (949, 349)
Screenshot: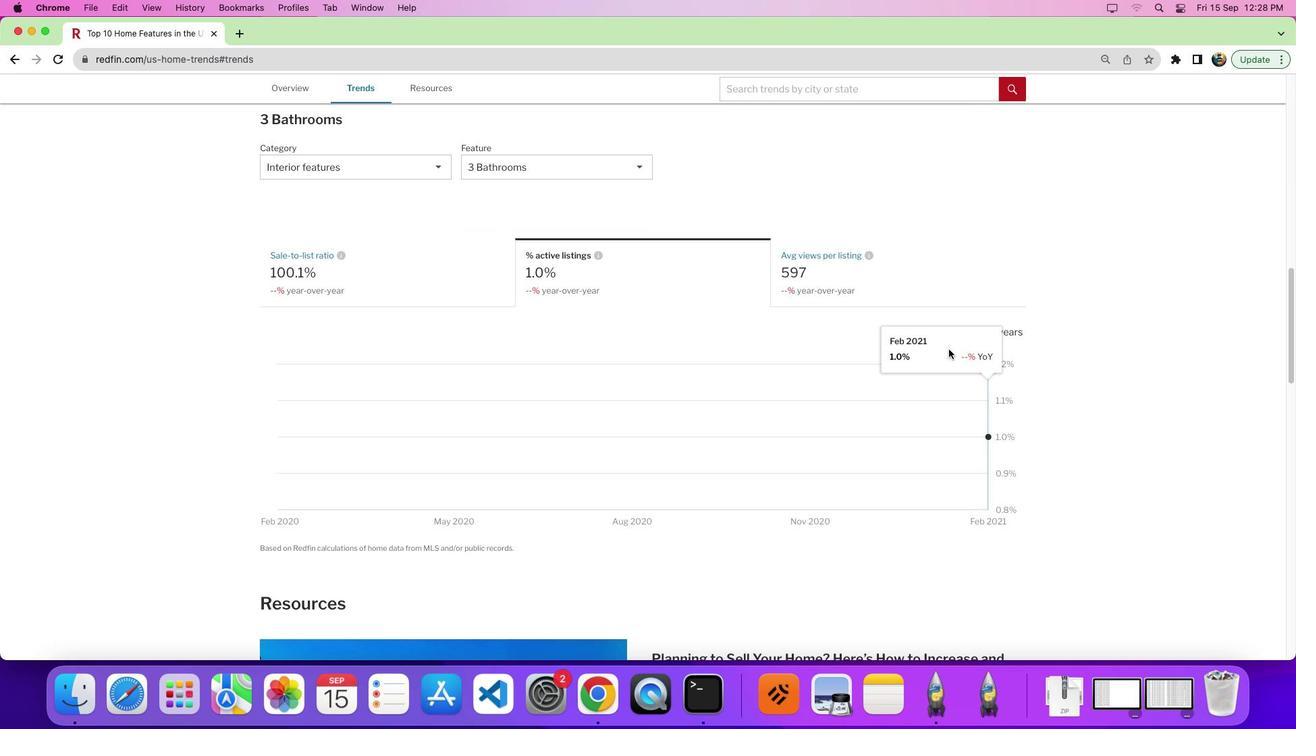 
Action: Mouse scrolled (949, 349) with delta (0, 0)
Screenshot: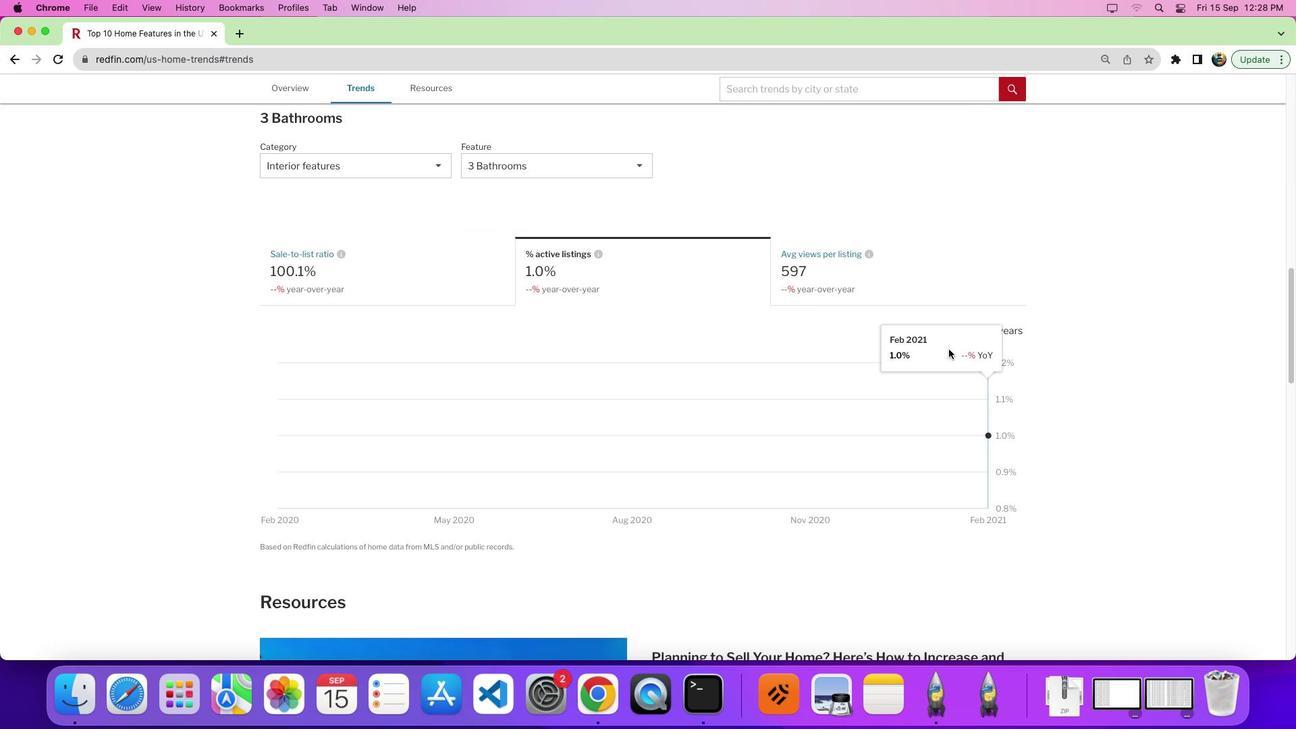 
Action: Mouse scrolled (949, 349) with delta (0, 0)
Screenshot: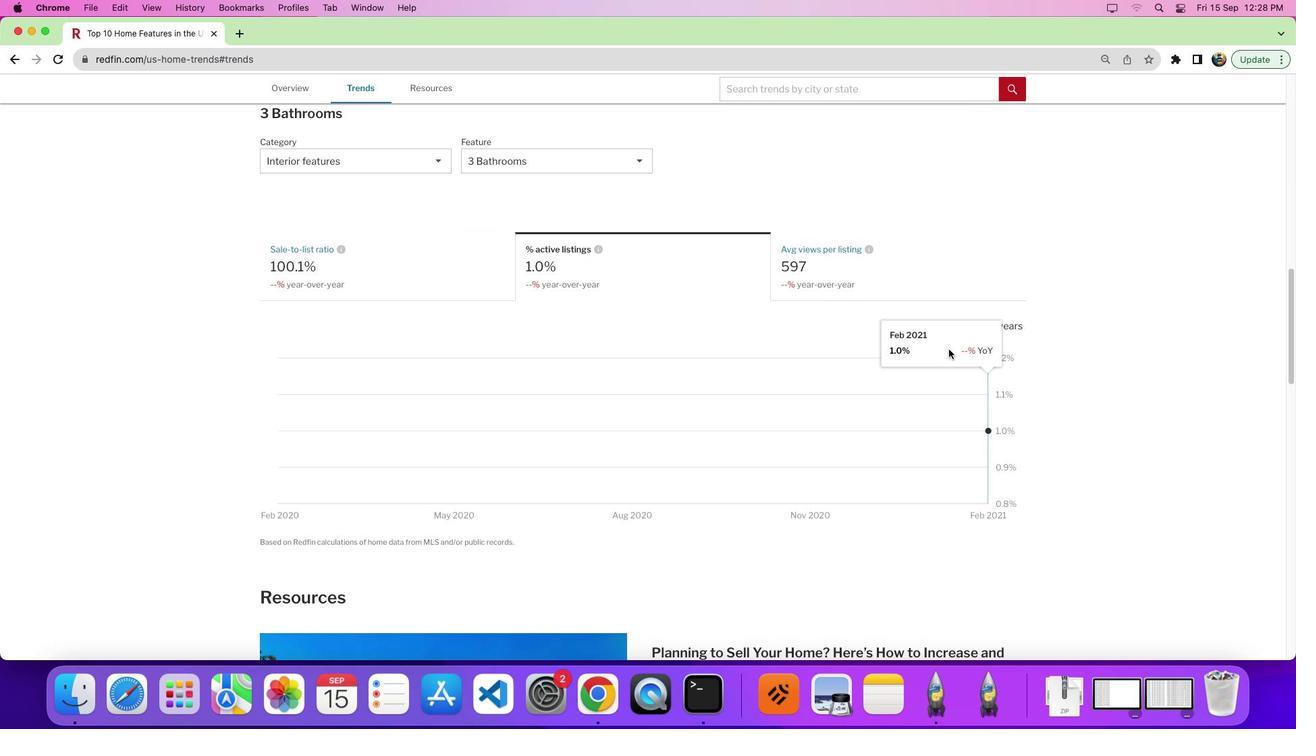 
Action: Mouse moved to (1098, 378)
Screenshot: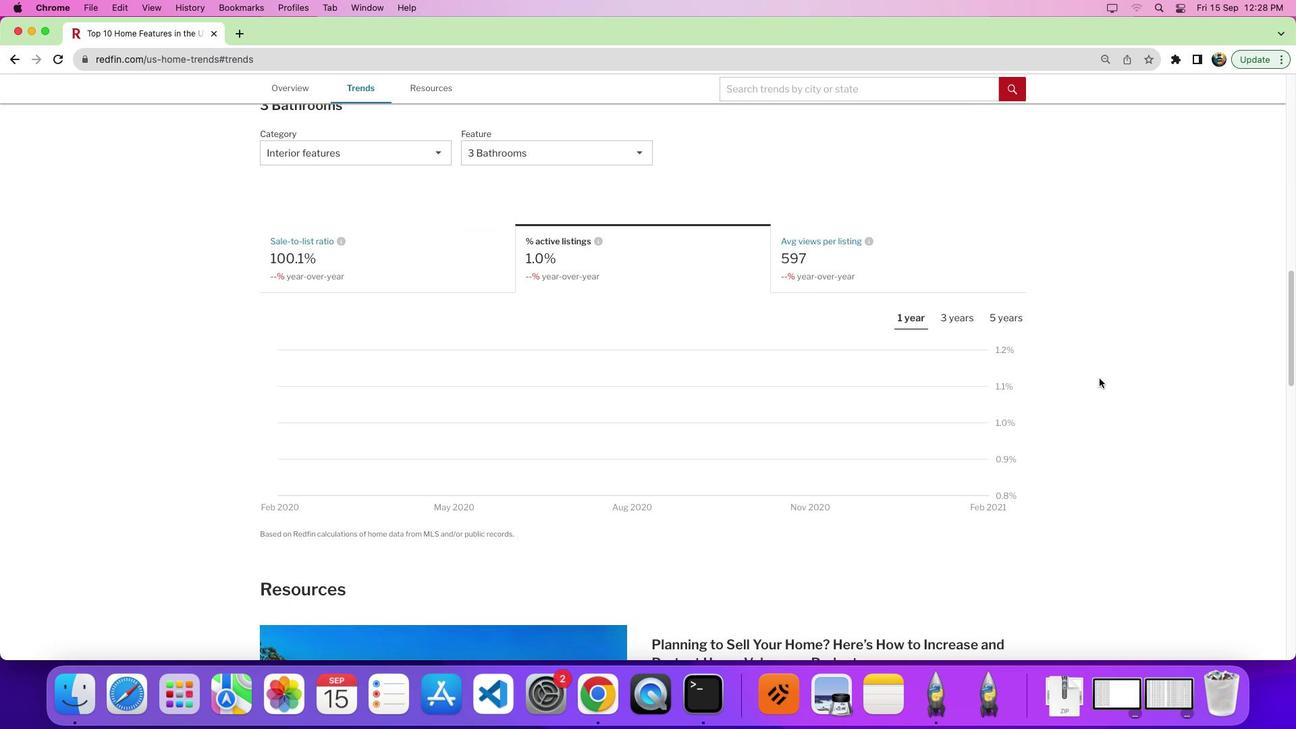 
Action: Mouse scrolled (1098, 378) with delta (0, 0)
Screenshot: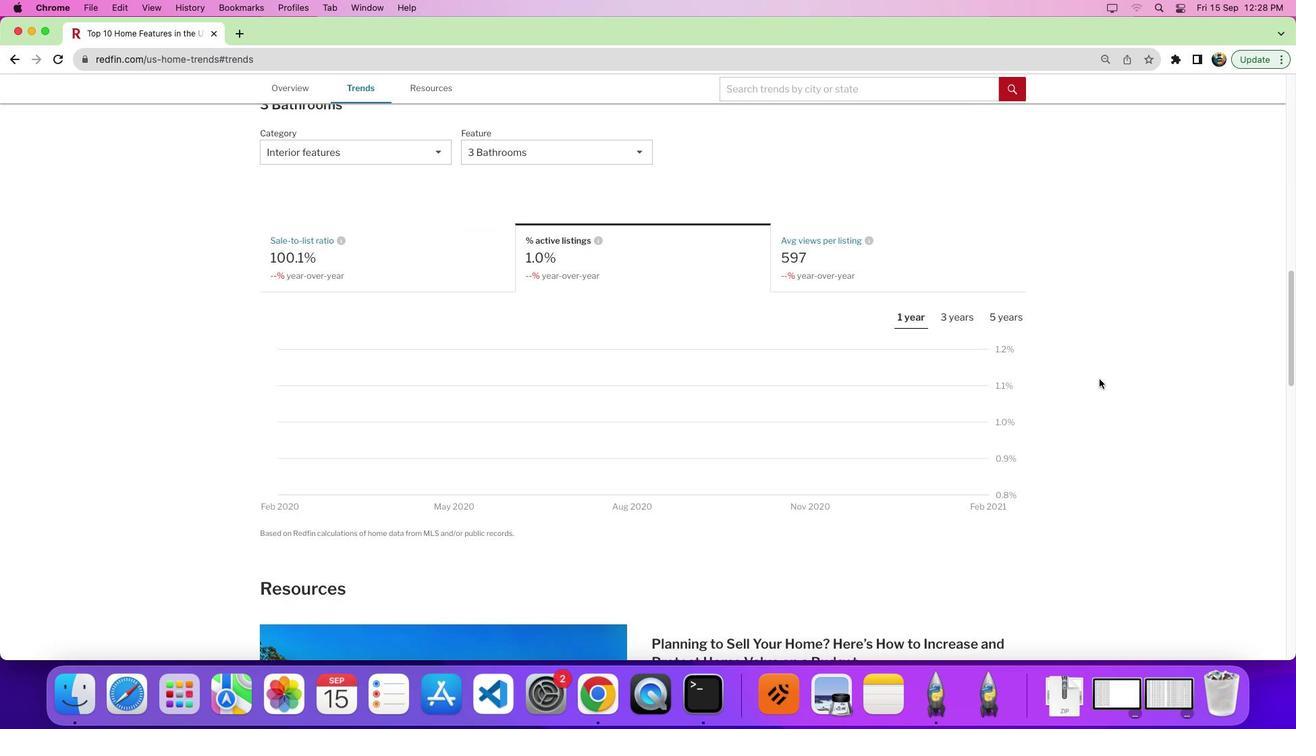 
Action: Mouse moved to (1099, 378)
Screenshot: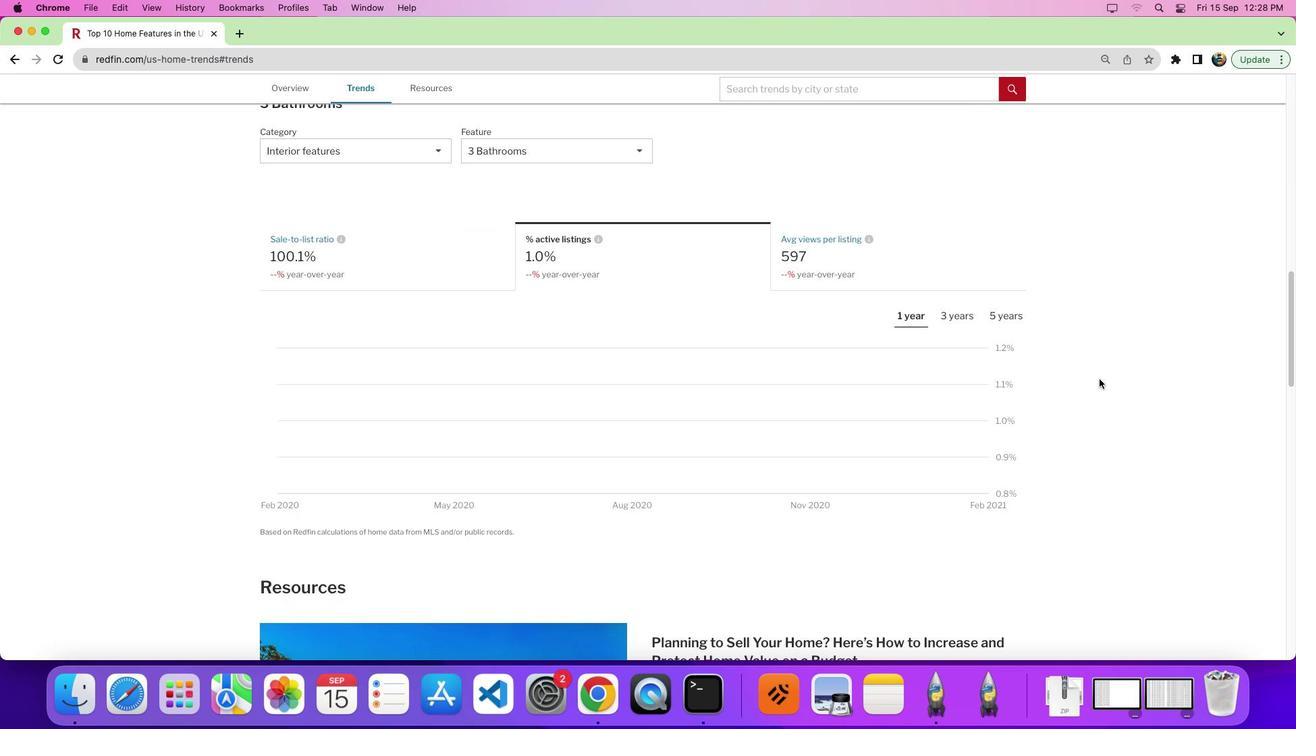 
Action: Mouse scrolled (1099, 378) with delta (0, 0)
Screenshot: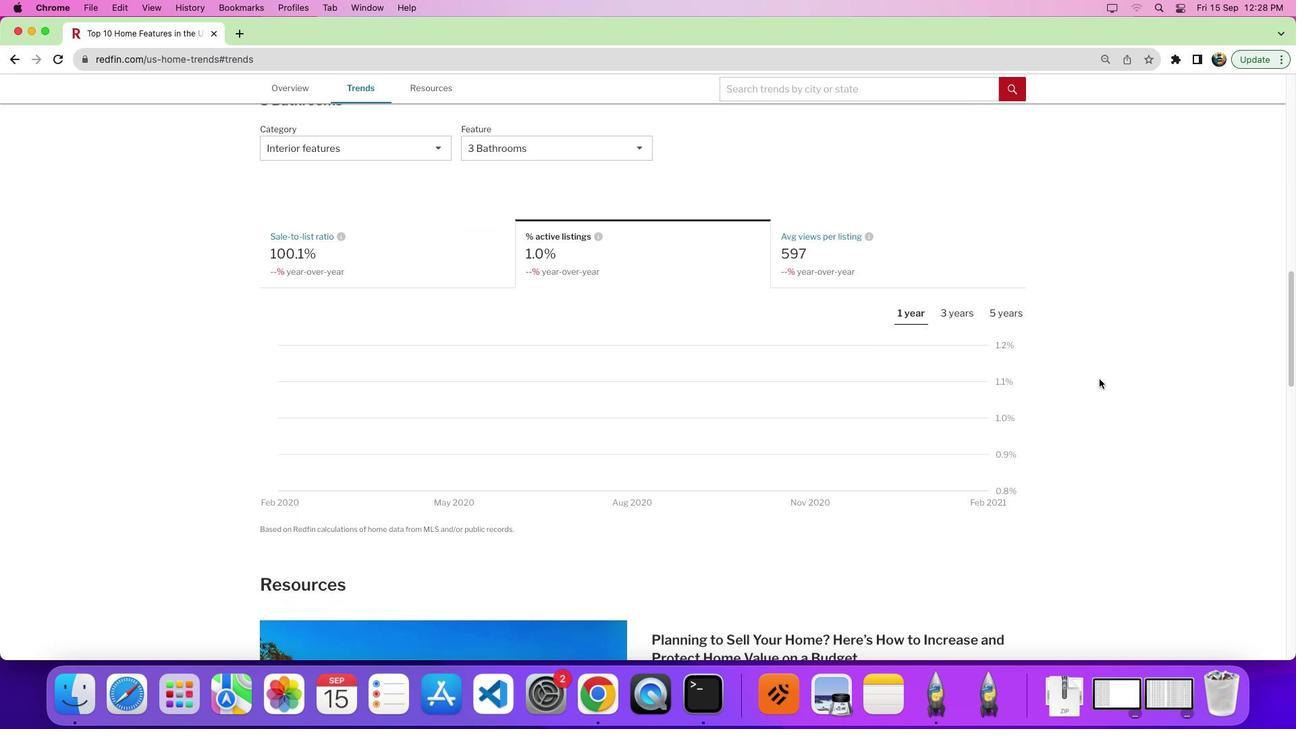 
Action: Mouse moved to (836, 438)
Screenshot: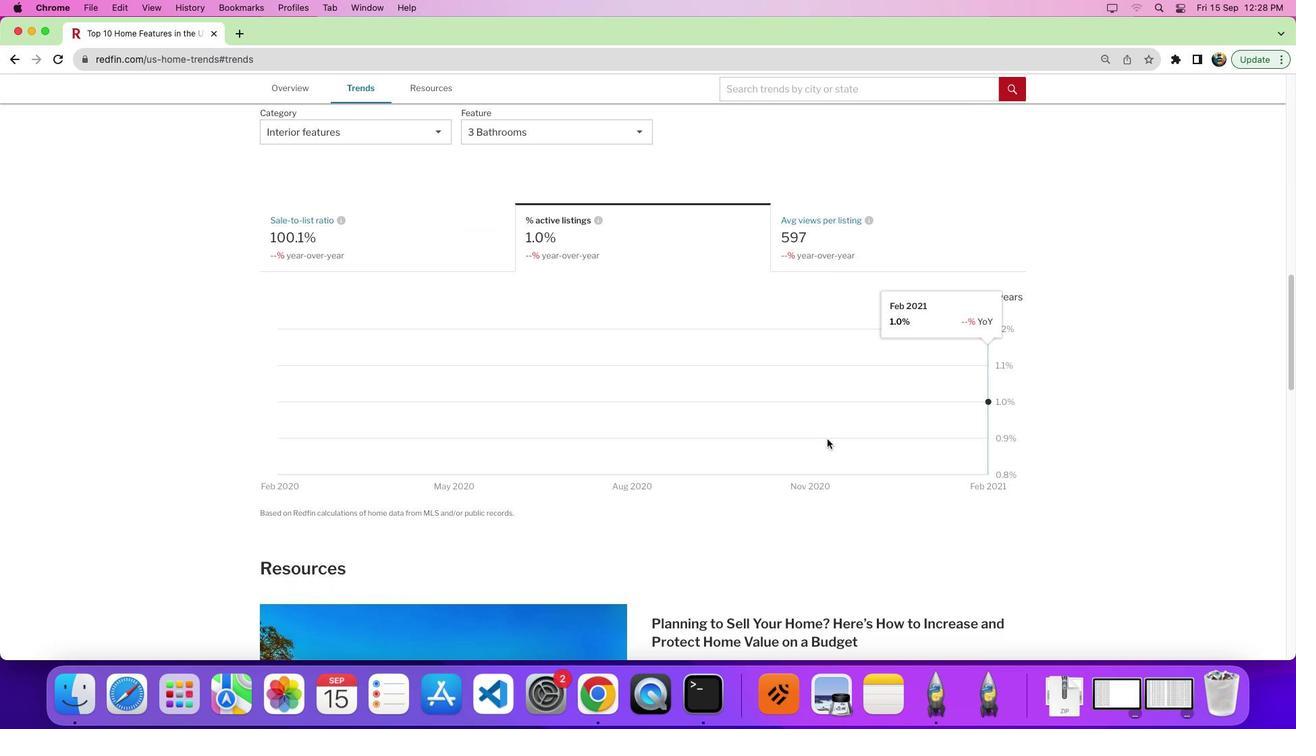 
